 Task: Look for space in El Soberbio, Argentina from 9th June, 2023 to 17th June, 2023 for 2 adults in price range Rs.7000 to Rs.12000. Place can be private room with 1  bedroom having 2 beds and 1 bathroom. Property type can be house, flat, guest house. Amenities needed are: wifi, heating. Booking option can be shelf check-in. Required host language is English.
Action: Mouse moved to (592, 114)
Screenshot: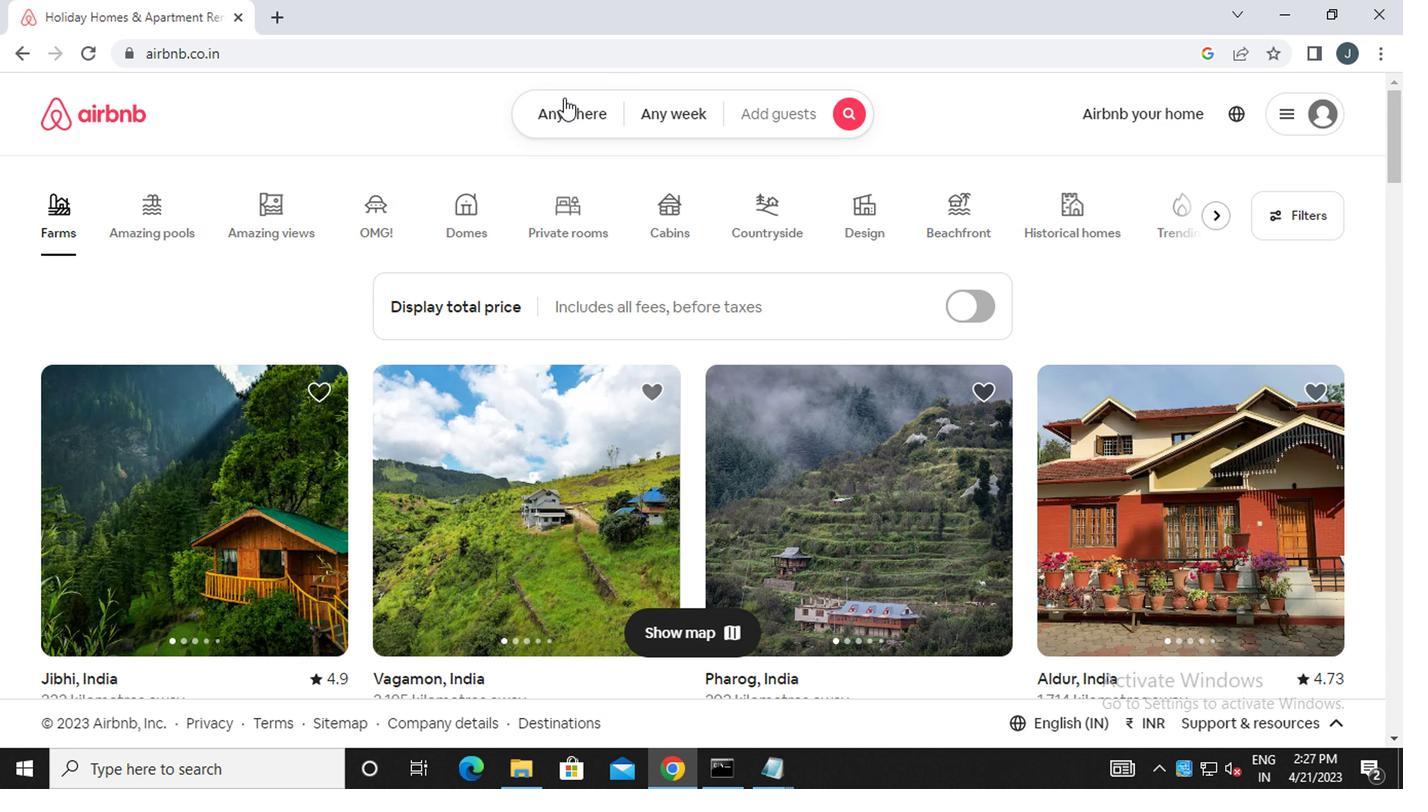 
Action: Mouse pressed left at (592, 114)
Screenshot: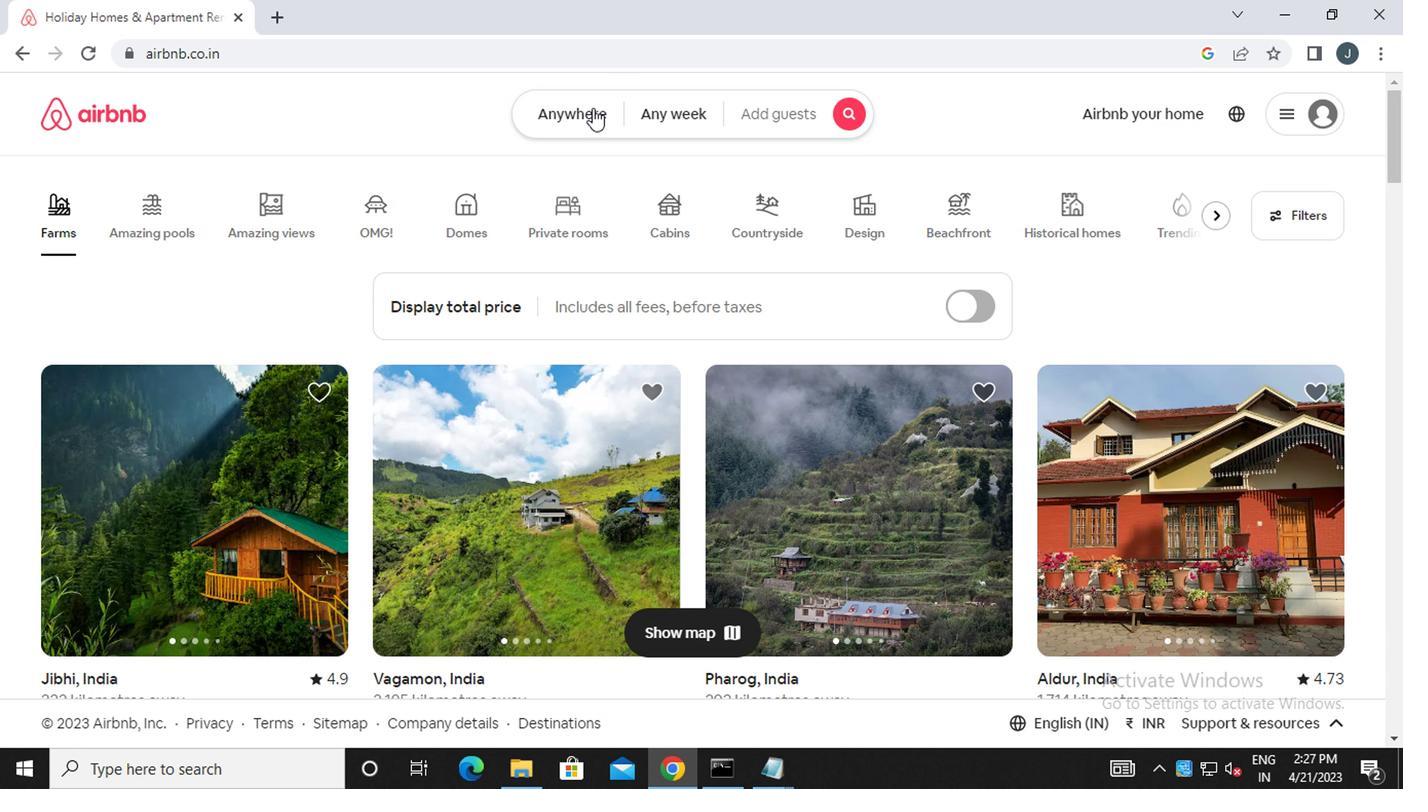 
Action: Mouse moved to (358, 201)
Screenshot: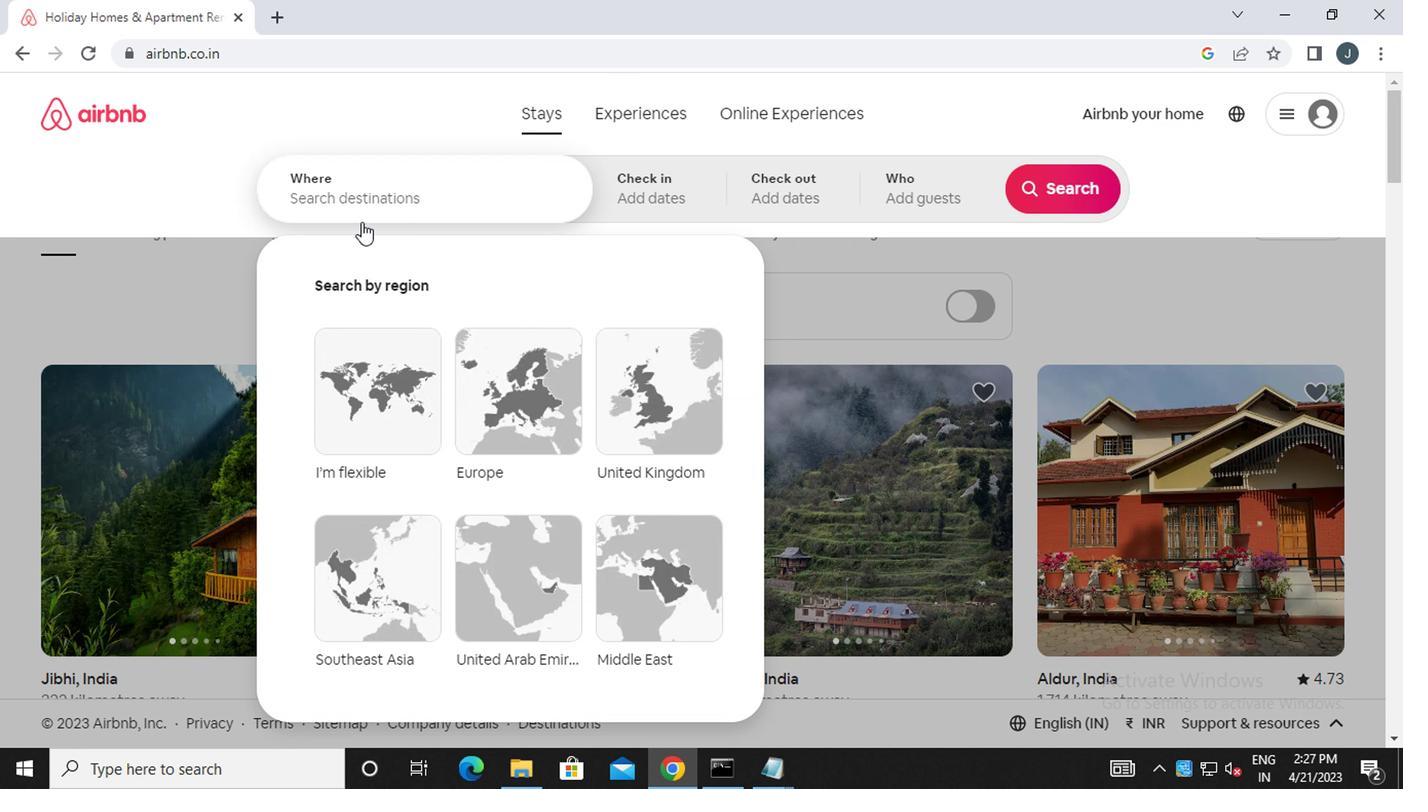 
Action: Mouse pressed left at (358, 201)
Screenshot: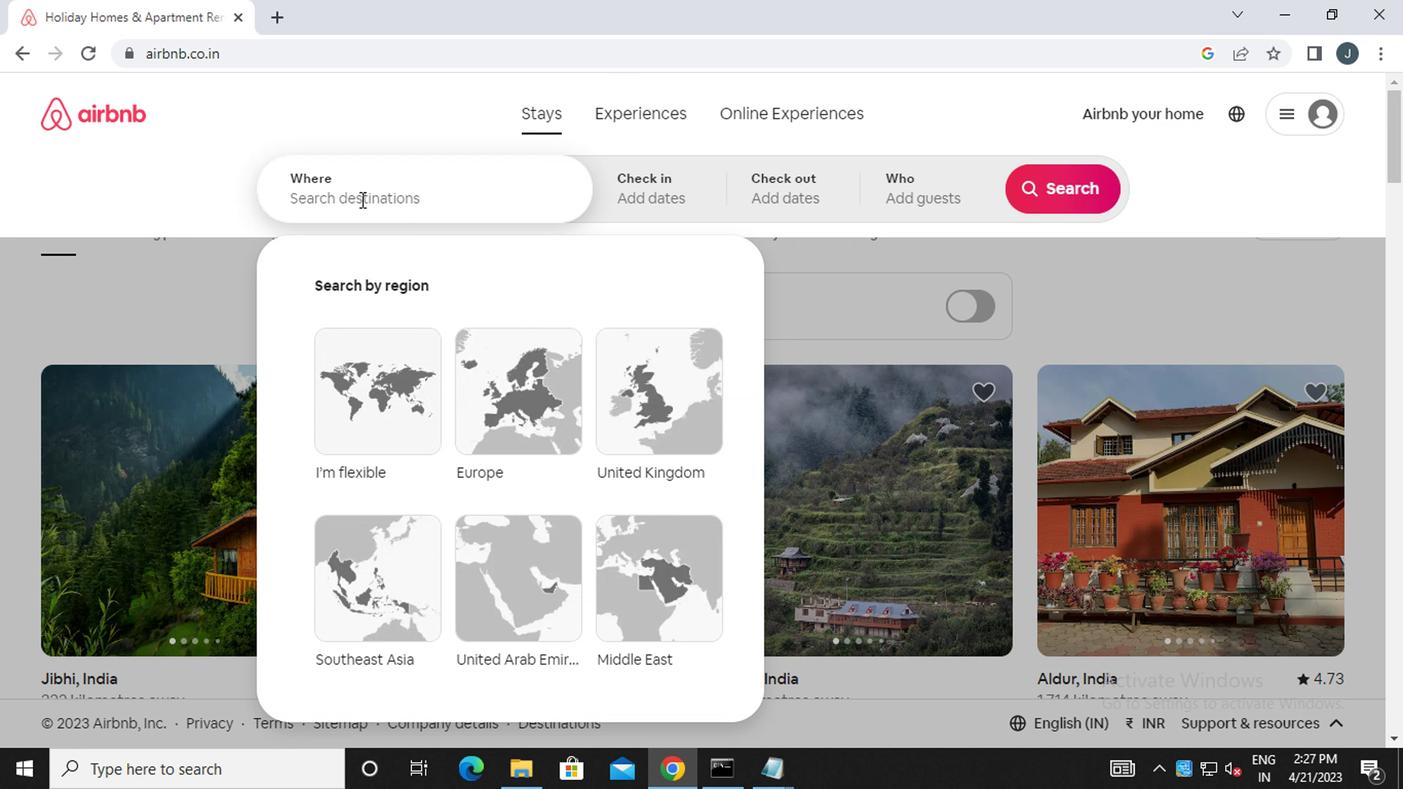 
Action: Key pressed ei,<Key.space>s<Key.caps_lock>oberbio,<Key.space><Key.caps_lock>a<Key.caps_lock>rgentina
Screenshot: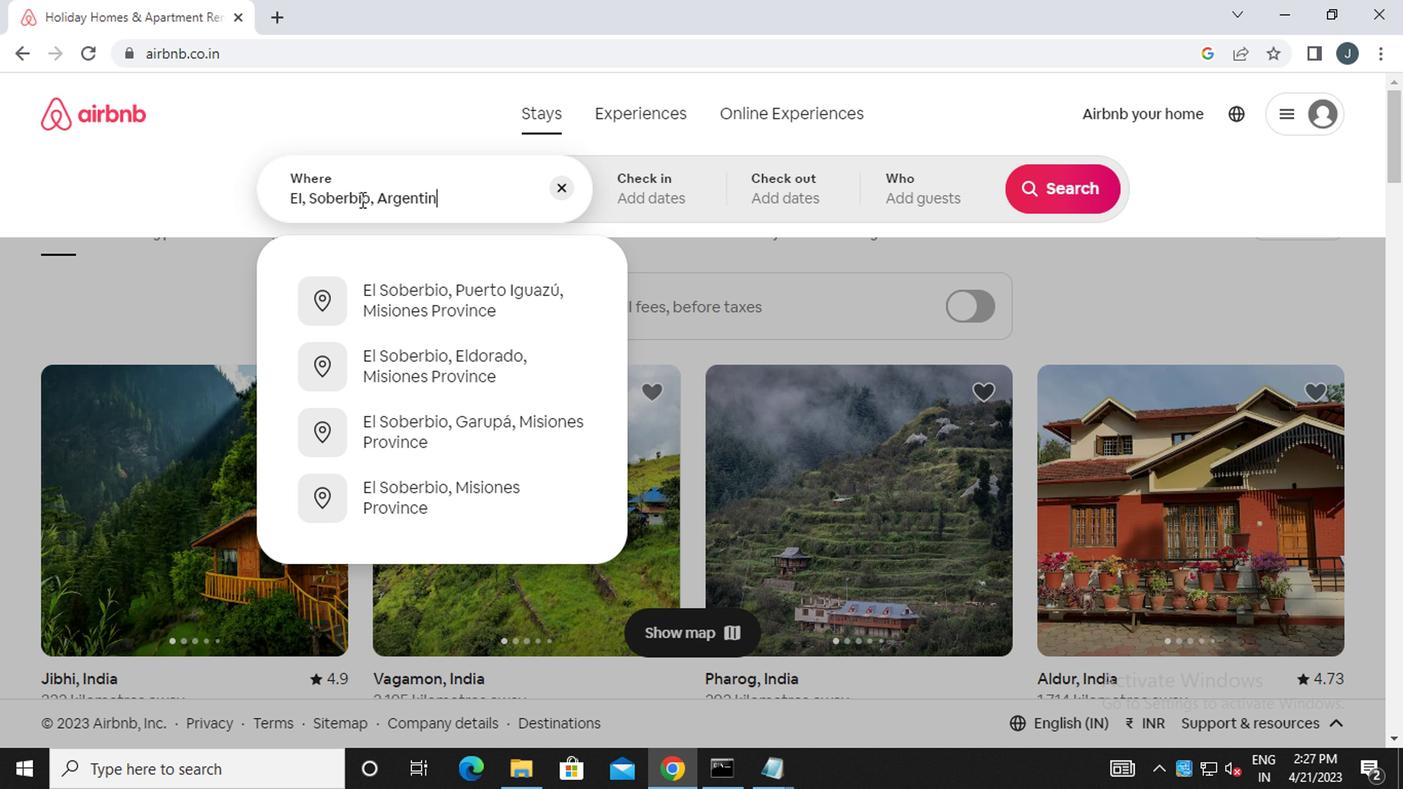 
Action: Mouse moved to (668, 208)
Screenshot: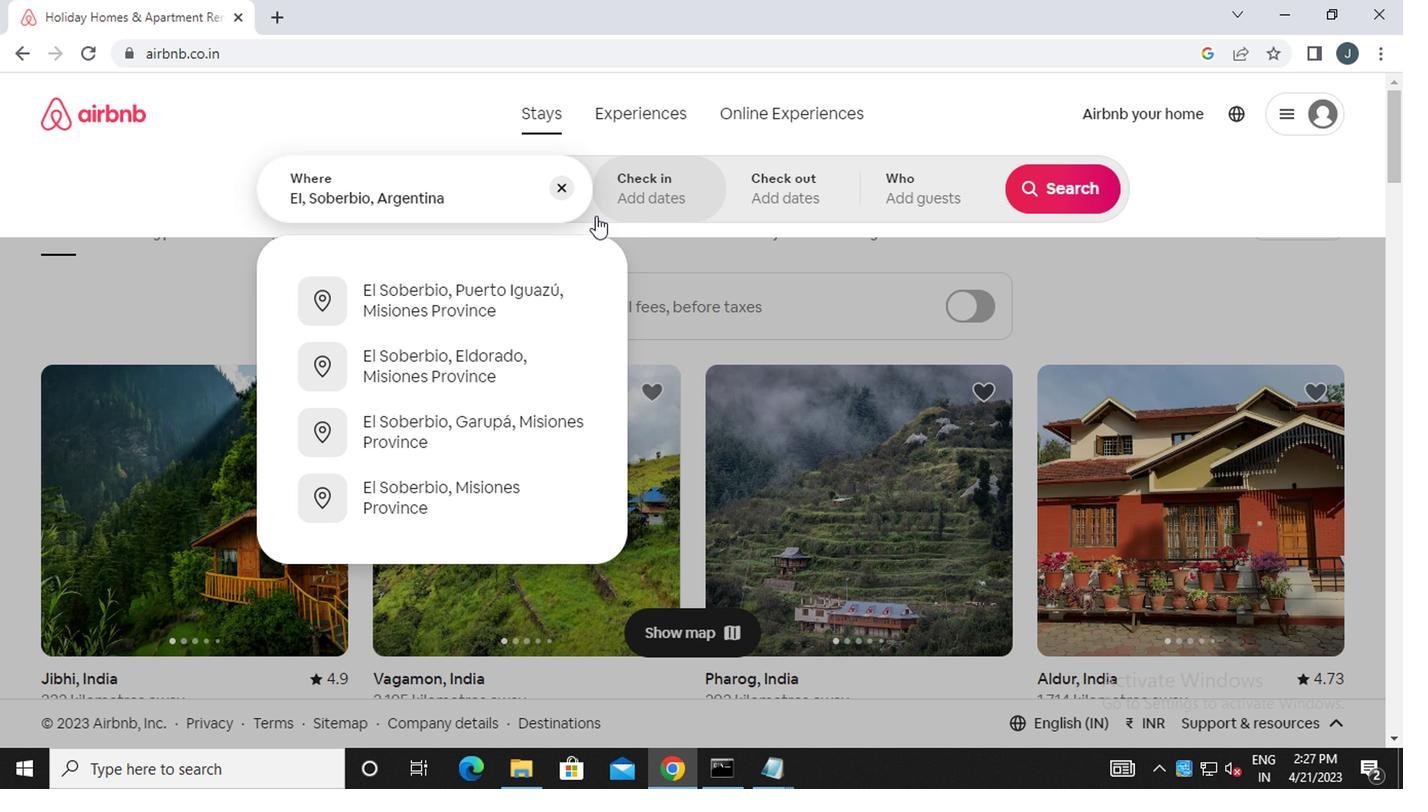 
Action: Mouse pressed left at (668, 208)
Screenshot: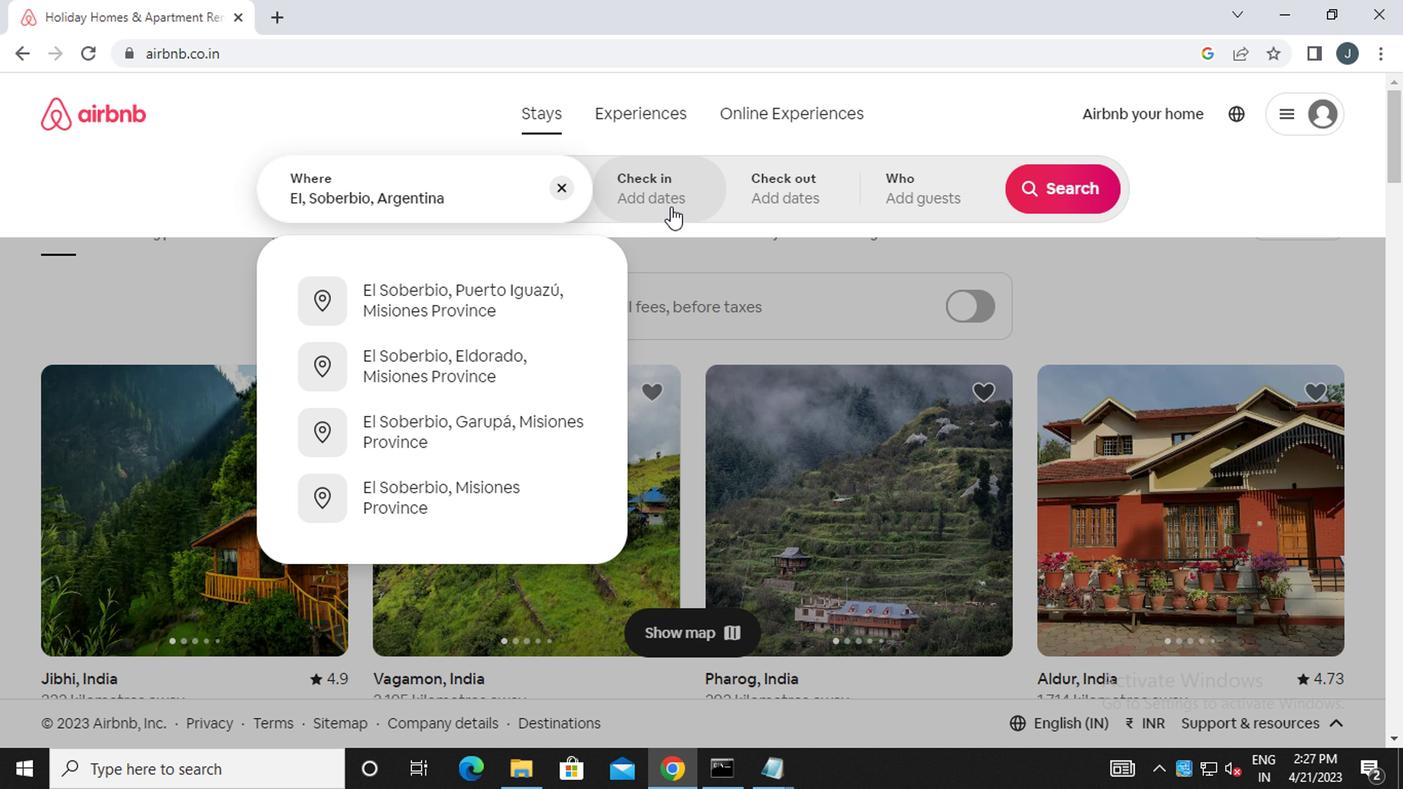 
Action: Mouse moved to (1038, 354)
Screenshot: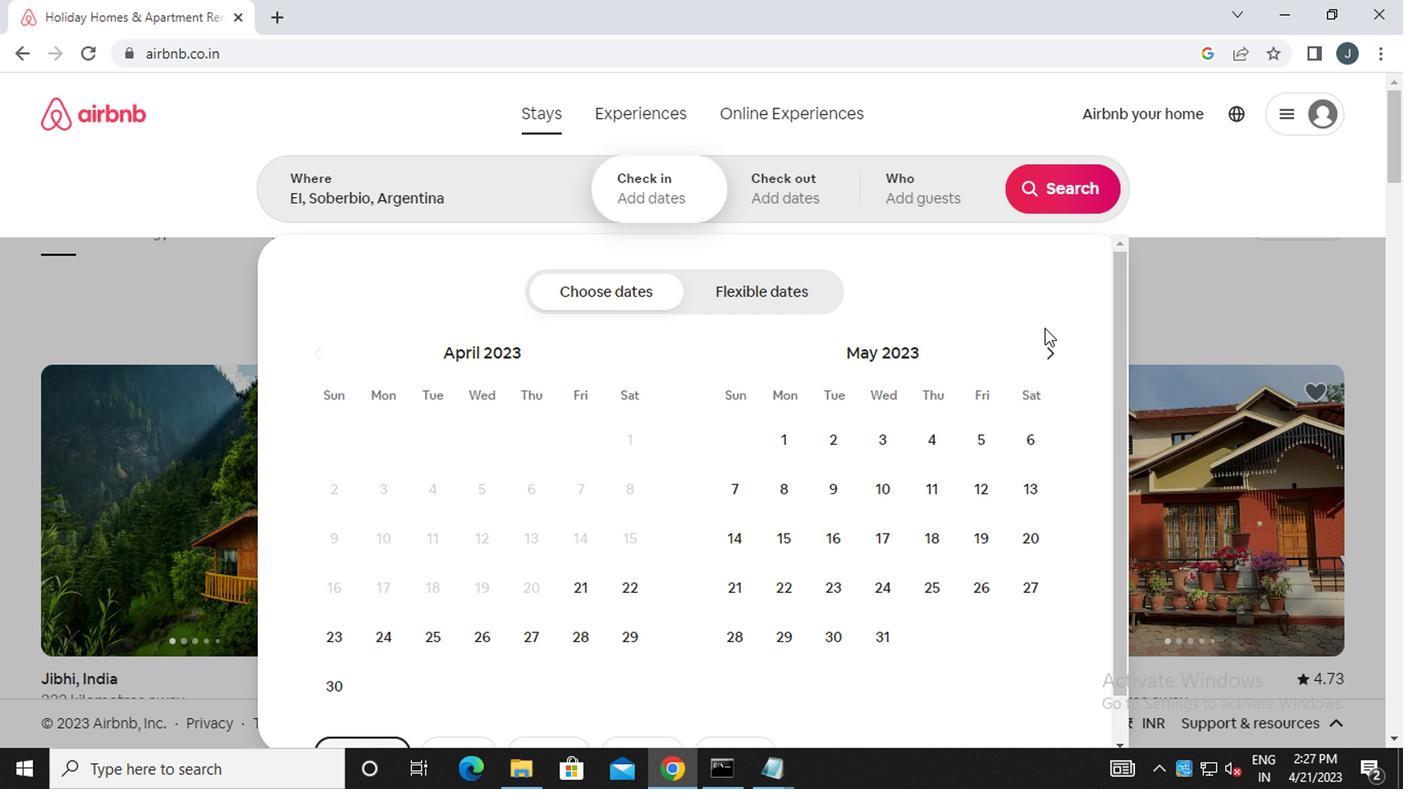 
Action: Mouse pressed left at (1038, 354)
Screenshot: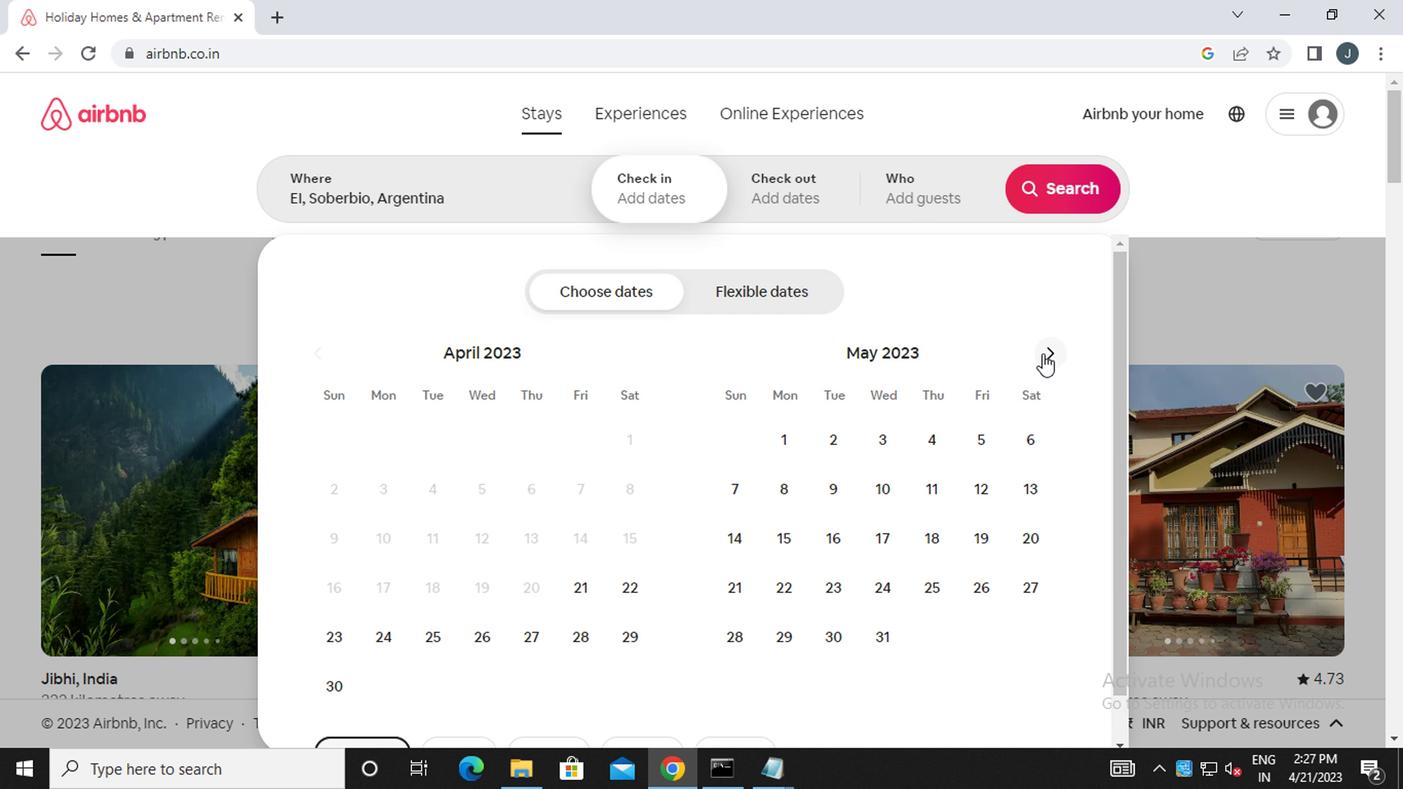 
Action: Mouse moved to (1038, 354)
Screenshot: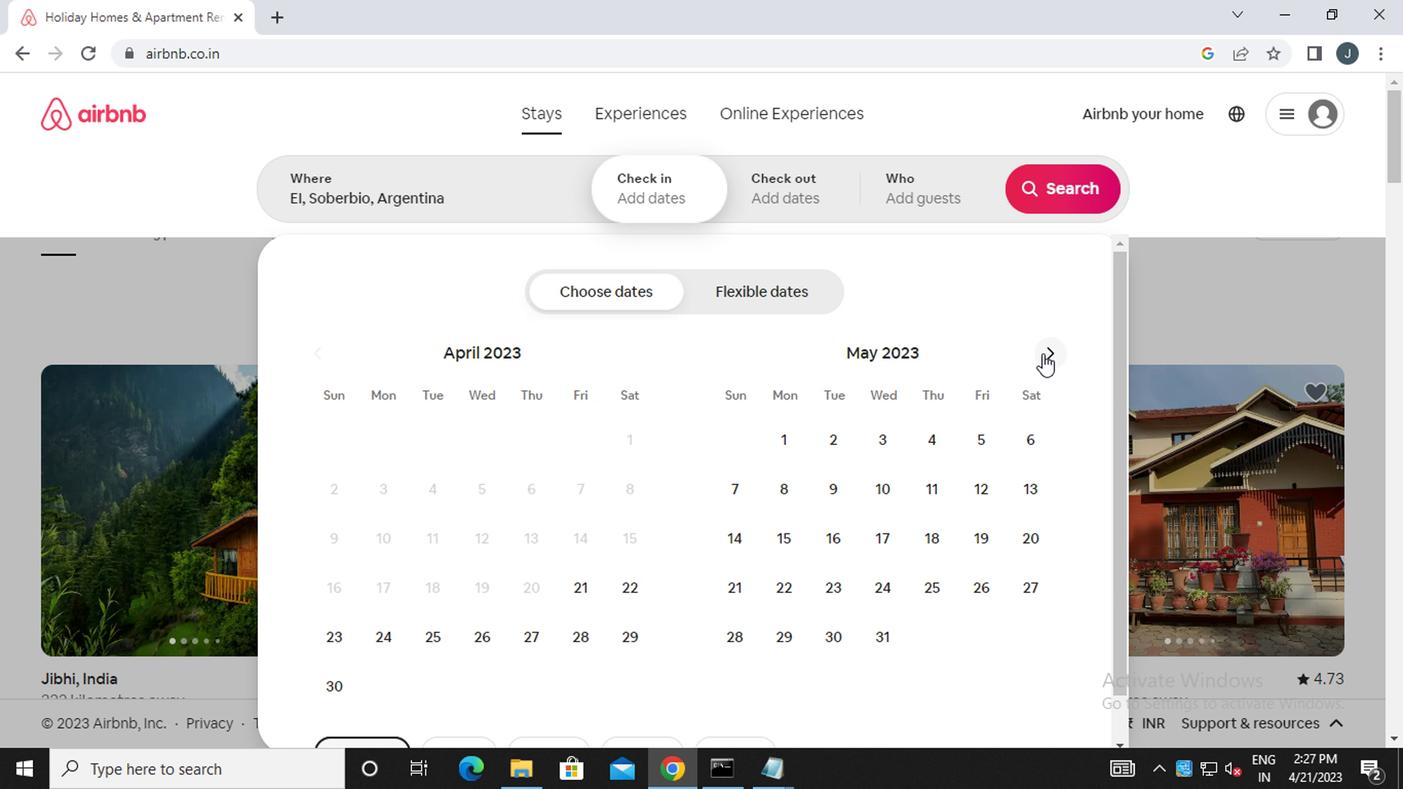 
Action: Mouse pressed left at (1038, 354)
Screenshot: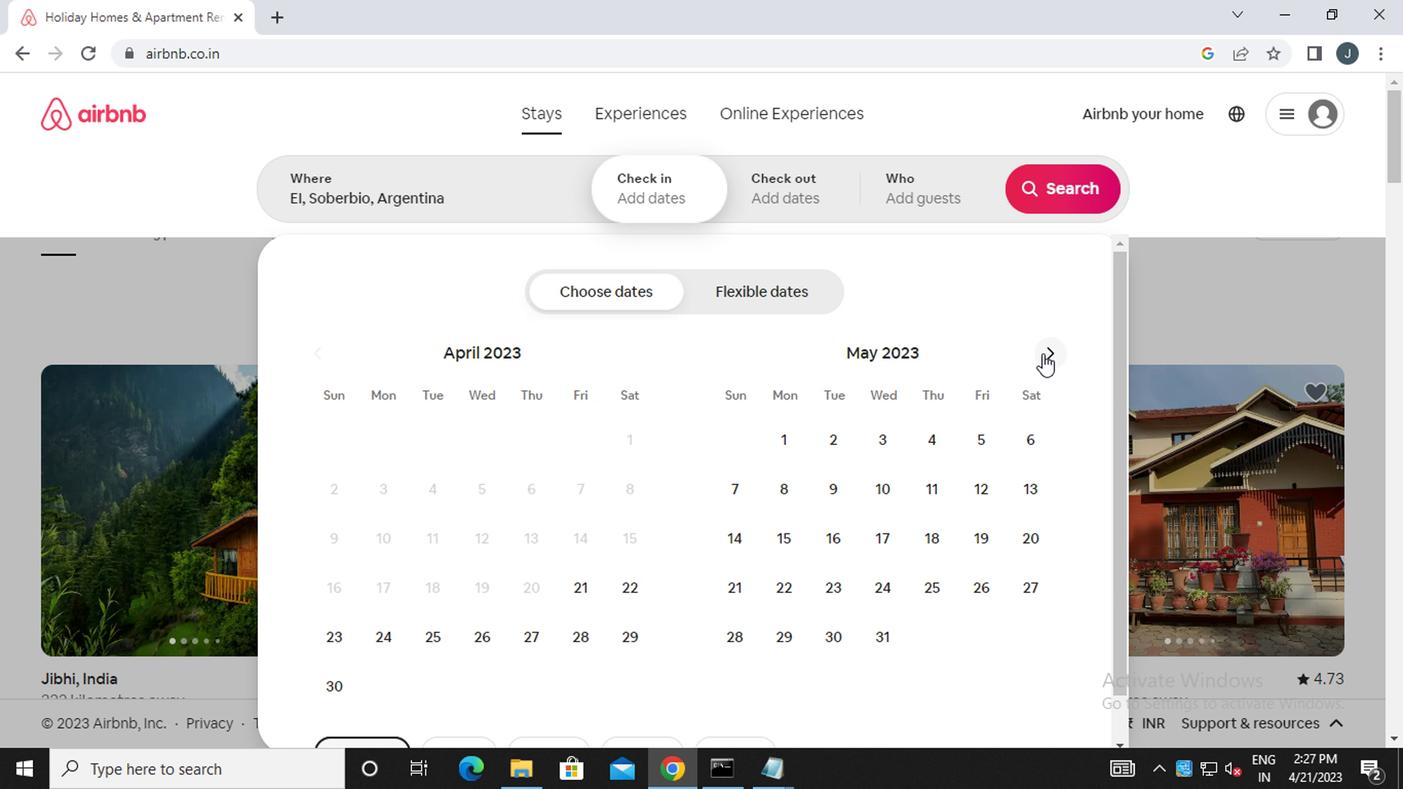 
Action: Mouse moved to (978, 491)
Screenshot: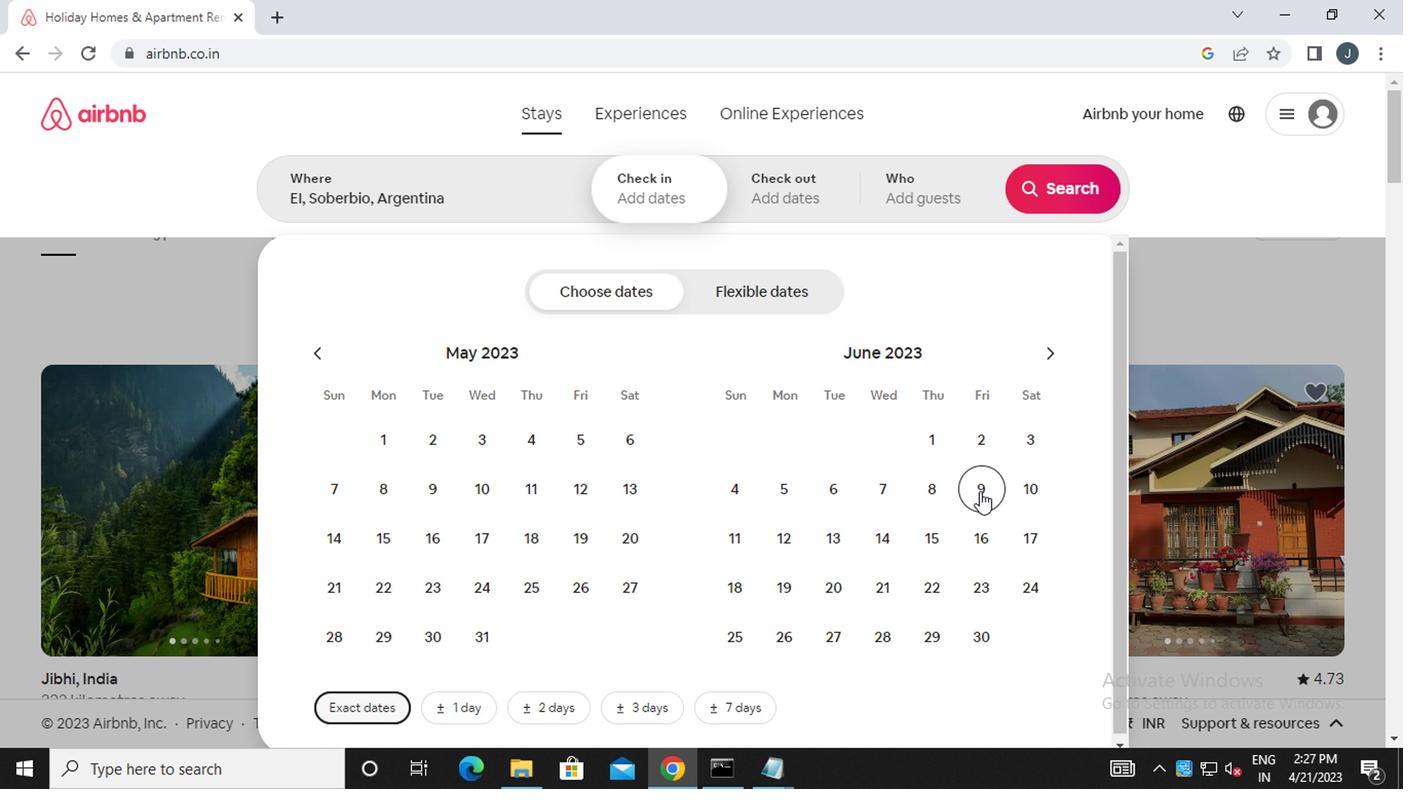 
Action: Mouse pressed left at (978, 491)
Screenshot: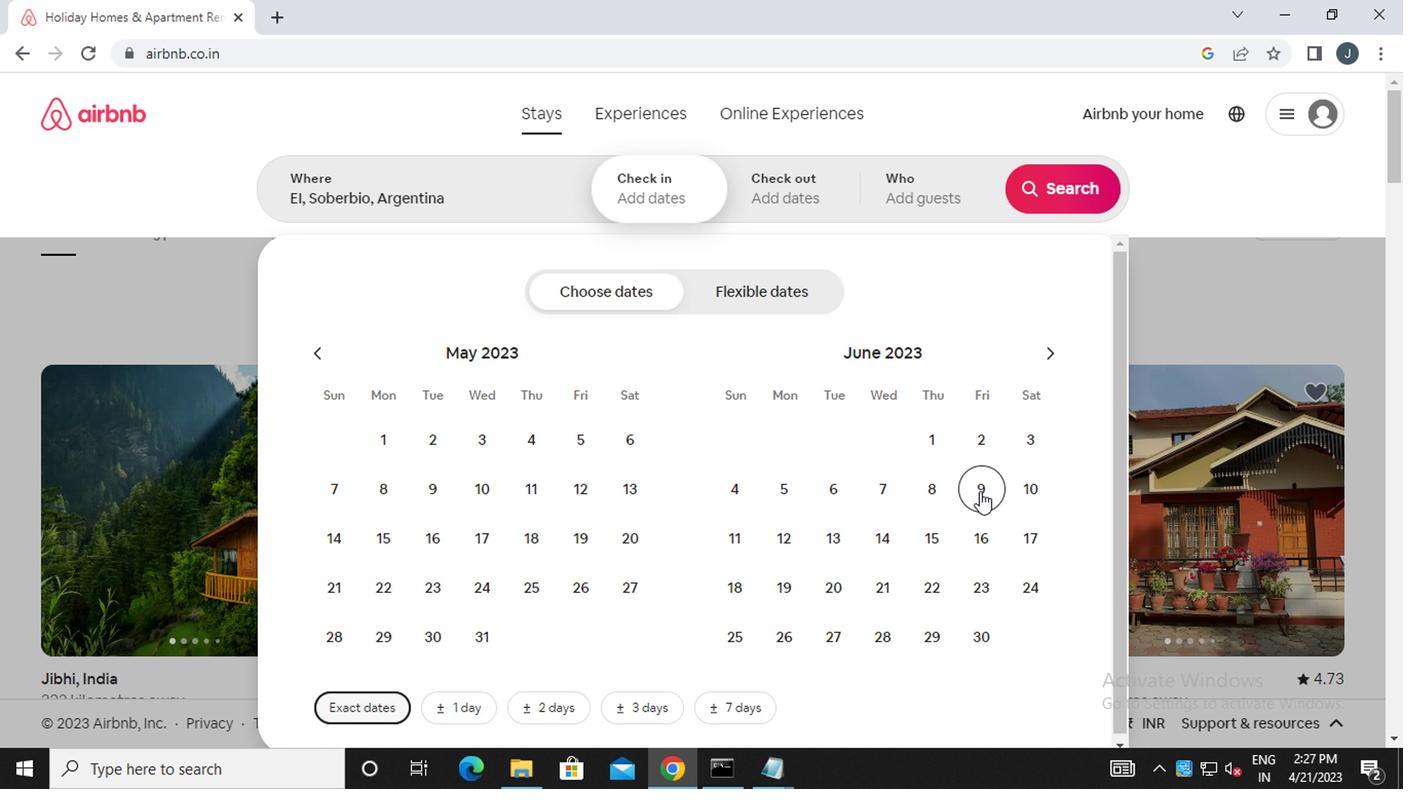 
Action: Mouse moved to (1020, 531)
Screenshot: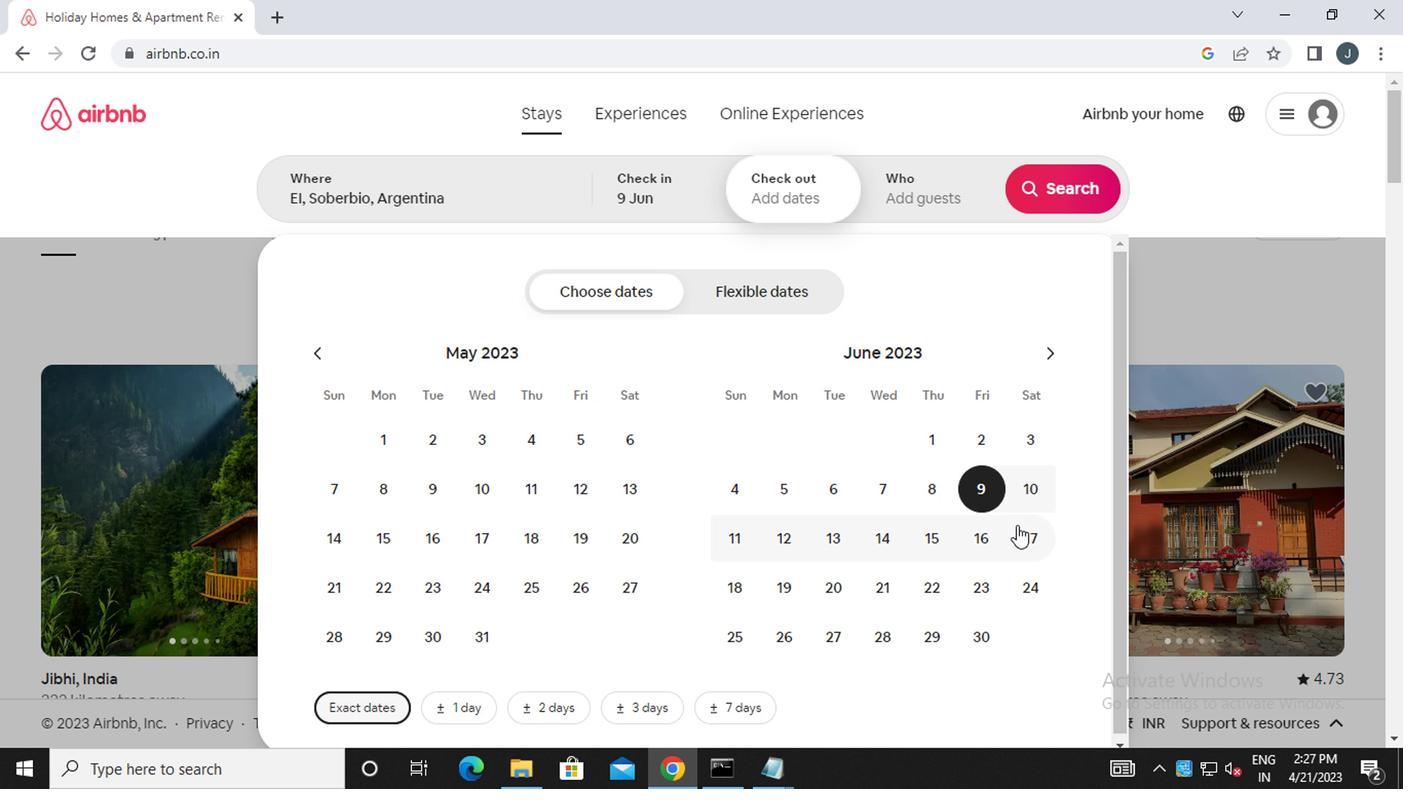 
Action: Mouse pressed left at (1020, 531)
Screenshot: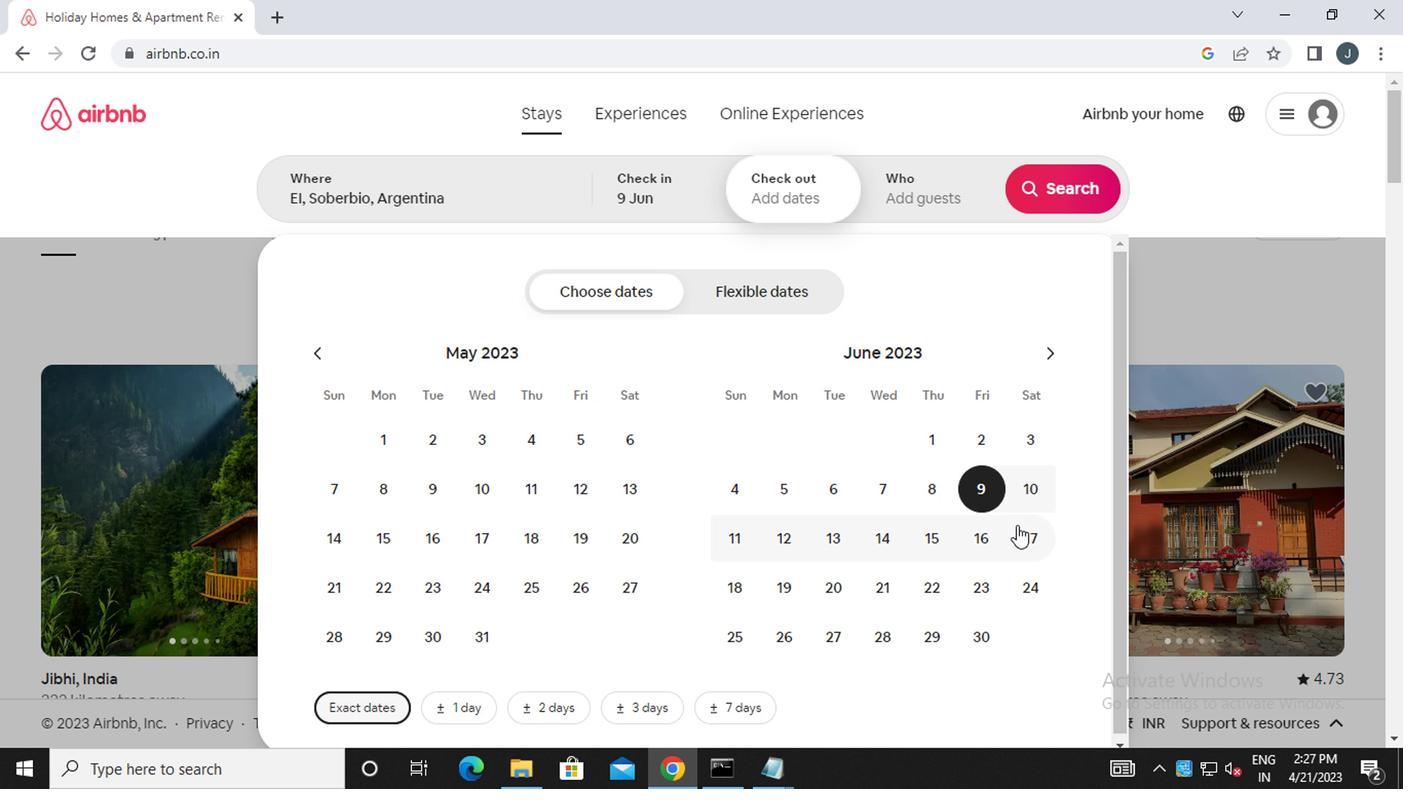 
Action: Mouse moved to (945, 197)
Screenshot: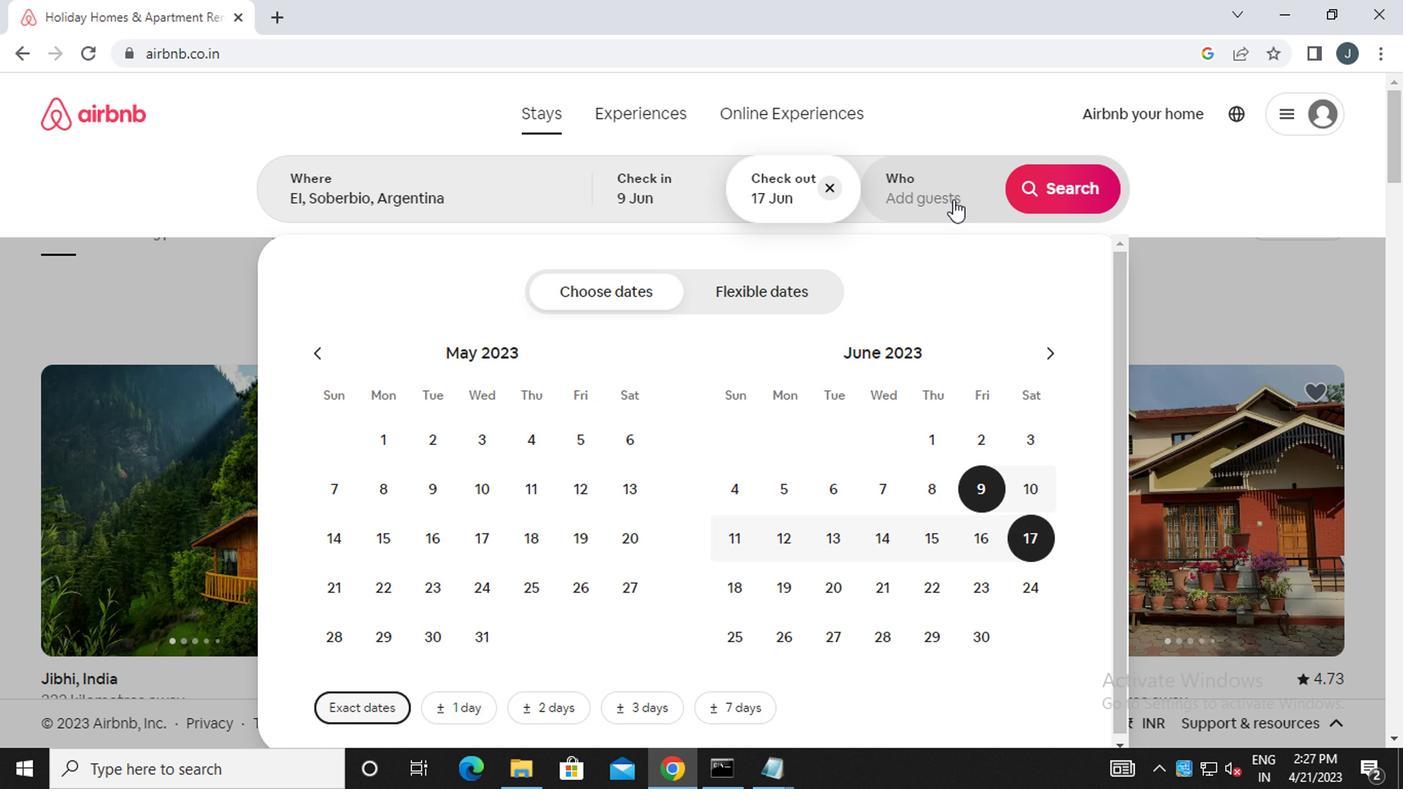 
Action: Mouse pressed left at (945, 197)
Screenshot: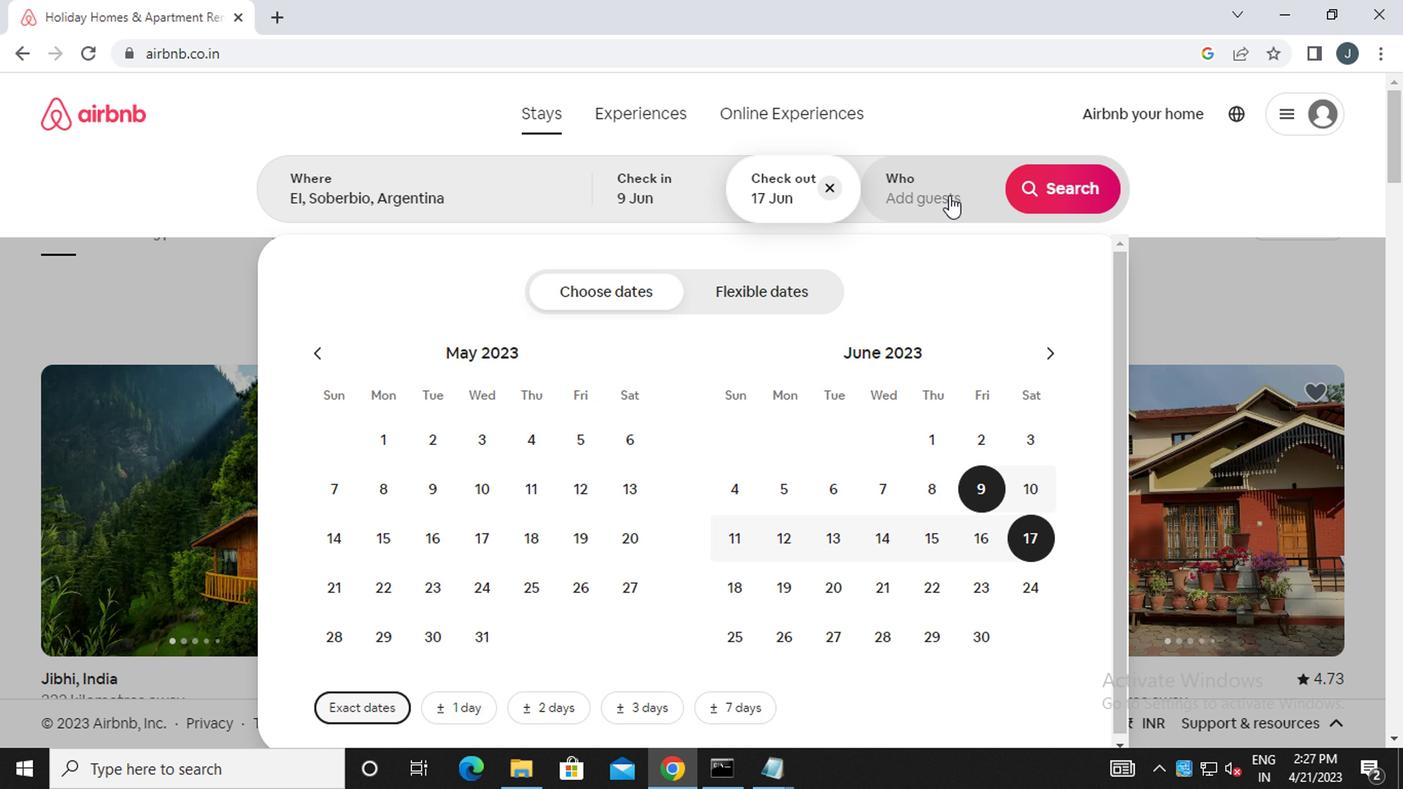 
Action: Mouse moved to (1066, 298)
Screenshot: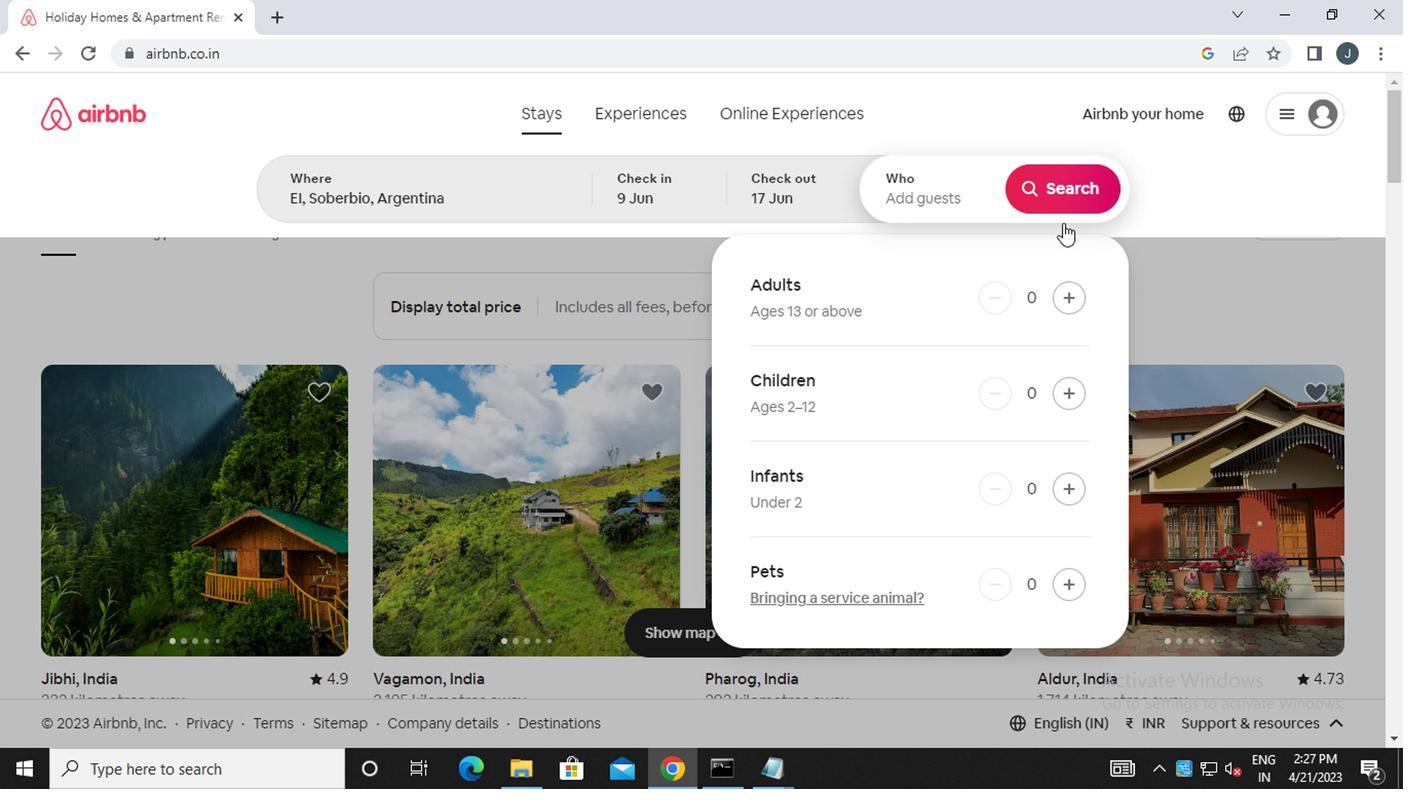 
Action: Mouse pressed left at (1066, 298)
Screenshot: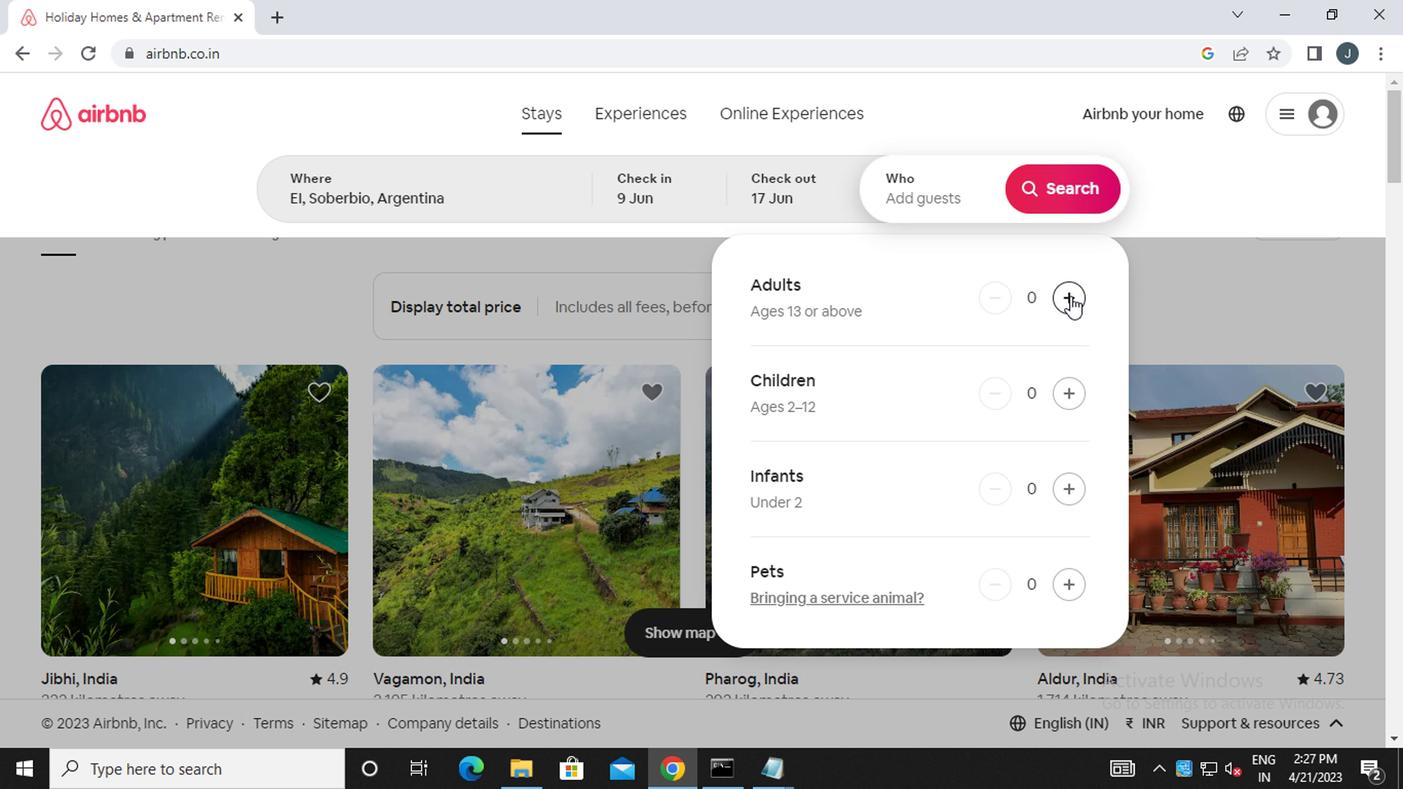 
Action: Mouse moved to (1067, 298)
Screenshot: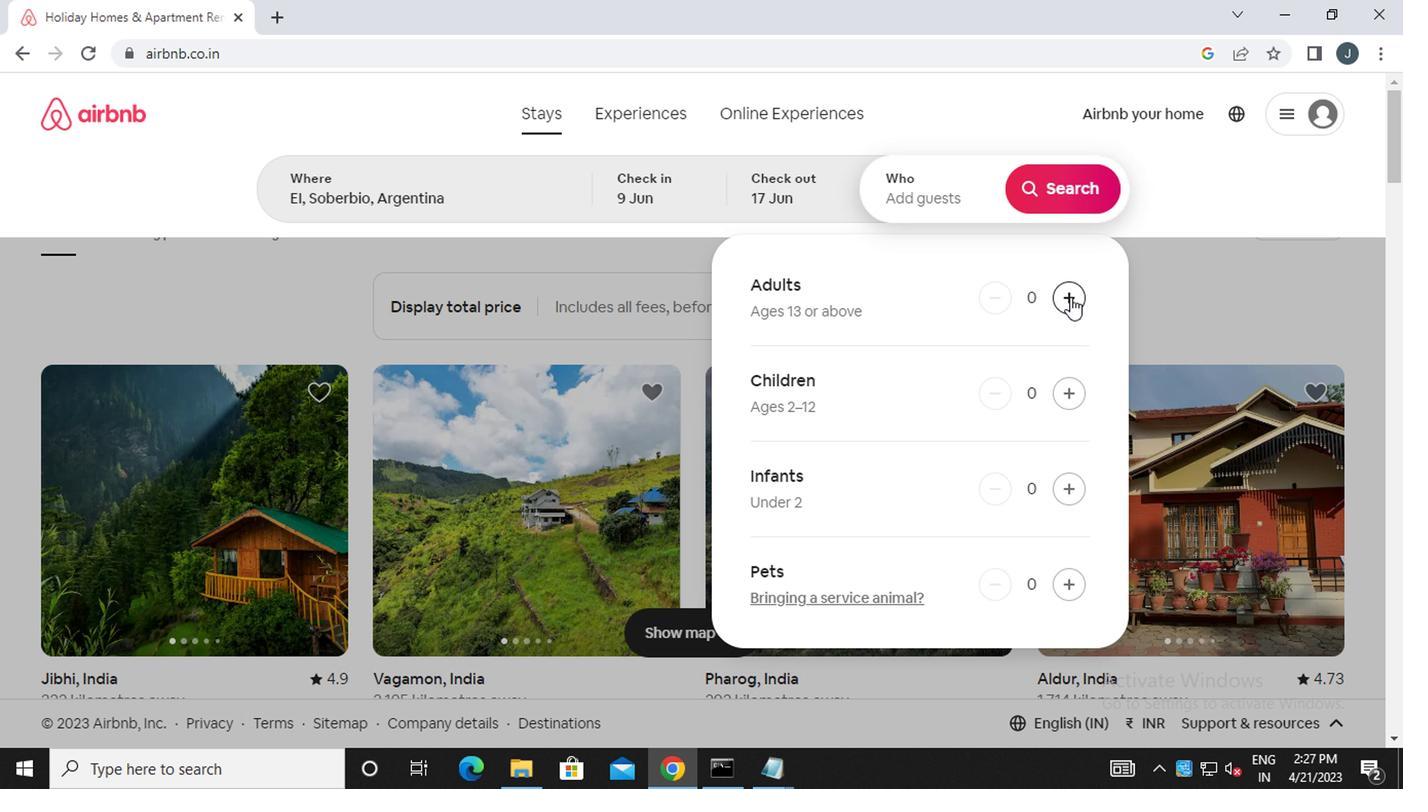 
Action: Mouse pressed left at (1067, 298)
Screenshot: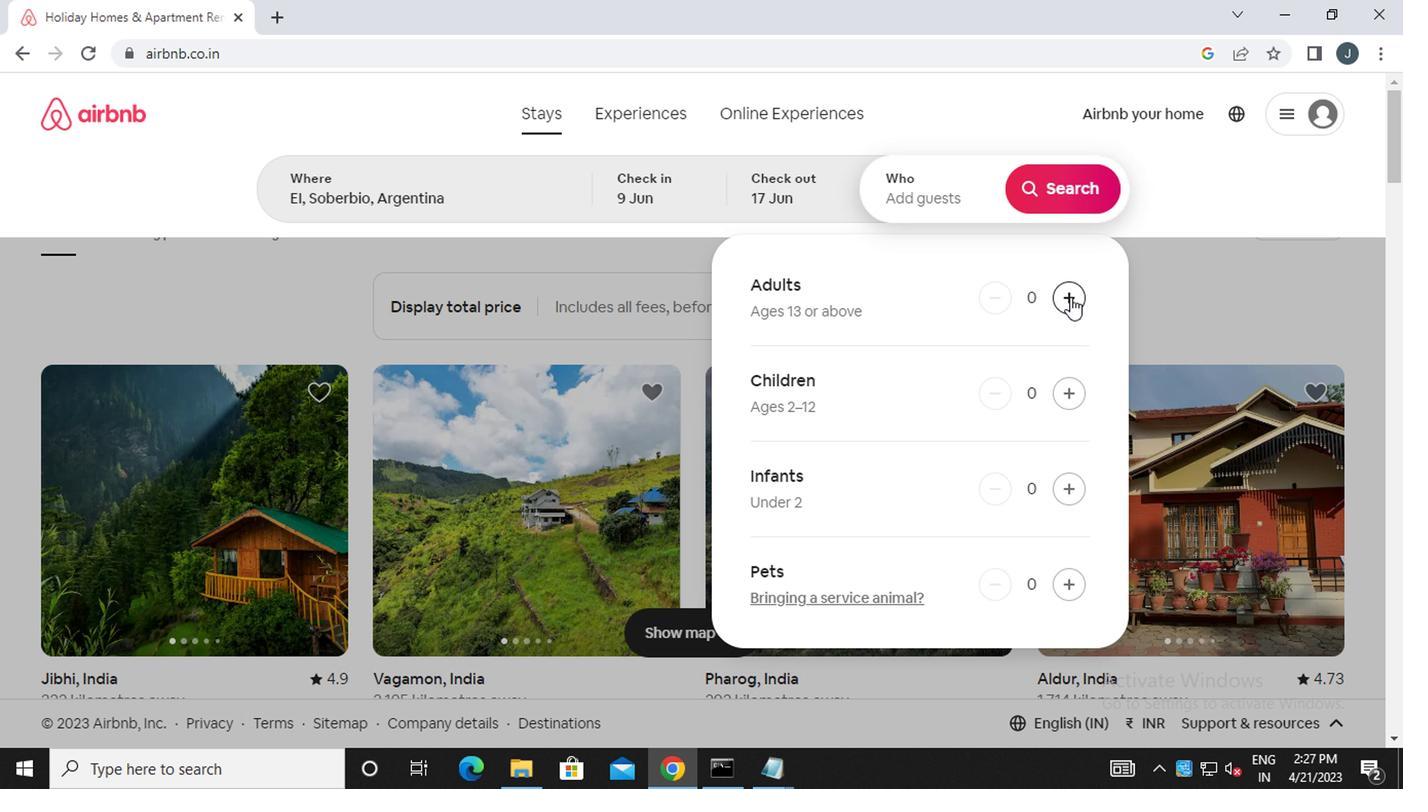 
Action: Mouse moved to (1062, 204)
Screenshot: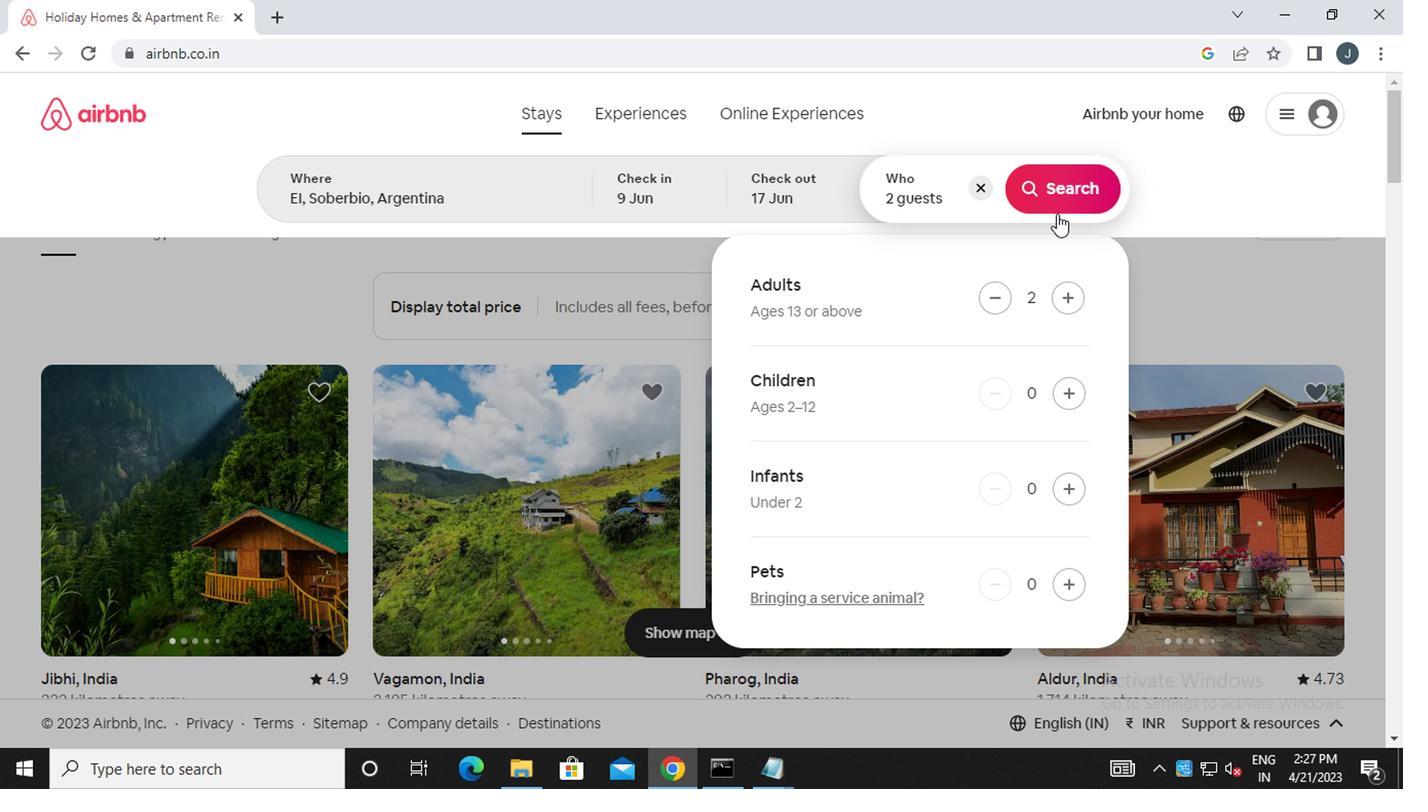
Action: Mouse pressed left at (1062, 204)
Screenshot: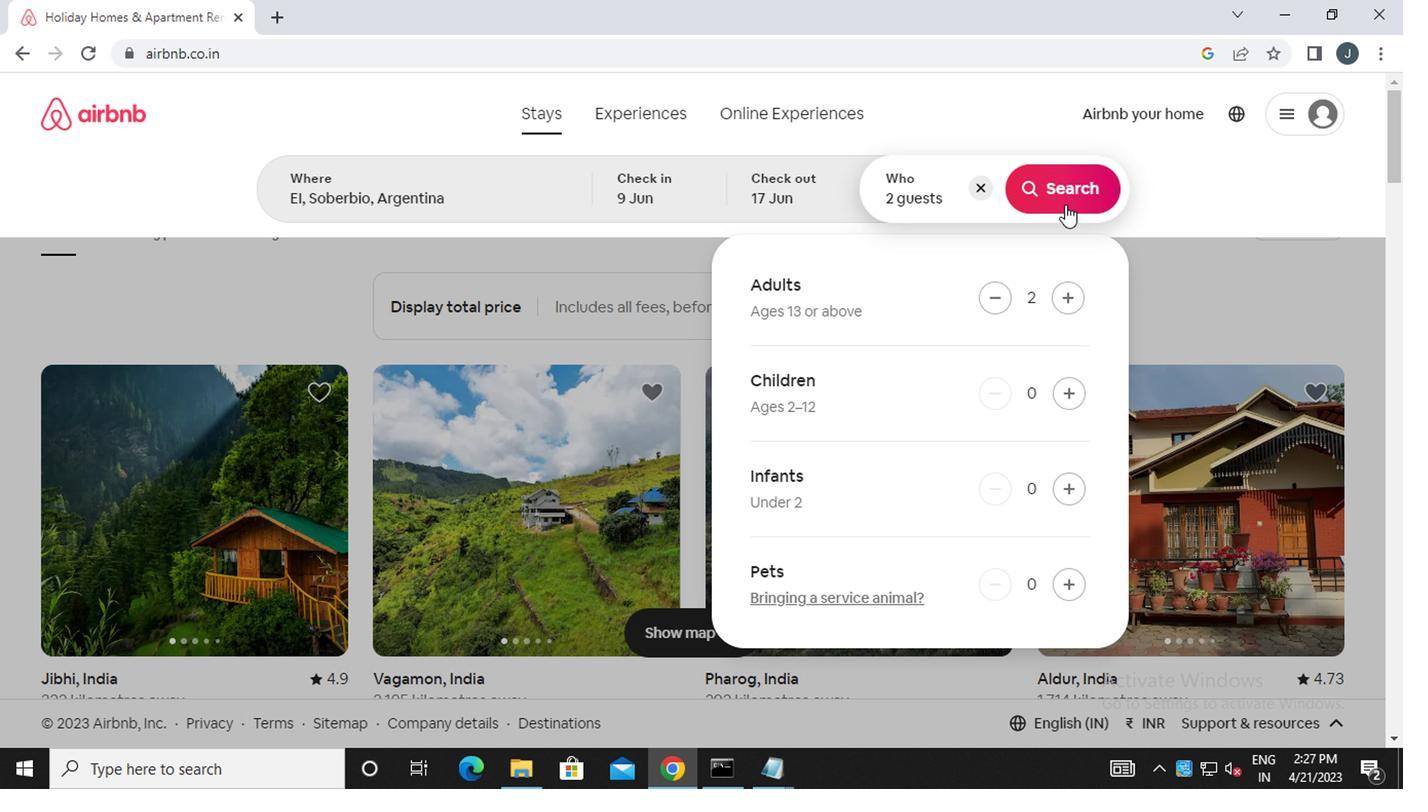 
Action: Mouse moved to (1326, 196)
Screenshot: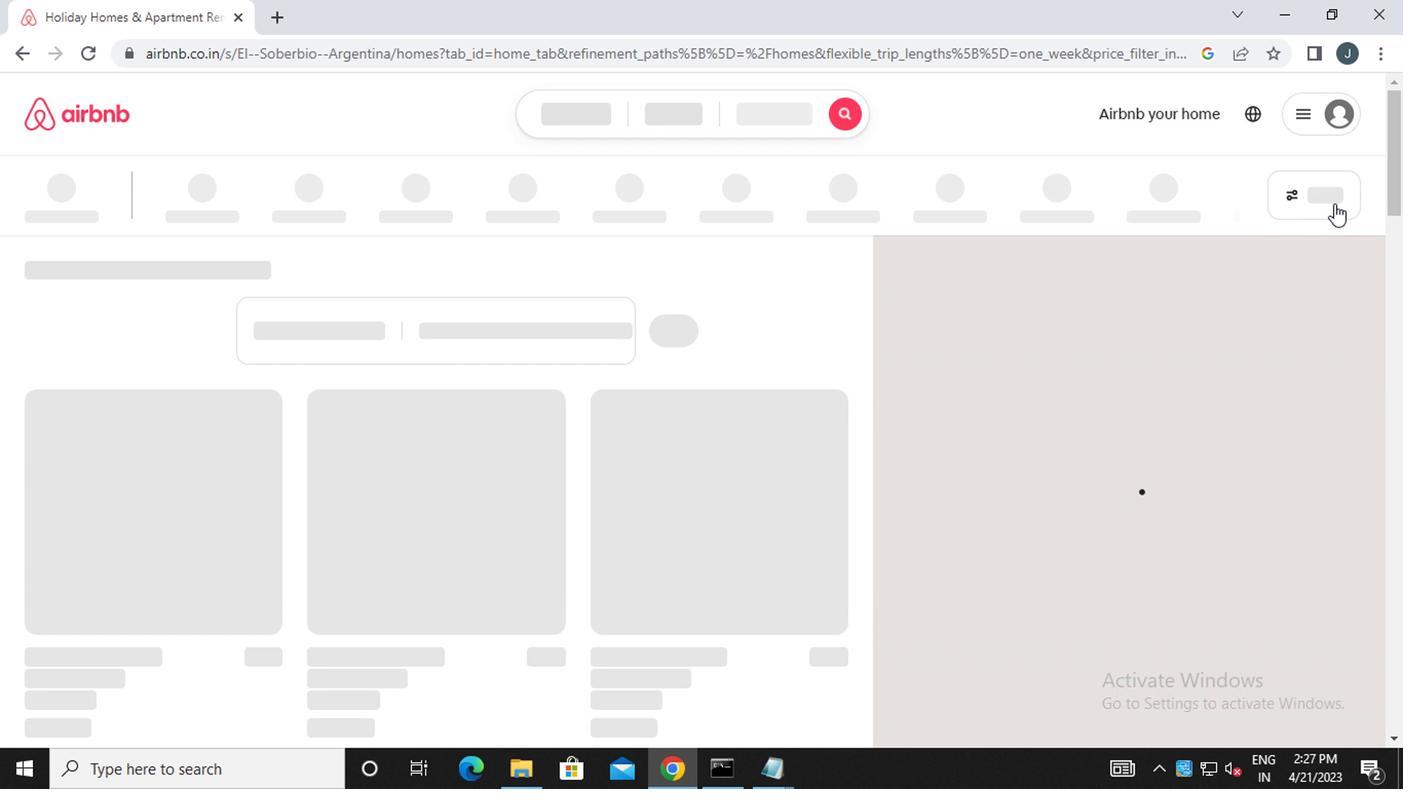 
Action: Mouse pressed left at (1326, 196)
Screenshot: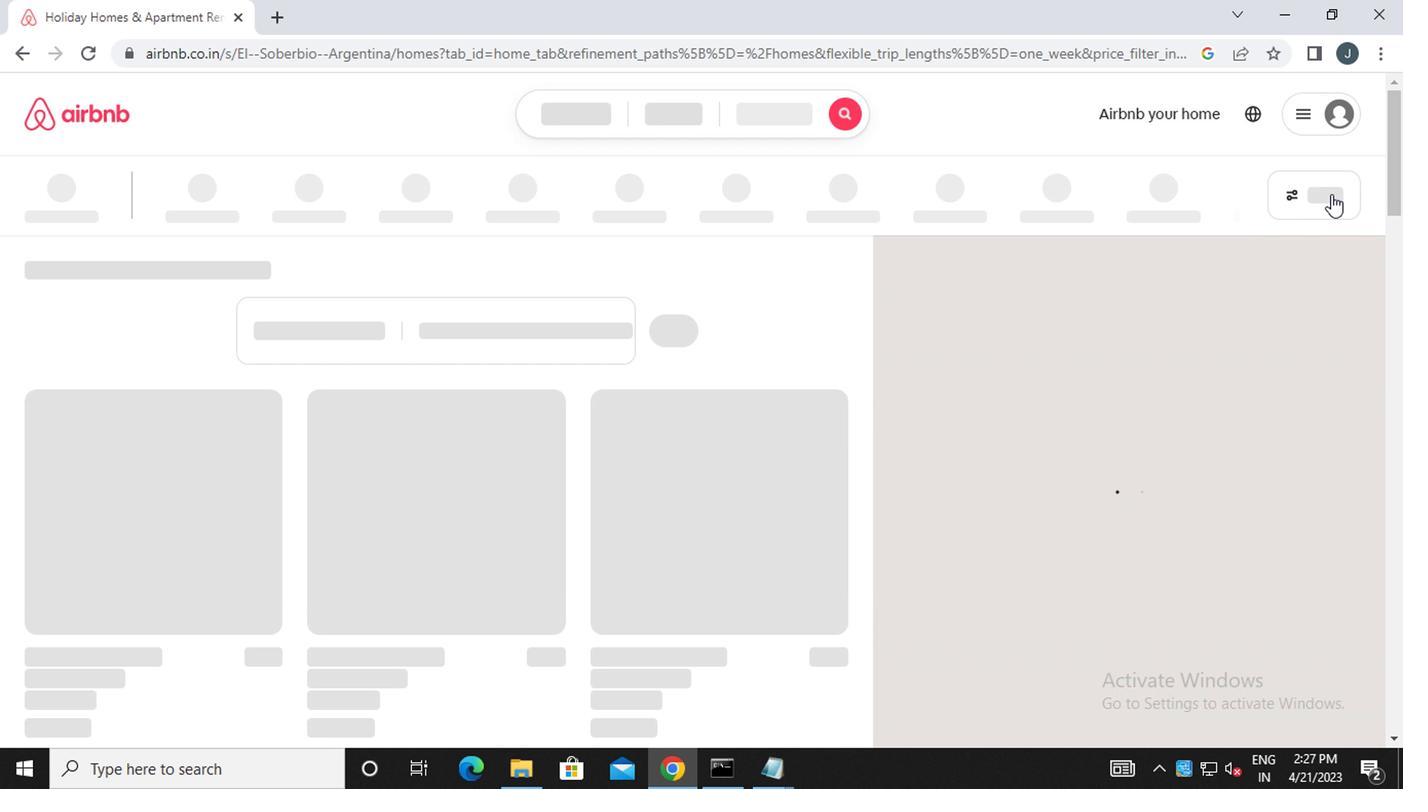 
Action: Mouse moved to (443, 448)
Screenshot: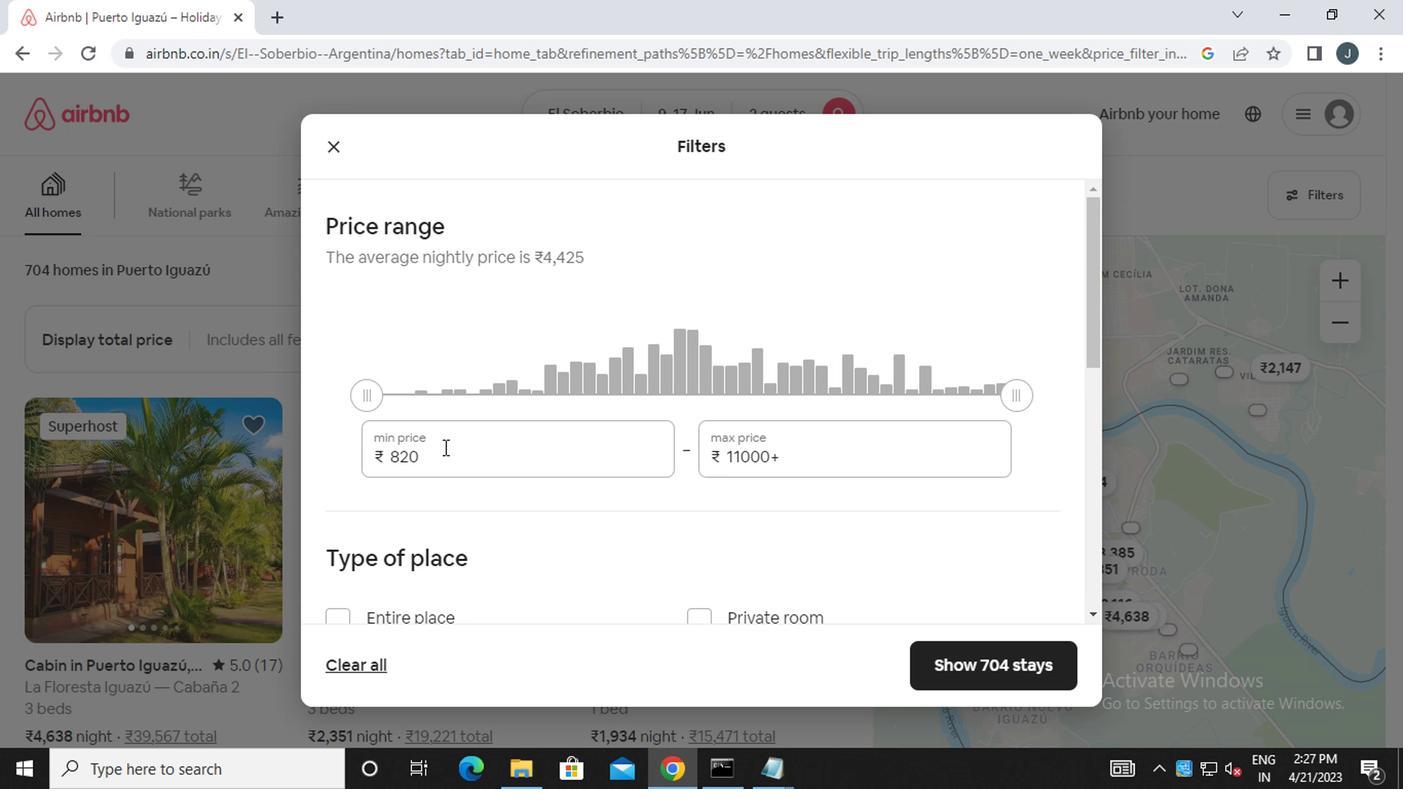 
Action: Mouse pressed left at (443, 448)
Screenshot: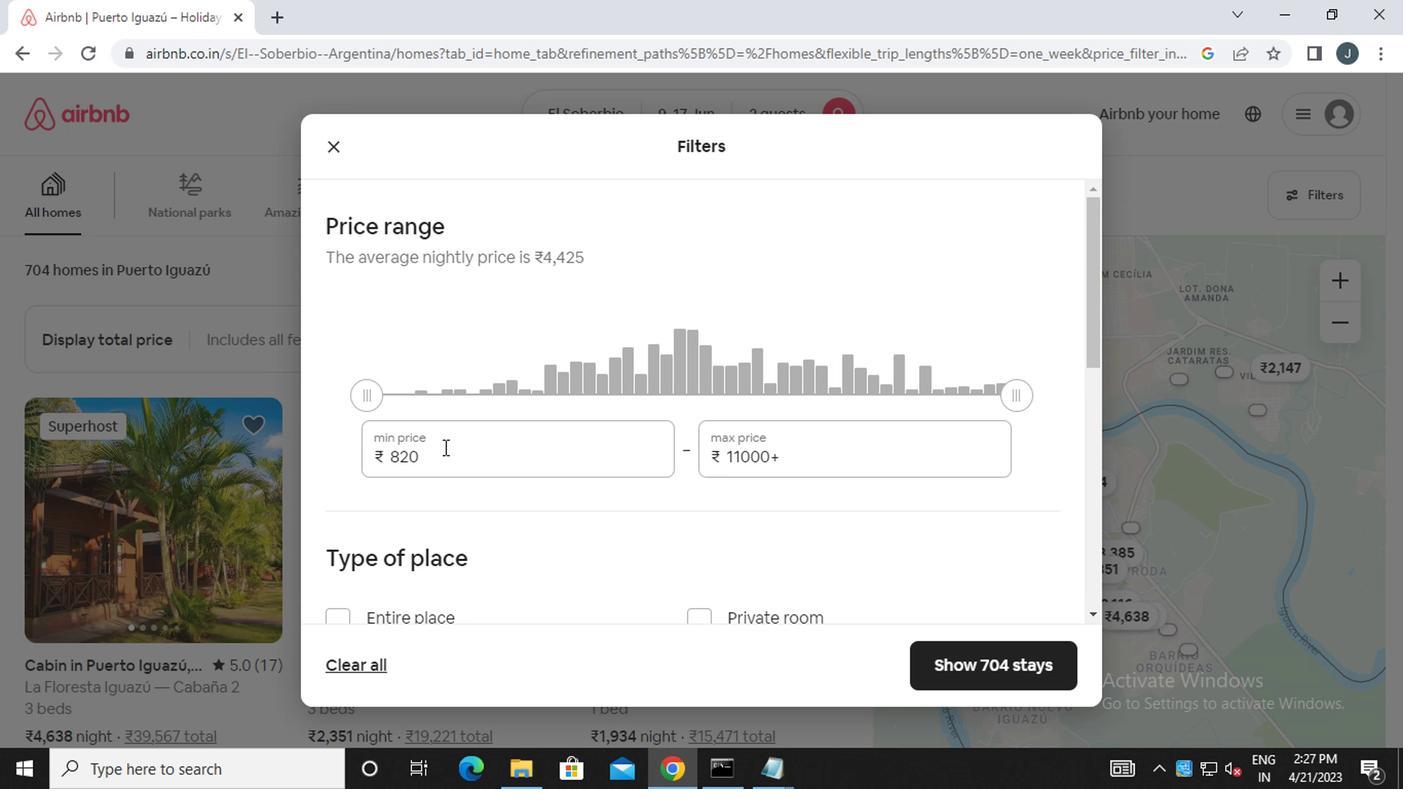 
Action: Mouse moved to (448, 447)
Screenshot: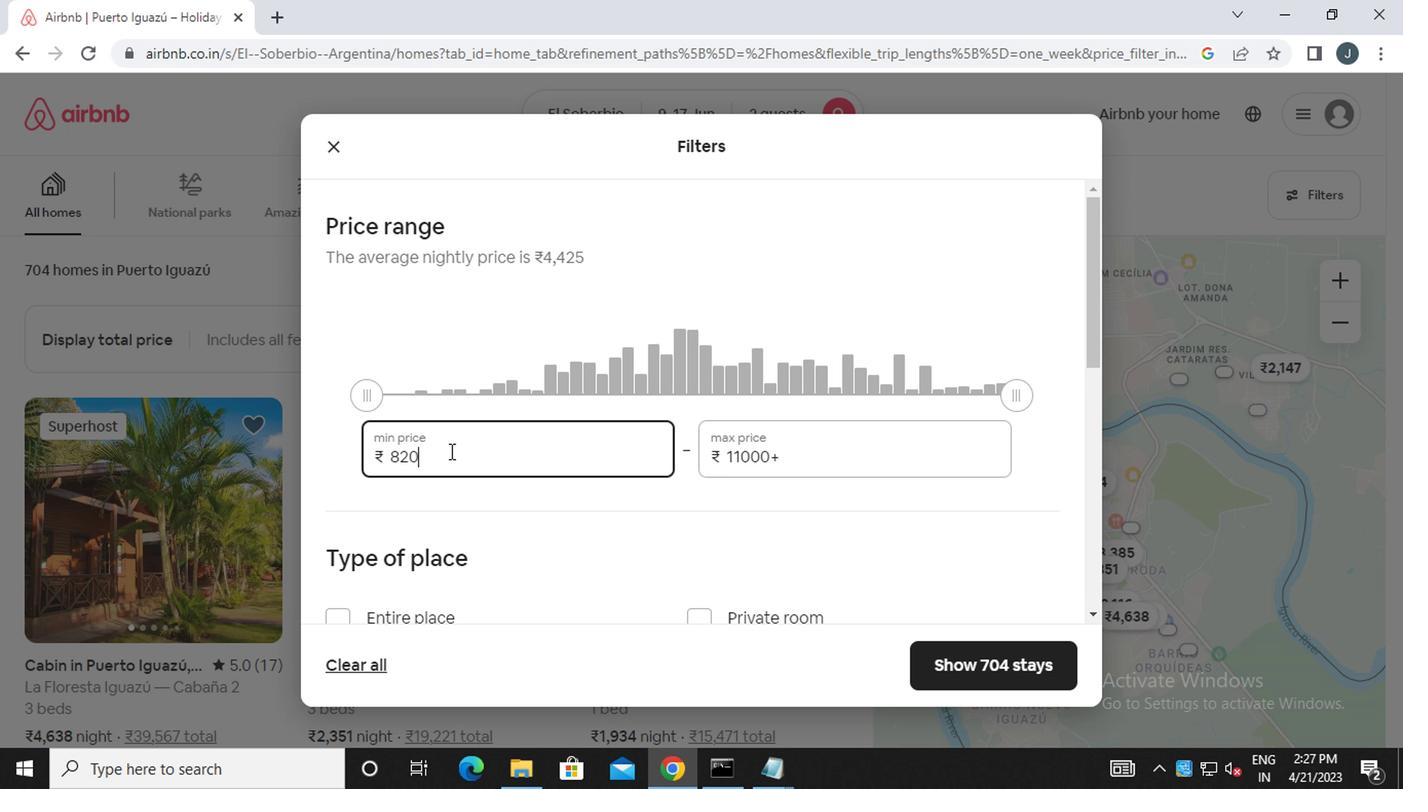 
Action: Key pressed <Key.backspace><Key.backspace><Key.backspace>7000
Screenshot: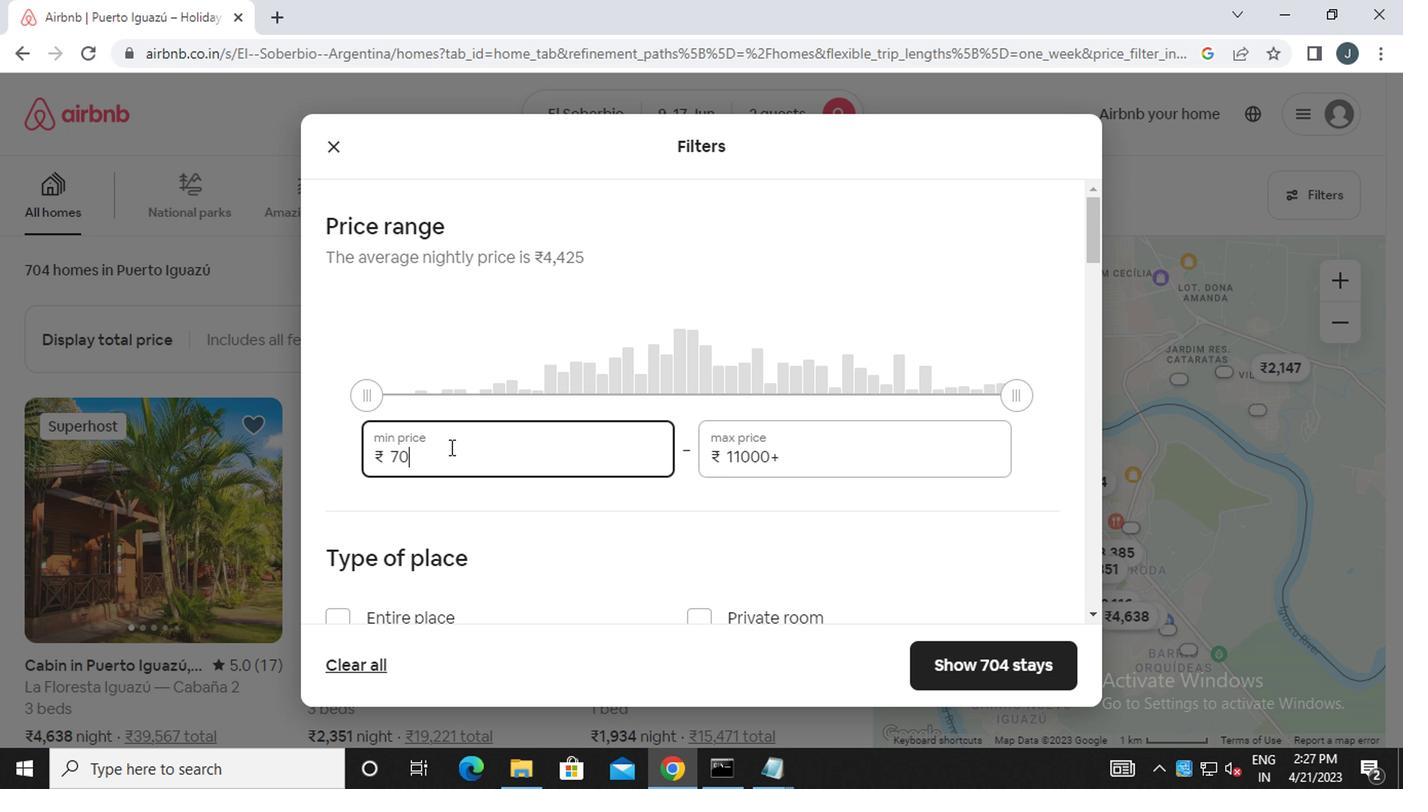 
Action: Mouse moved to (824, 461)
Screenshot: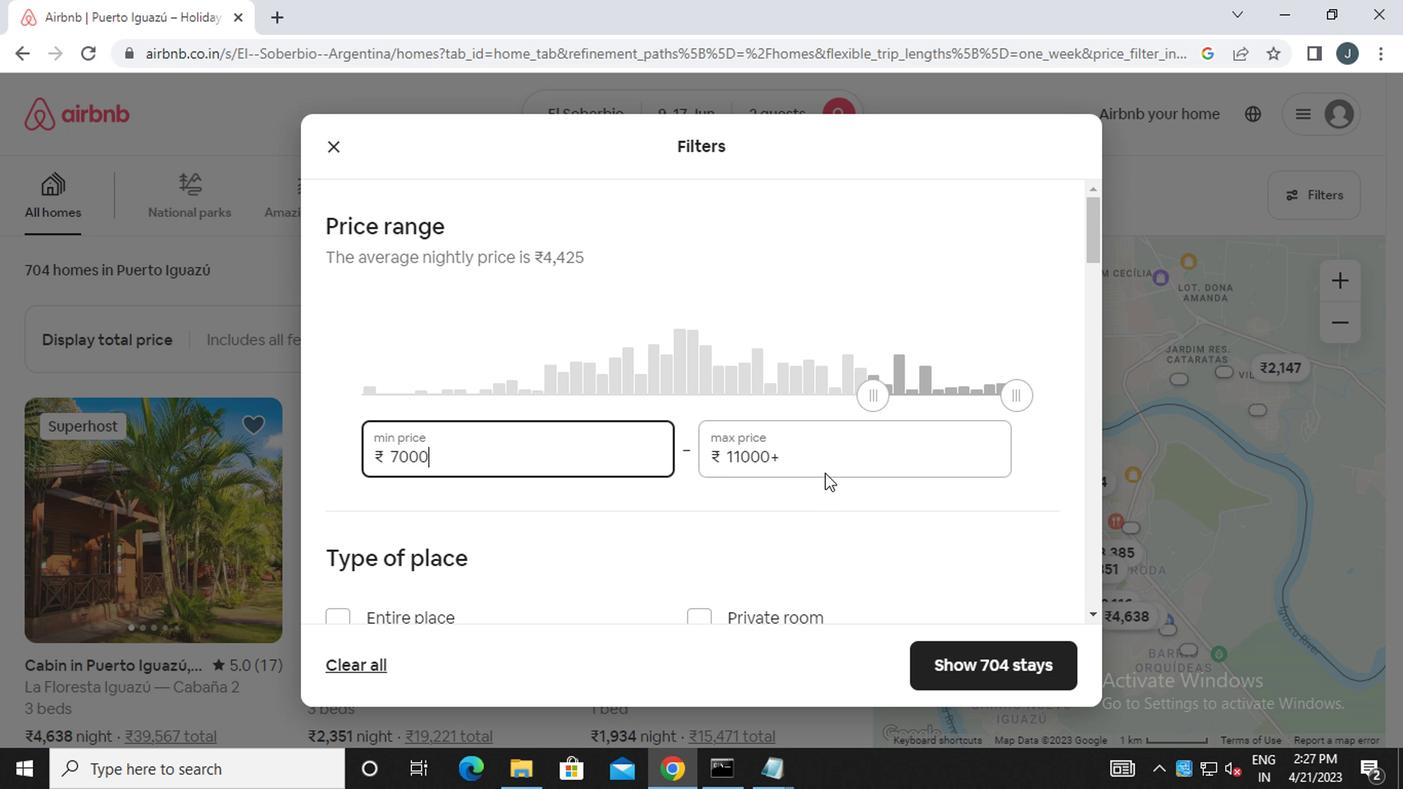 
Action: Mouse pressed left at (824, 461)
Screenshot: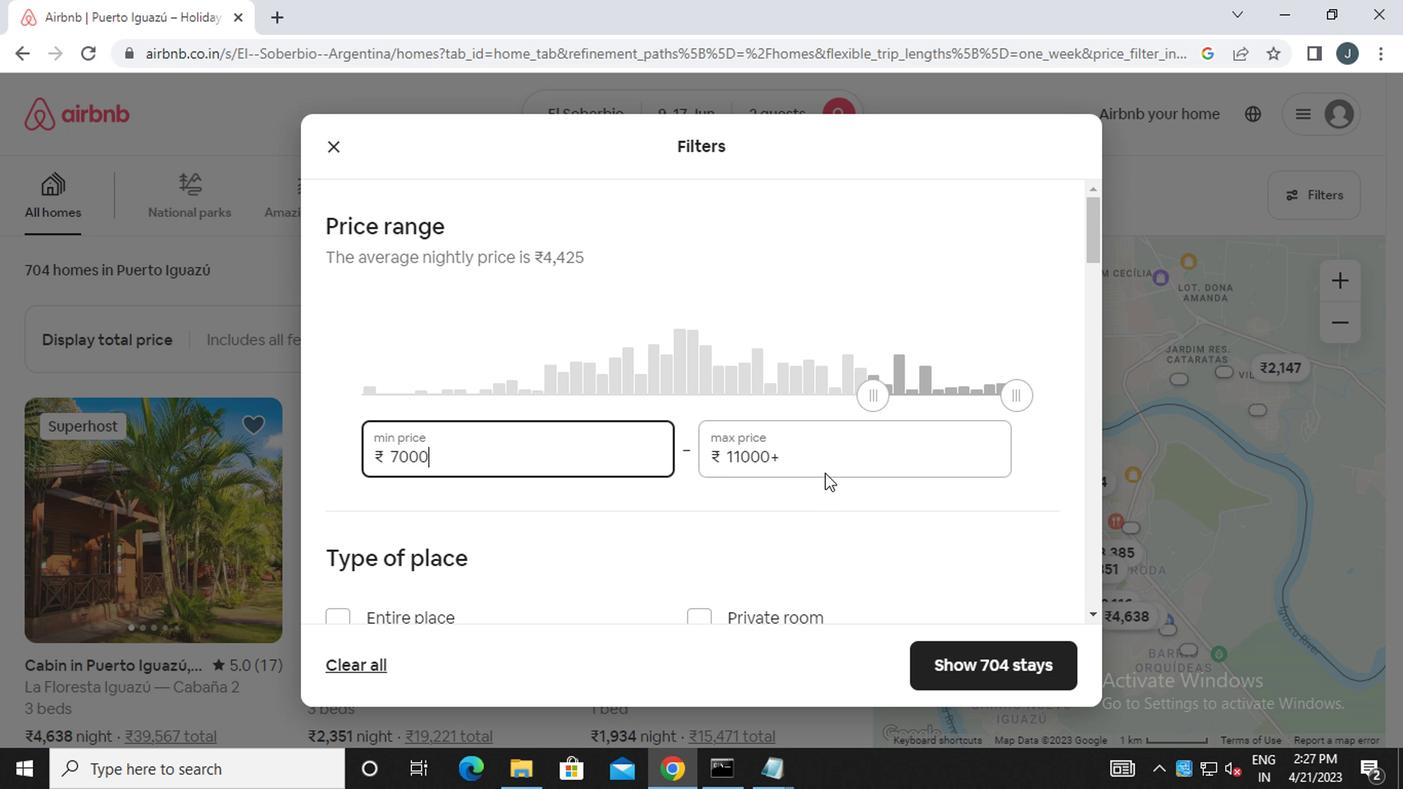 
Action: Mouse moved to (819, 461)
Screenshot: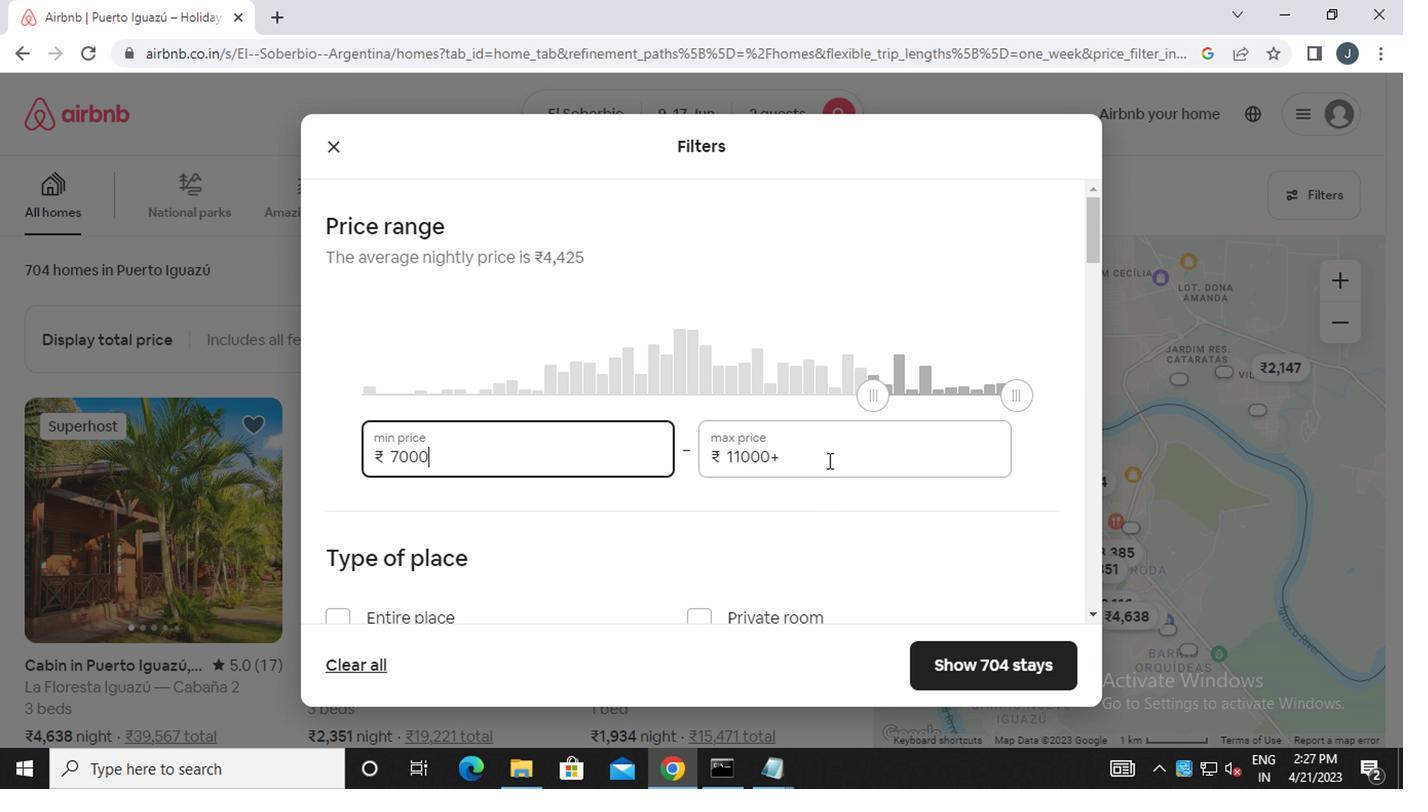 
Action: Key pressed <Key.backspace><Key.backspace><Key.backspace><Key.backspace><Key.backspace>2000
Screenshot: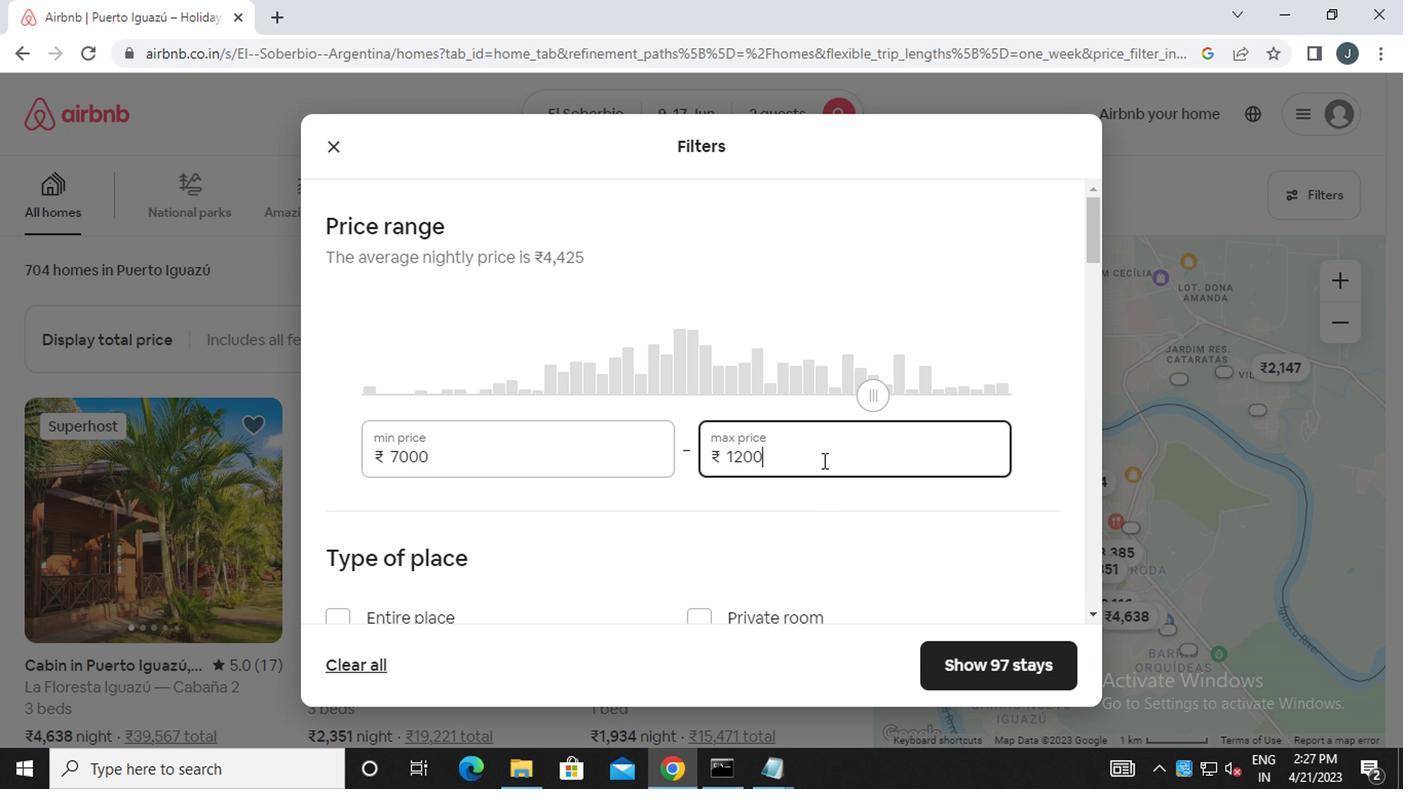 
Action: Mouse moved to (808, 461)
Screenshot: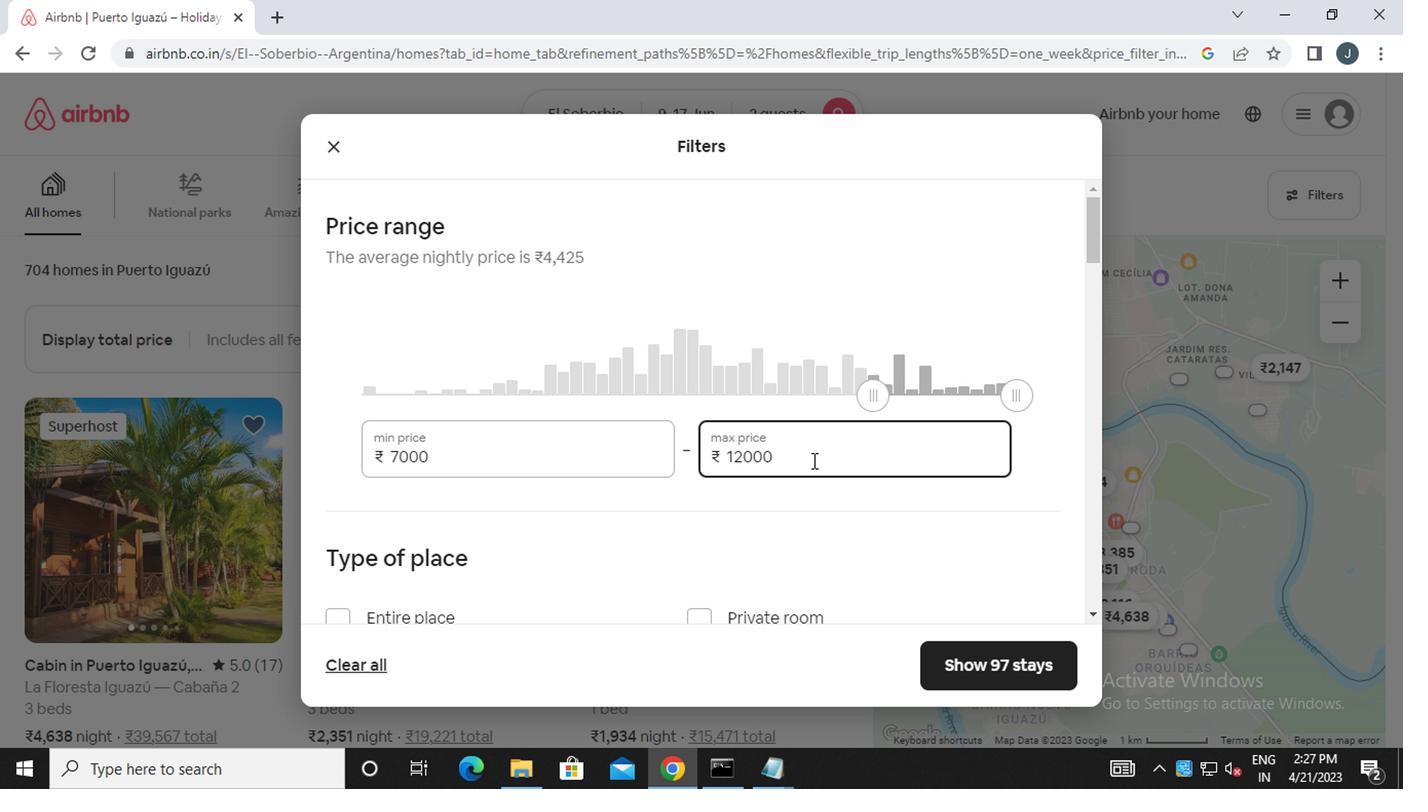 
Action: Mouse scrolled (808, 459) with delta (0, -1)
Screenshot: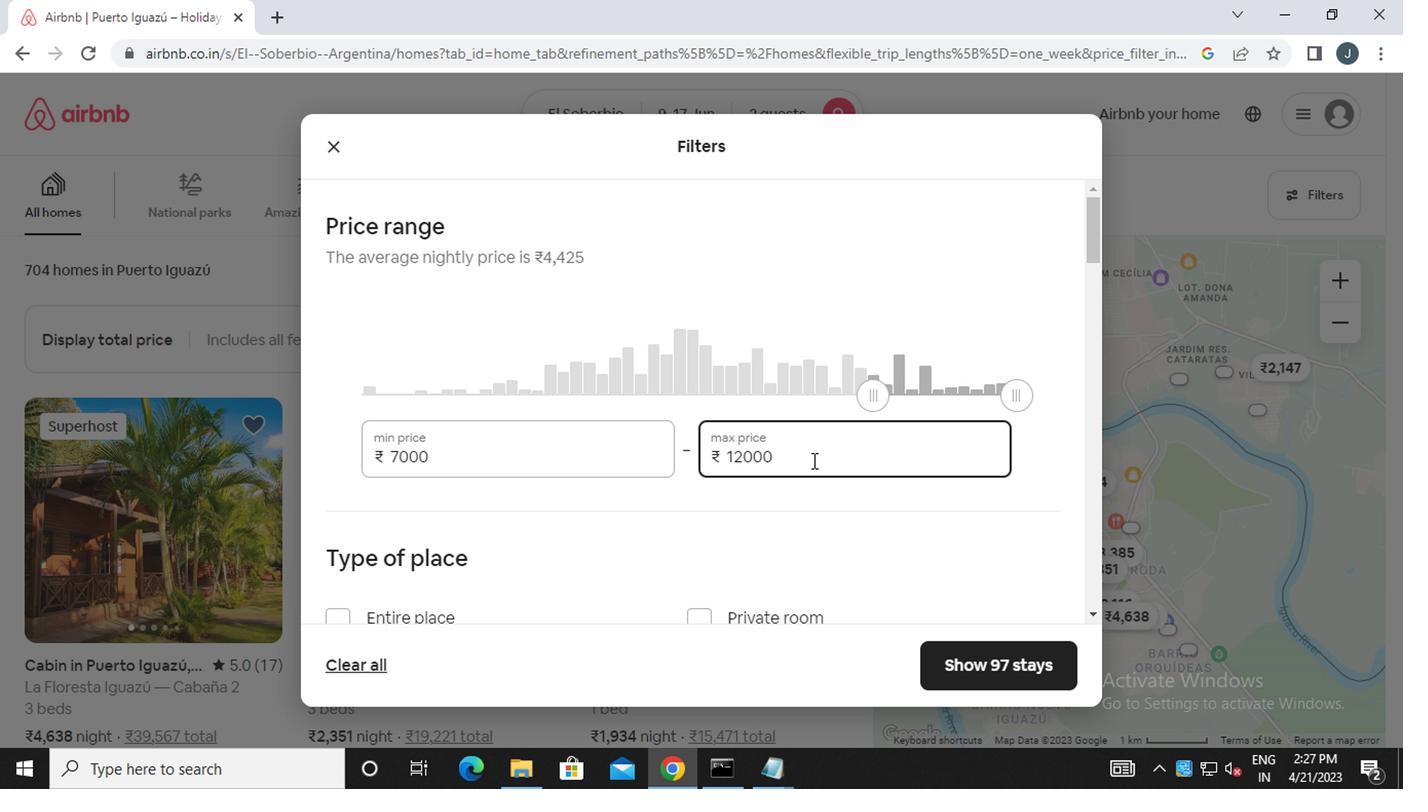 
Action: Mouse scrolled (808, 459) with delta (0, -1)
Screenshot: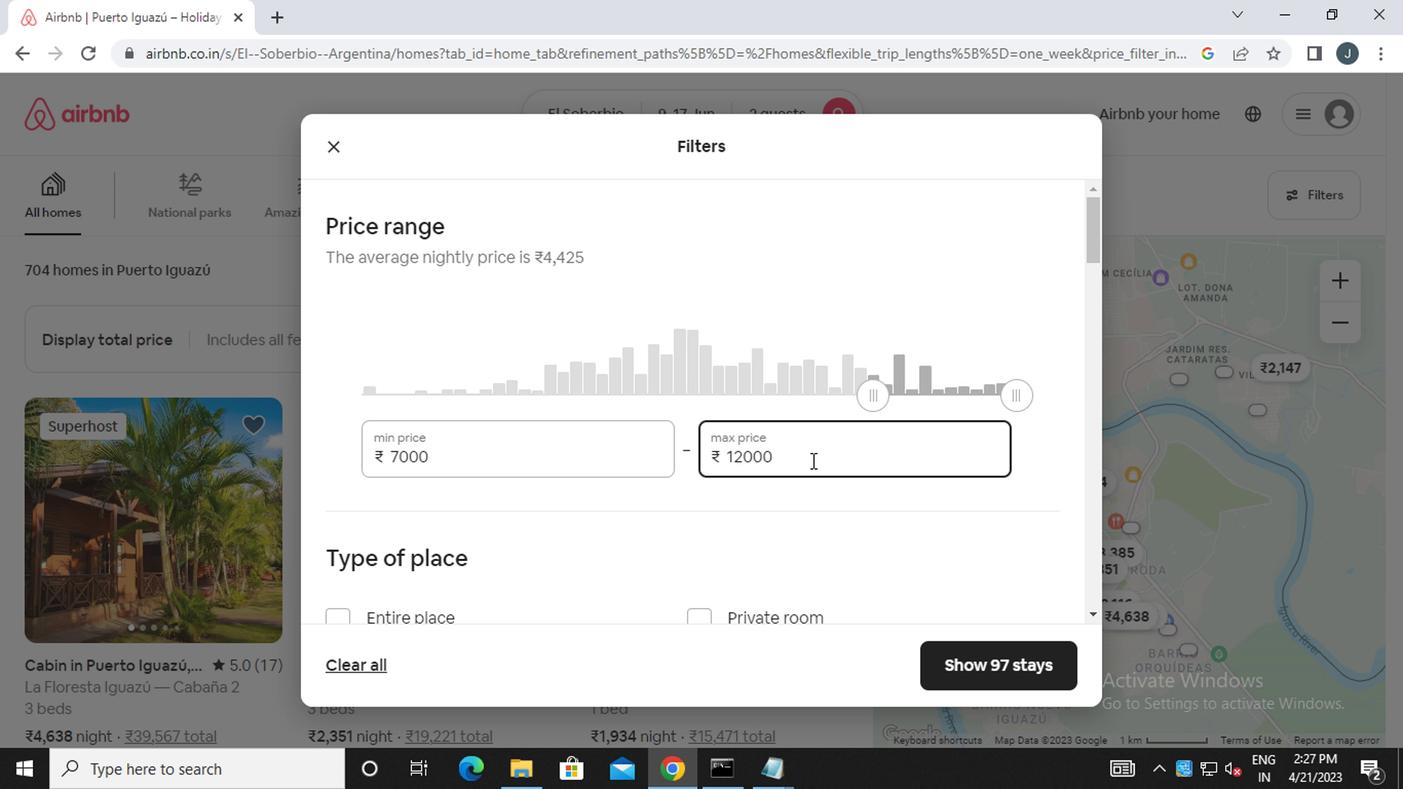 
Action: Mouse moved to (747, 420)
Screenshot: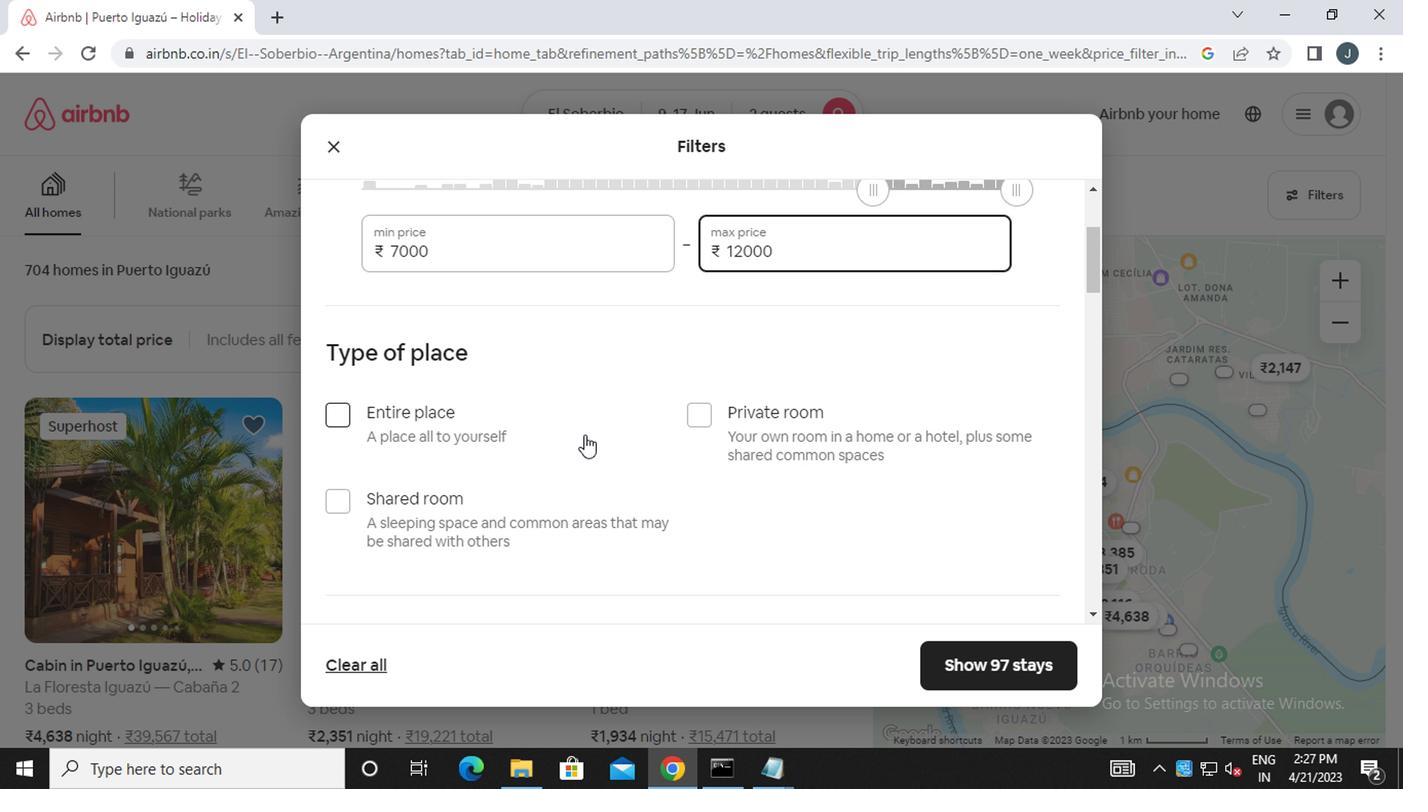 
Action: Mouse pressed left at (747, 420)
Screenshot: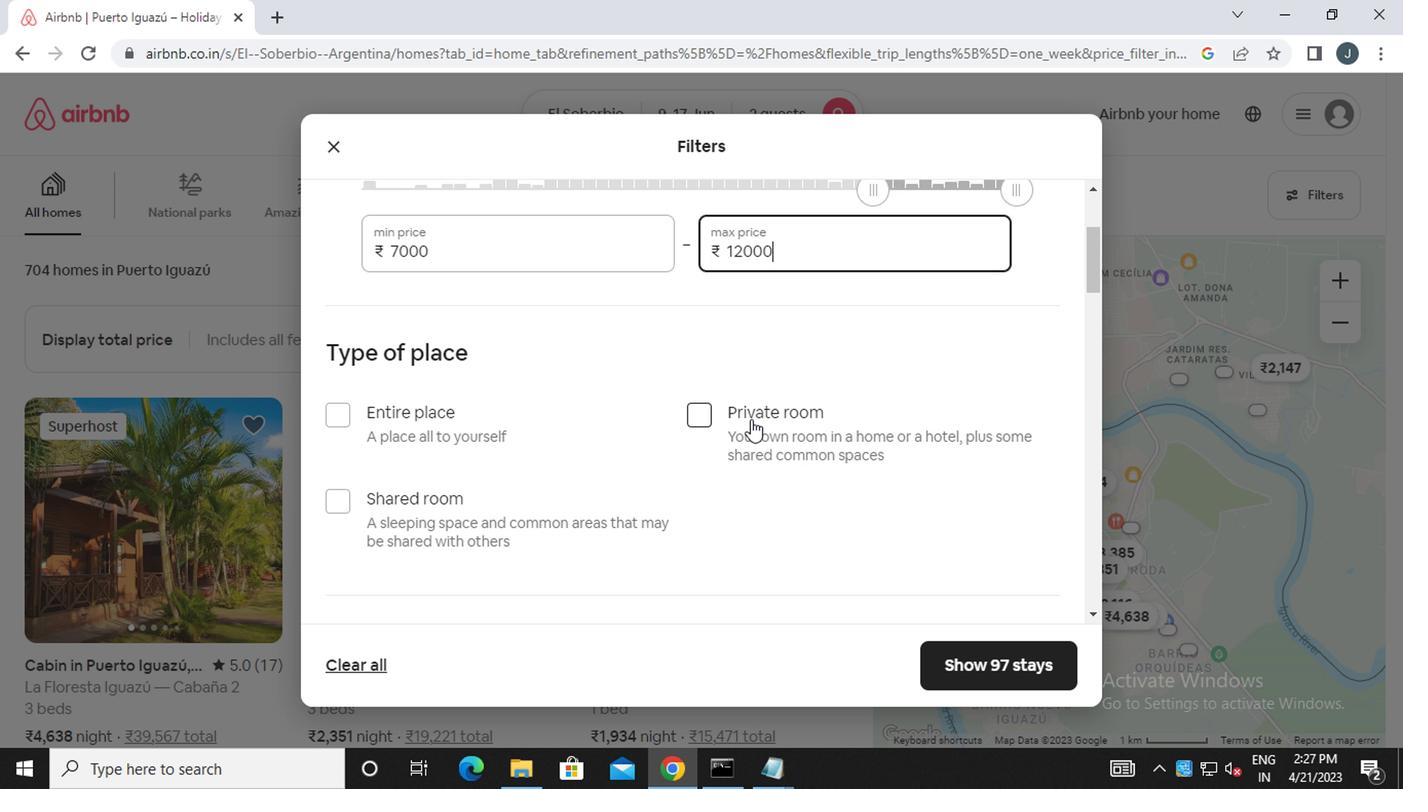 
Action: Mouse moved to (633, 454)
Screenshot: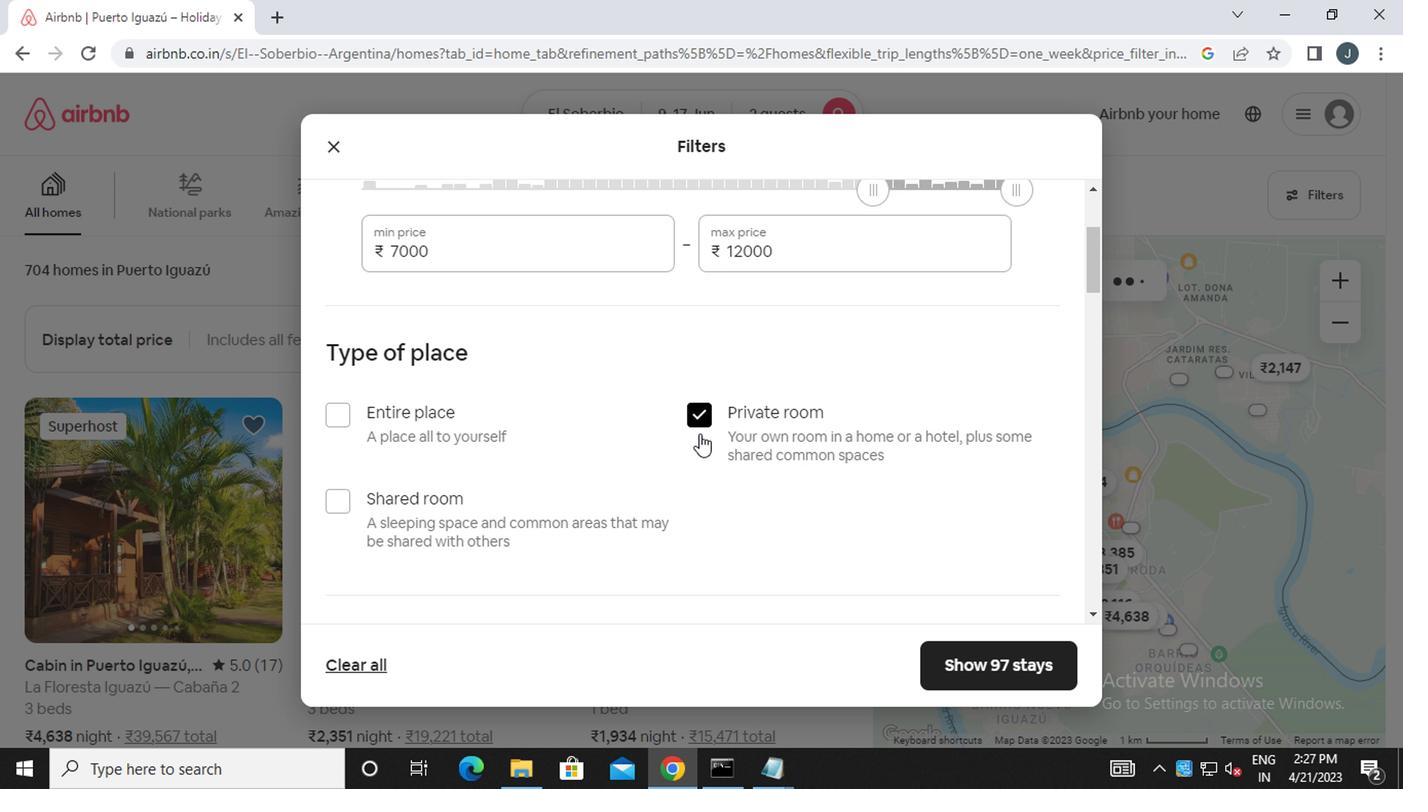 
Action: Mouse scrolled (633, 453) with delta (0, 0)
Screenshot: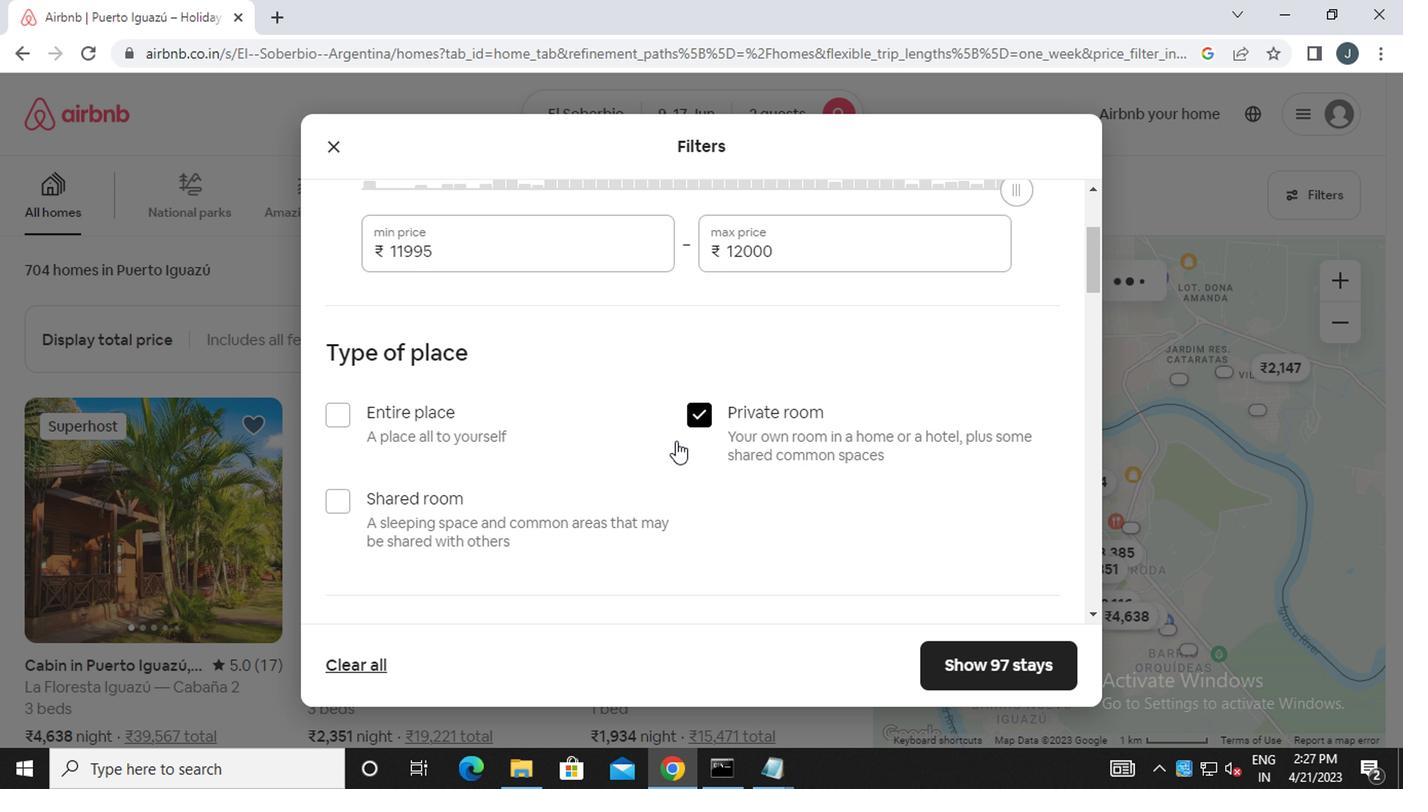 
Action: Mouse scrolled (633, 453) with delta (0, 0)
Screenshot: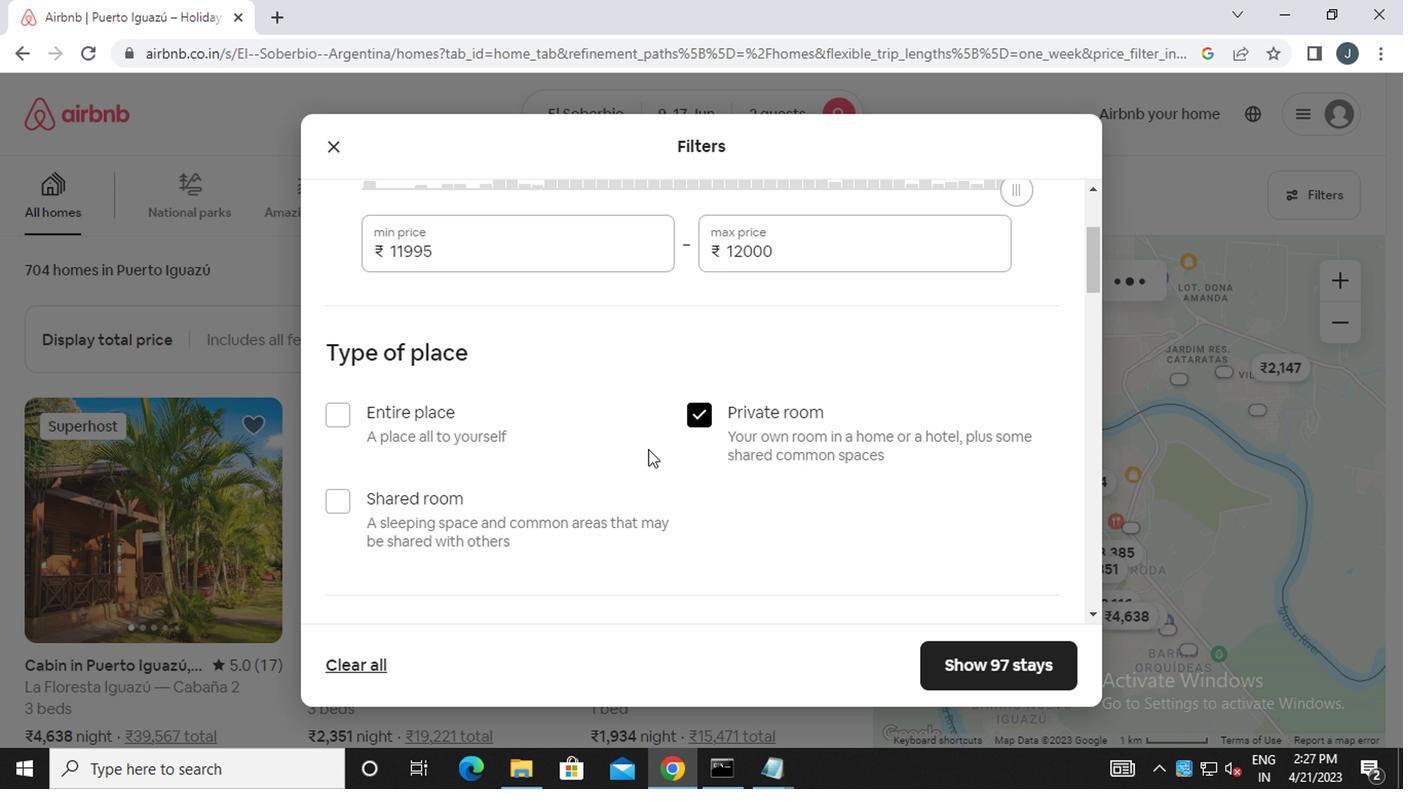 
Action: Mouse moved to (448, 491)
Screenshot: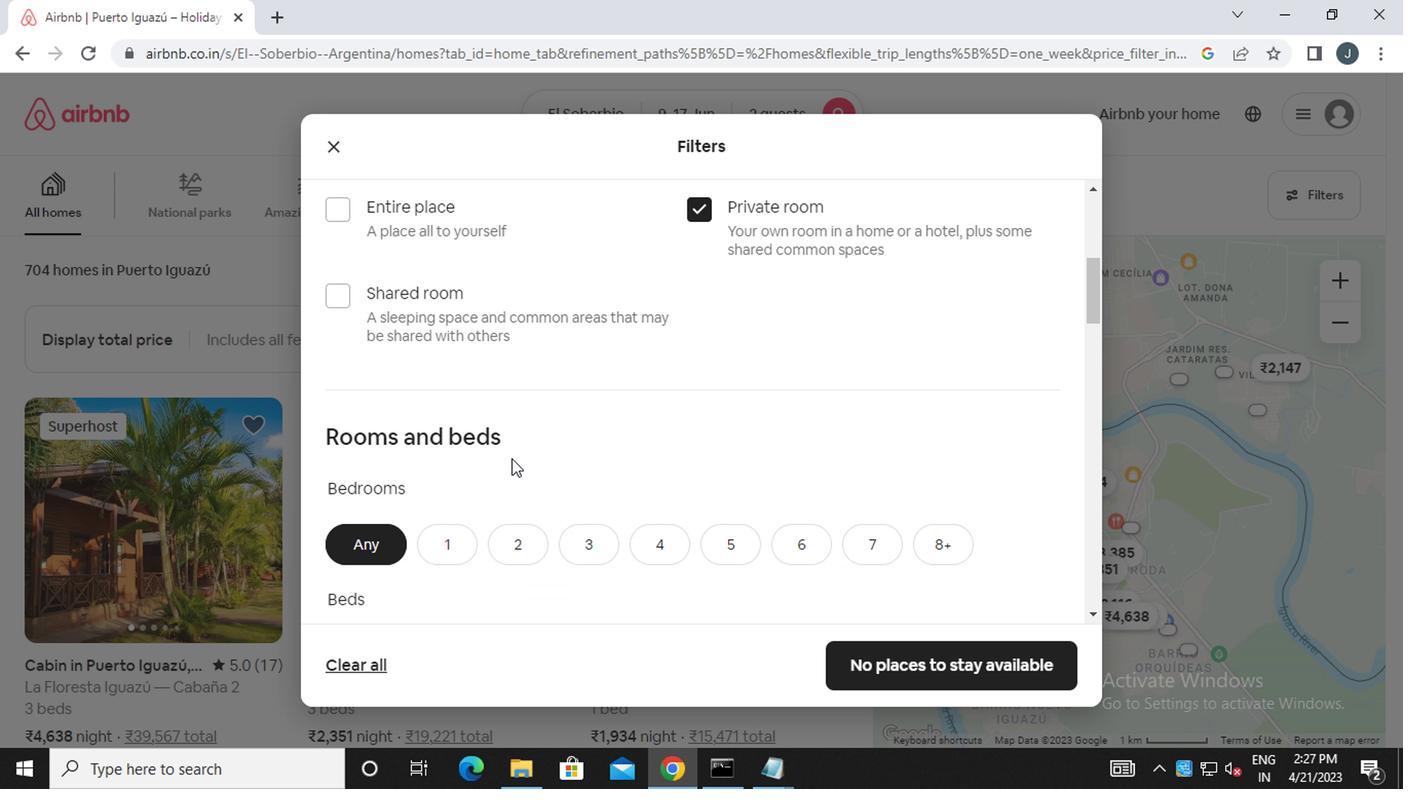 
Action: Mouse scrolled (448, 490) with delta (0, -1)
Screenshot: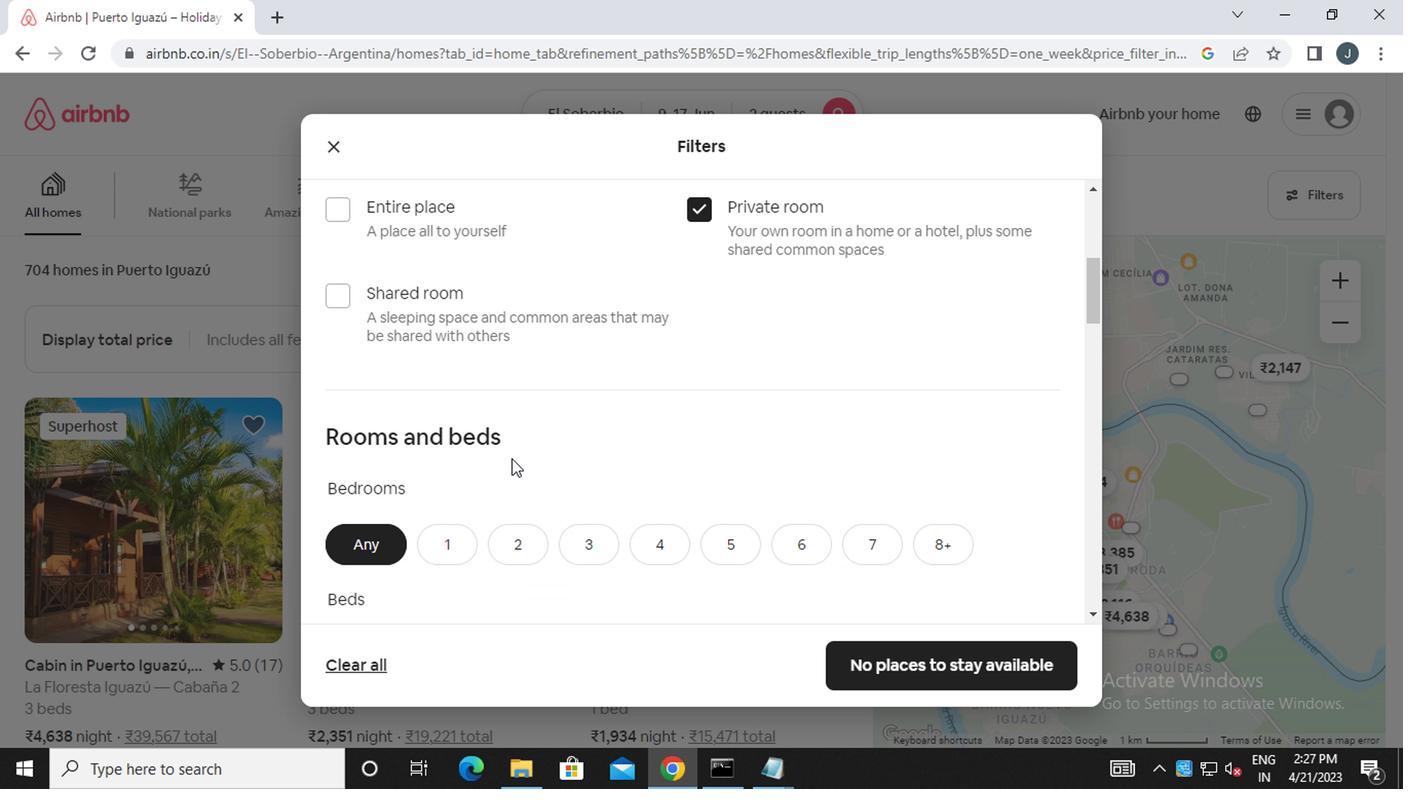 
Action: Mouse moved to (448, 492)
Screenshot: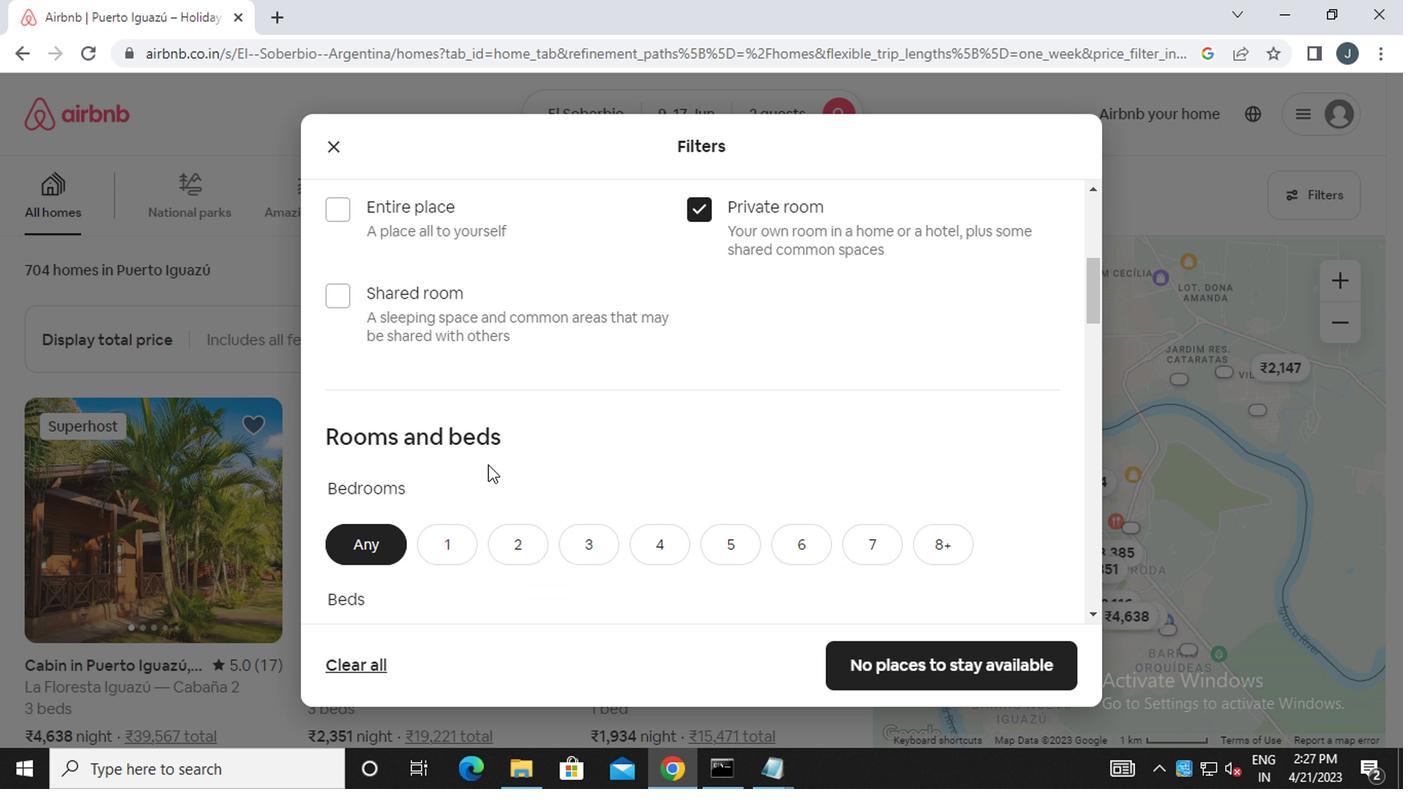 
Action: Mouse scrolled (448, 491) with delta (0, 0)
Screenshot: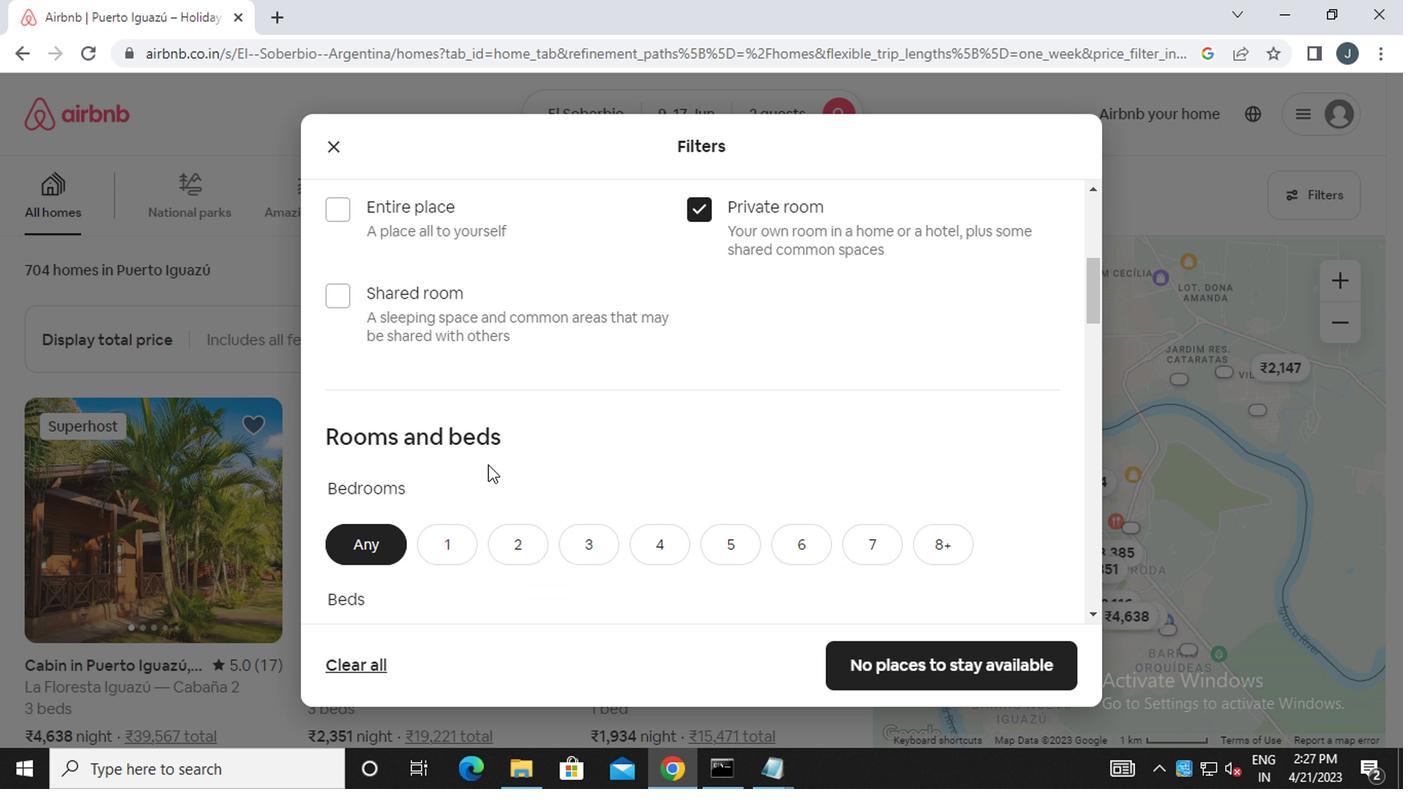 
Action: Mouse moved to (459, 350)
Screenshot: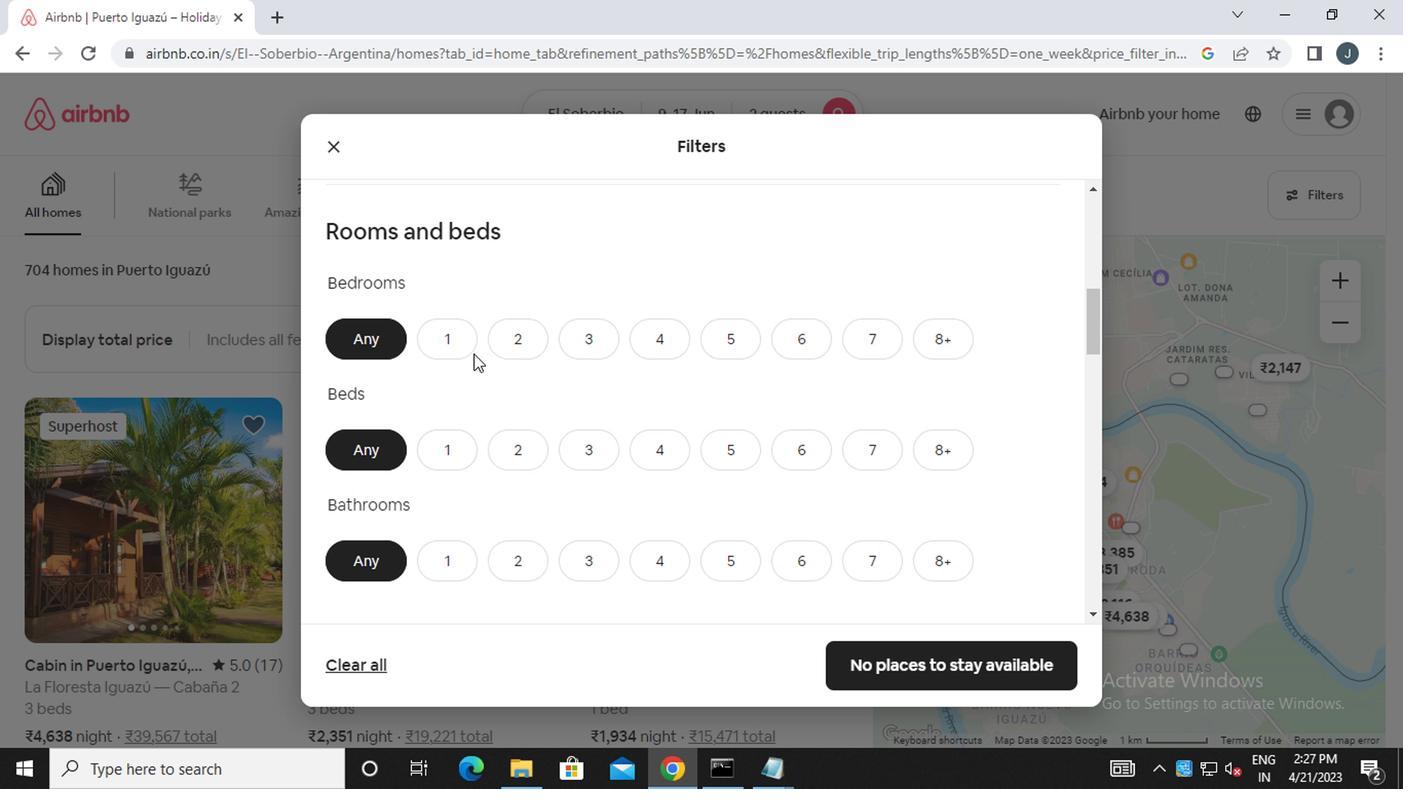 
Action: Mouse pressed left at (459, 350)
Screenshot: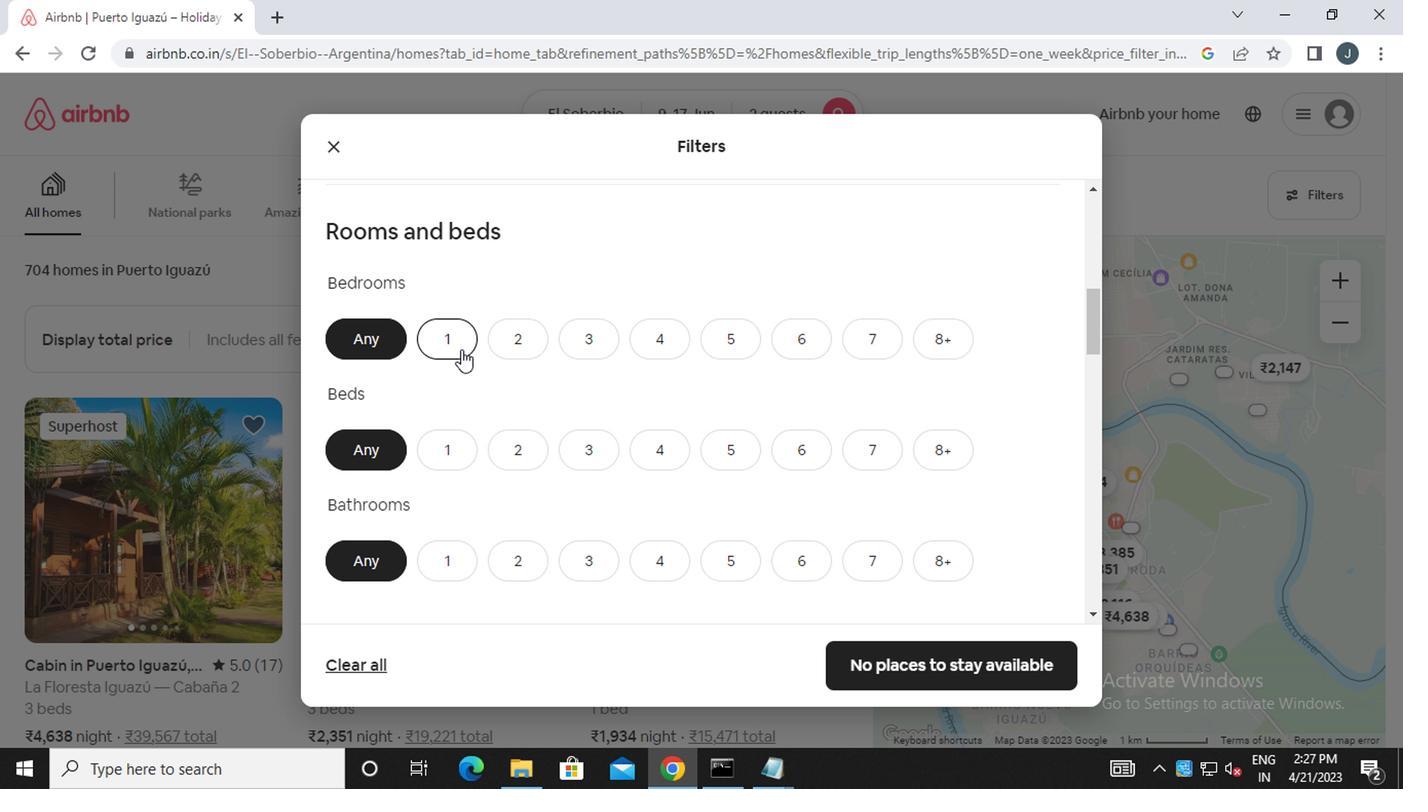 
Action: Mouse moved to (530, 456)
Screenshot: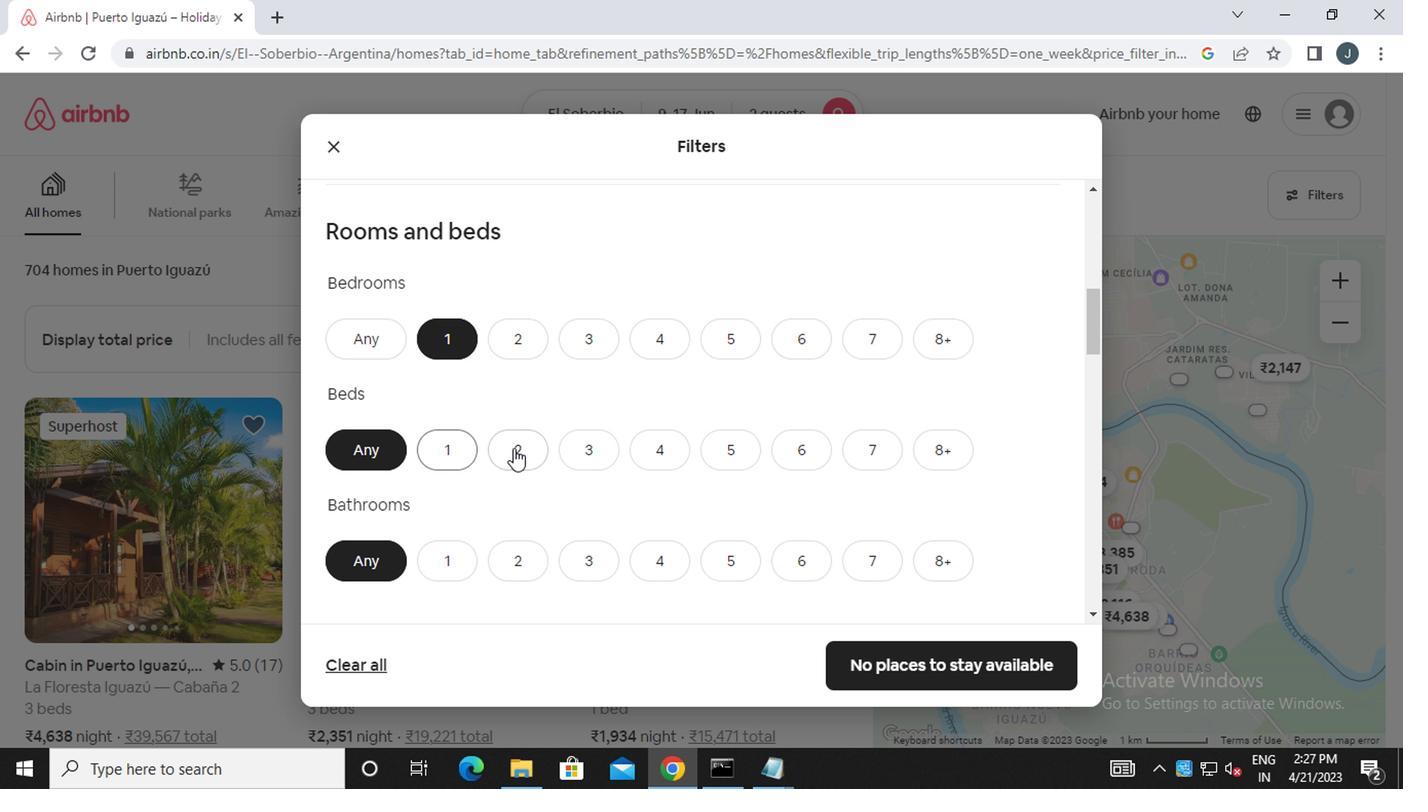 
Action: Mouse pressed left at (530, 456)
Screenshot: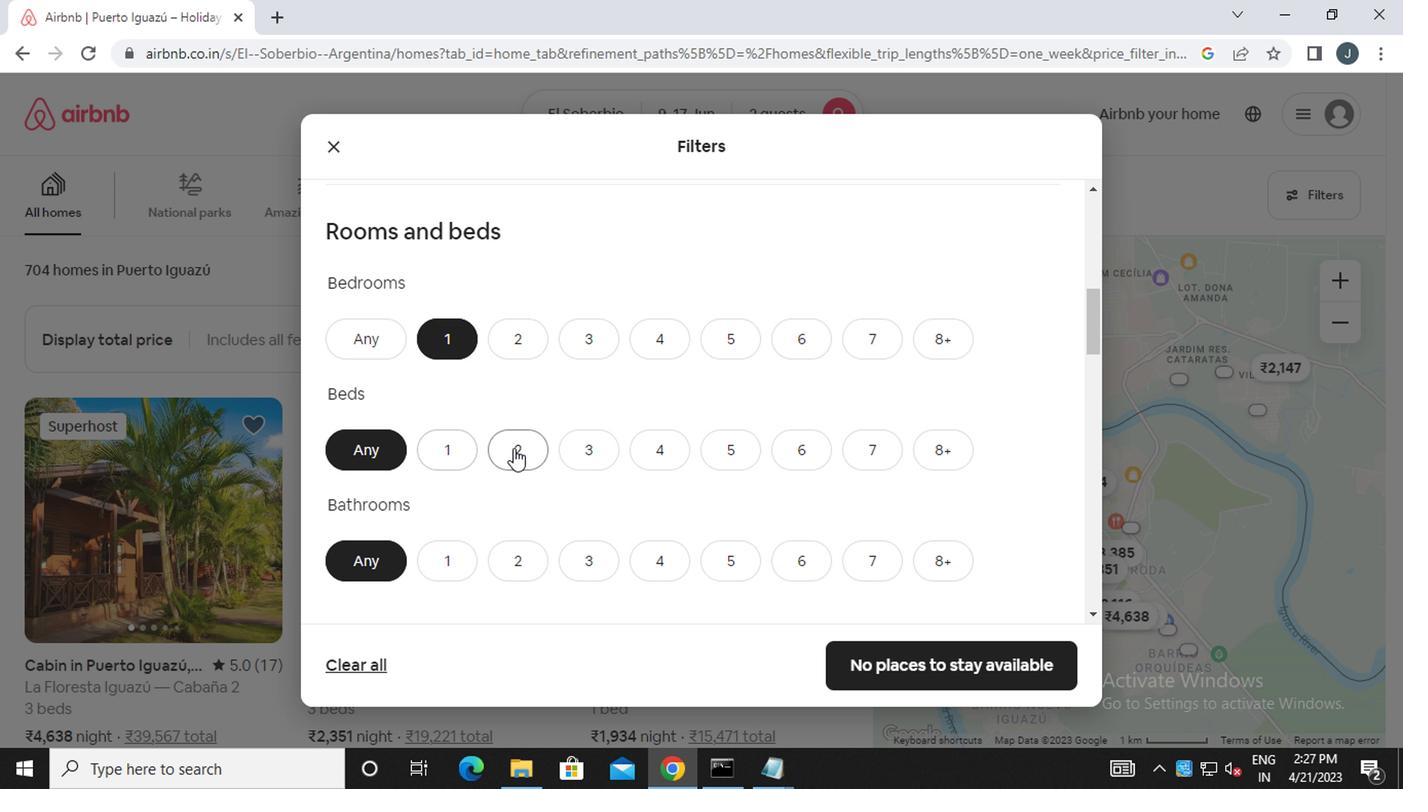 
Action: Mouse moved to (443, 551)
Screenshot: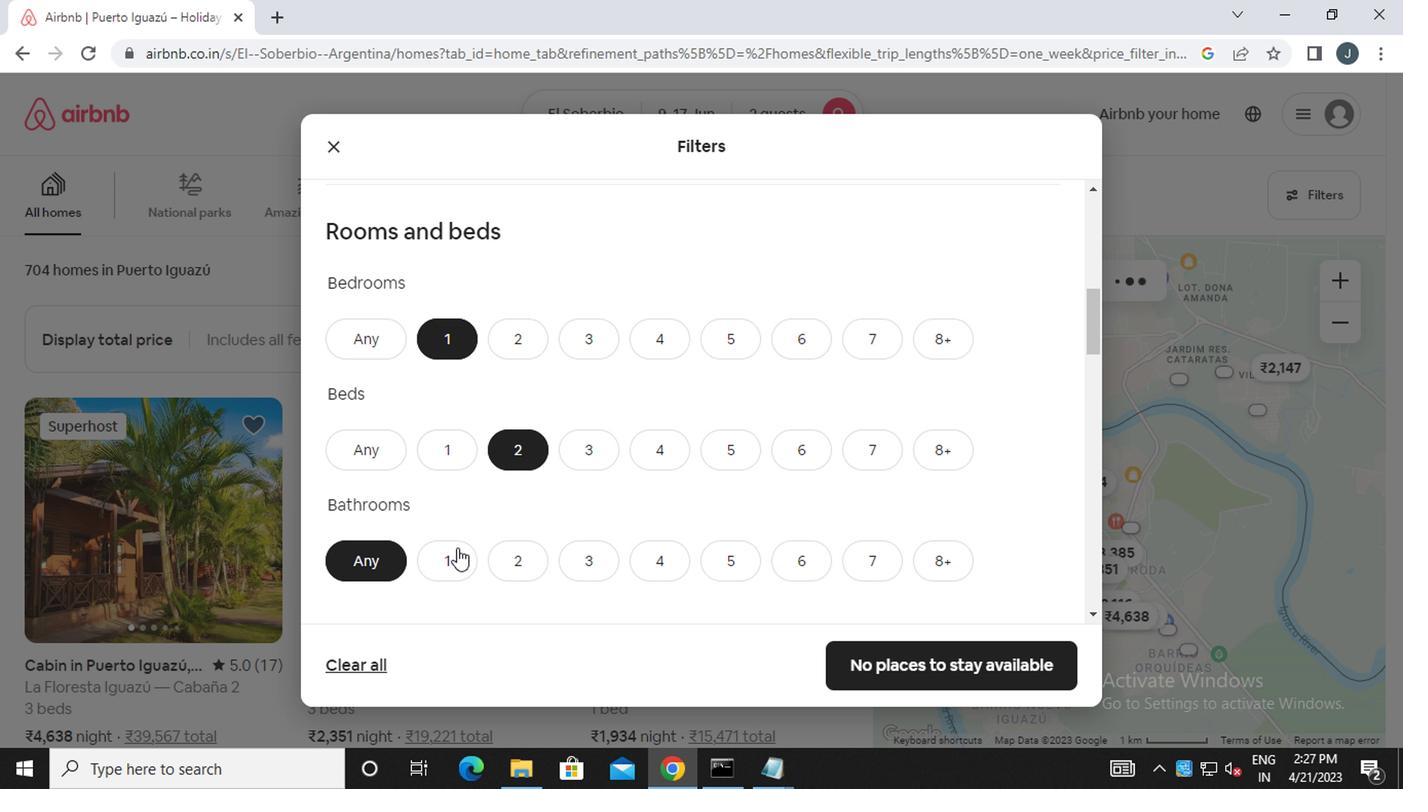 
Action: Mouse pressed left at (443, 551)
Screenshot: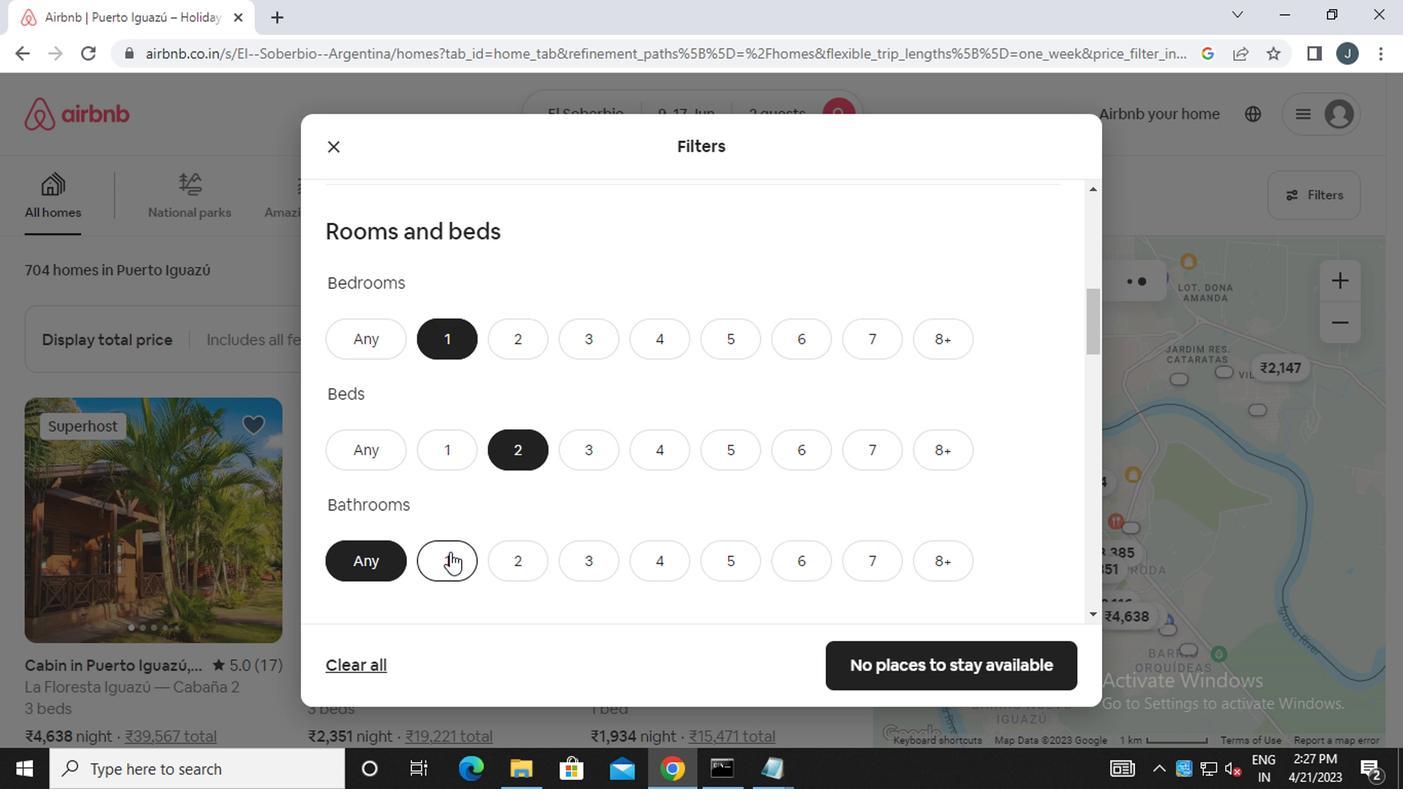 
Action: Mouse moved to (482, 565)
Screenshot: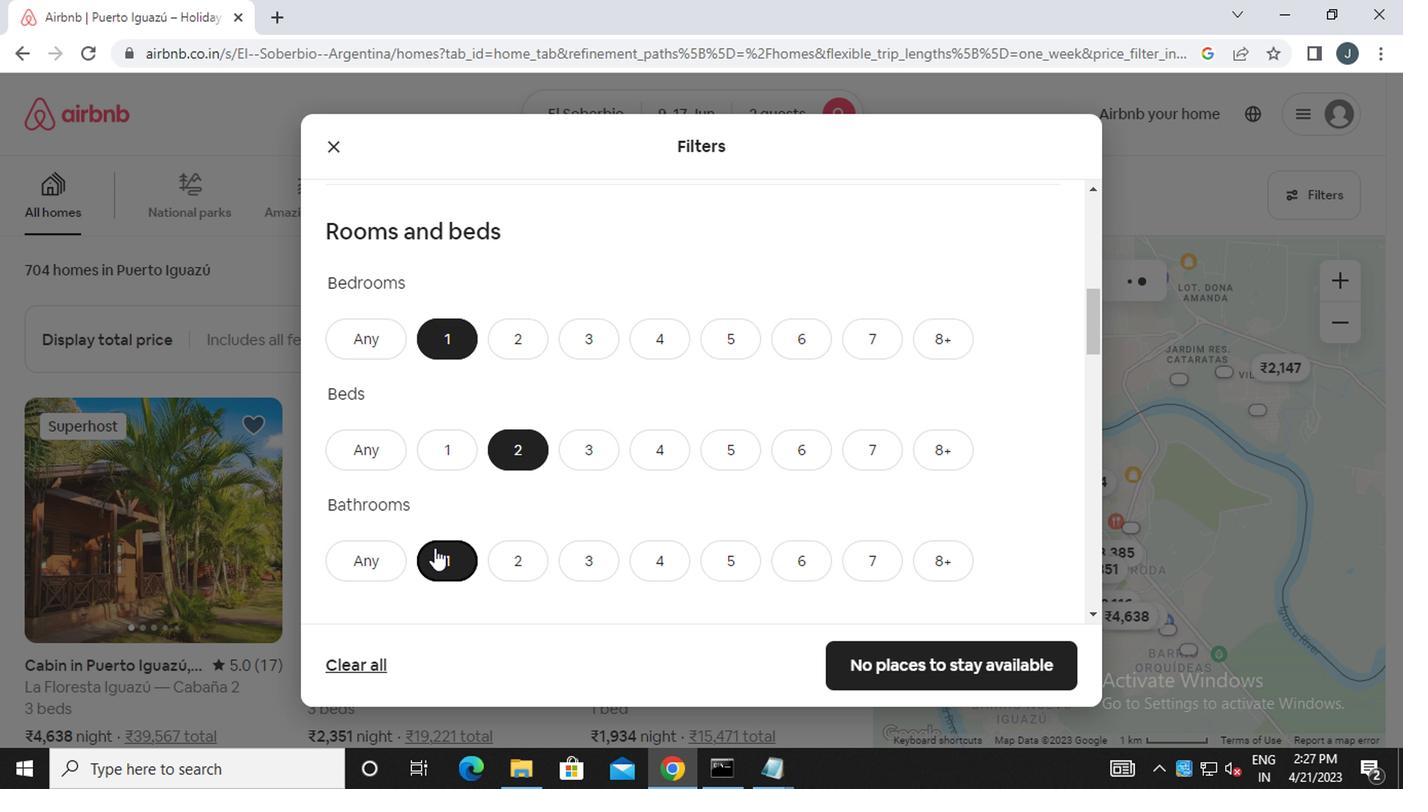 
Action: Mouse scrolled (482, 564) with delta (0, 0)
Screenshot: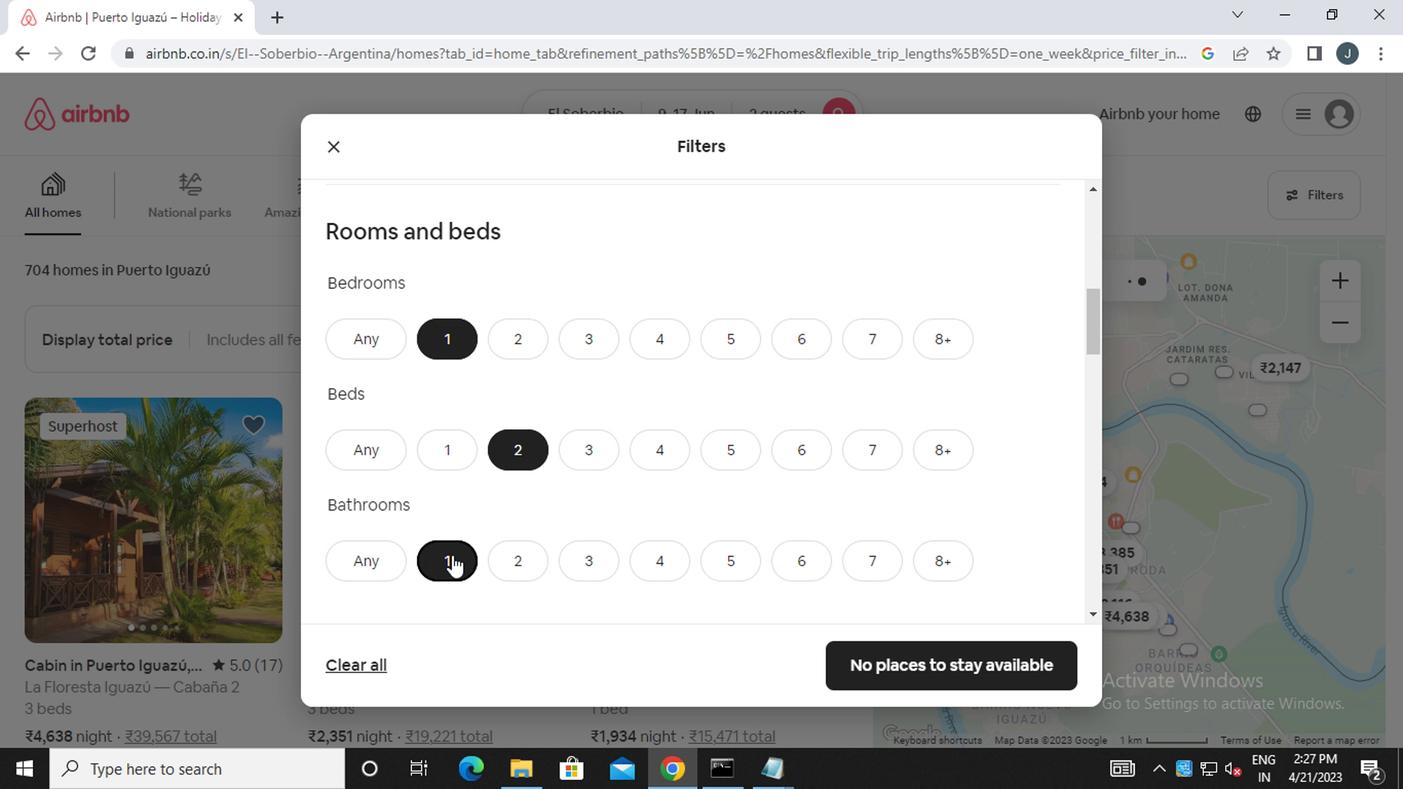 
Action: Mouse scrolled (482, 564) with delta (0, 0)
Screenshot: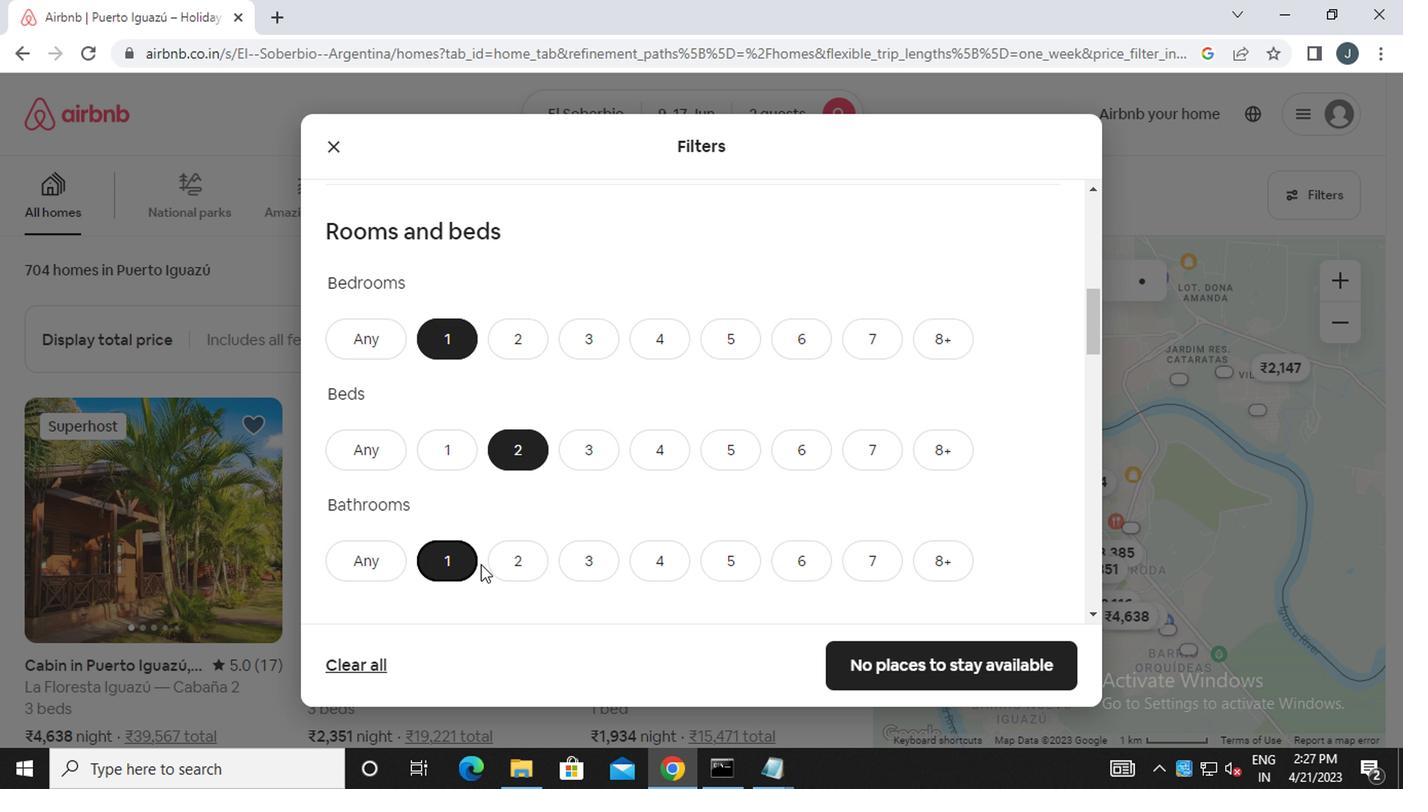 
Action: Mouse scrolled (482, 564) with delta (0, 0)
Screenshot: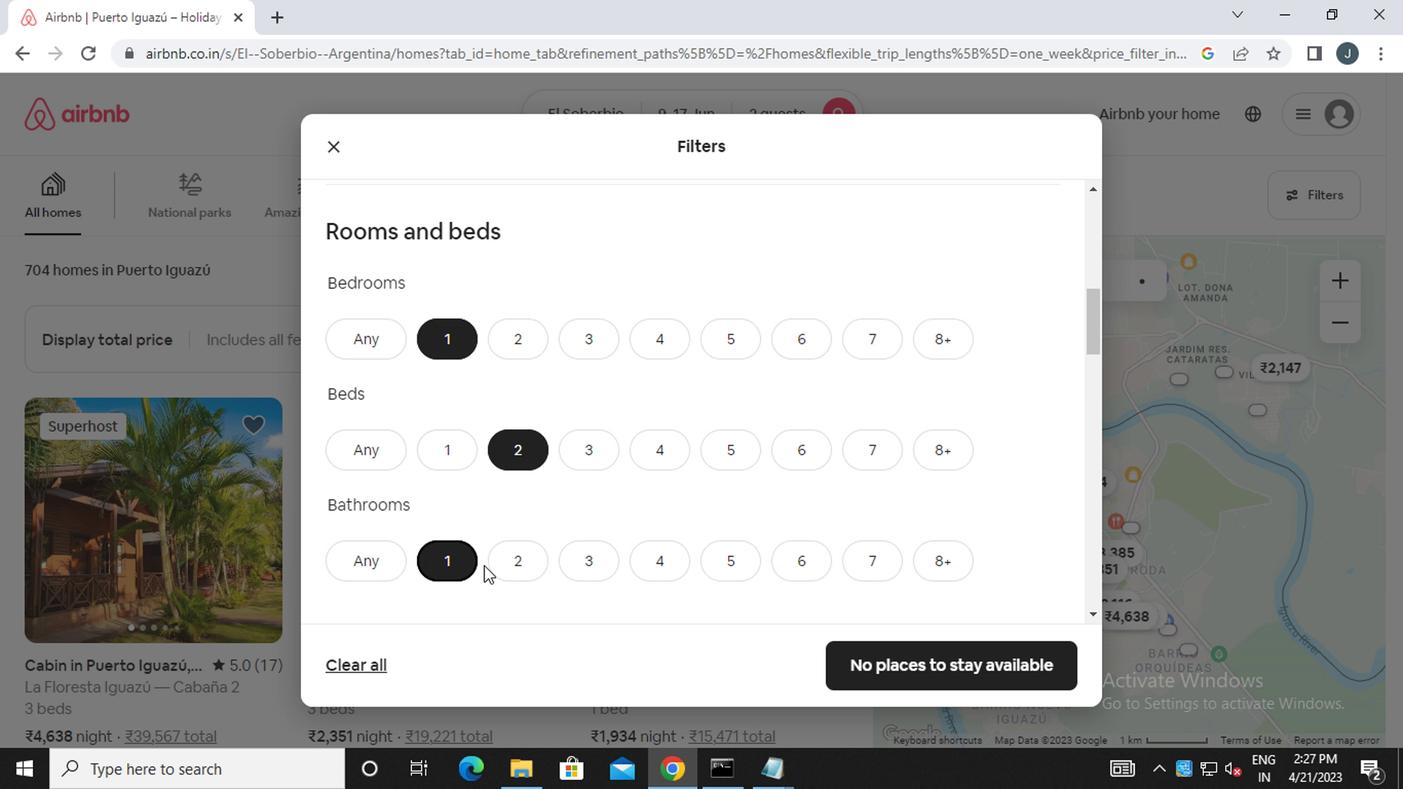 
Action: Mouse moved to (415, 487)
Screenshot: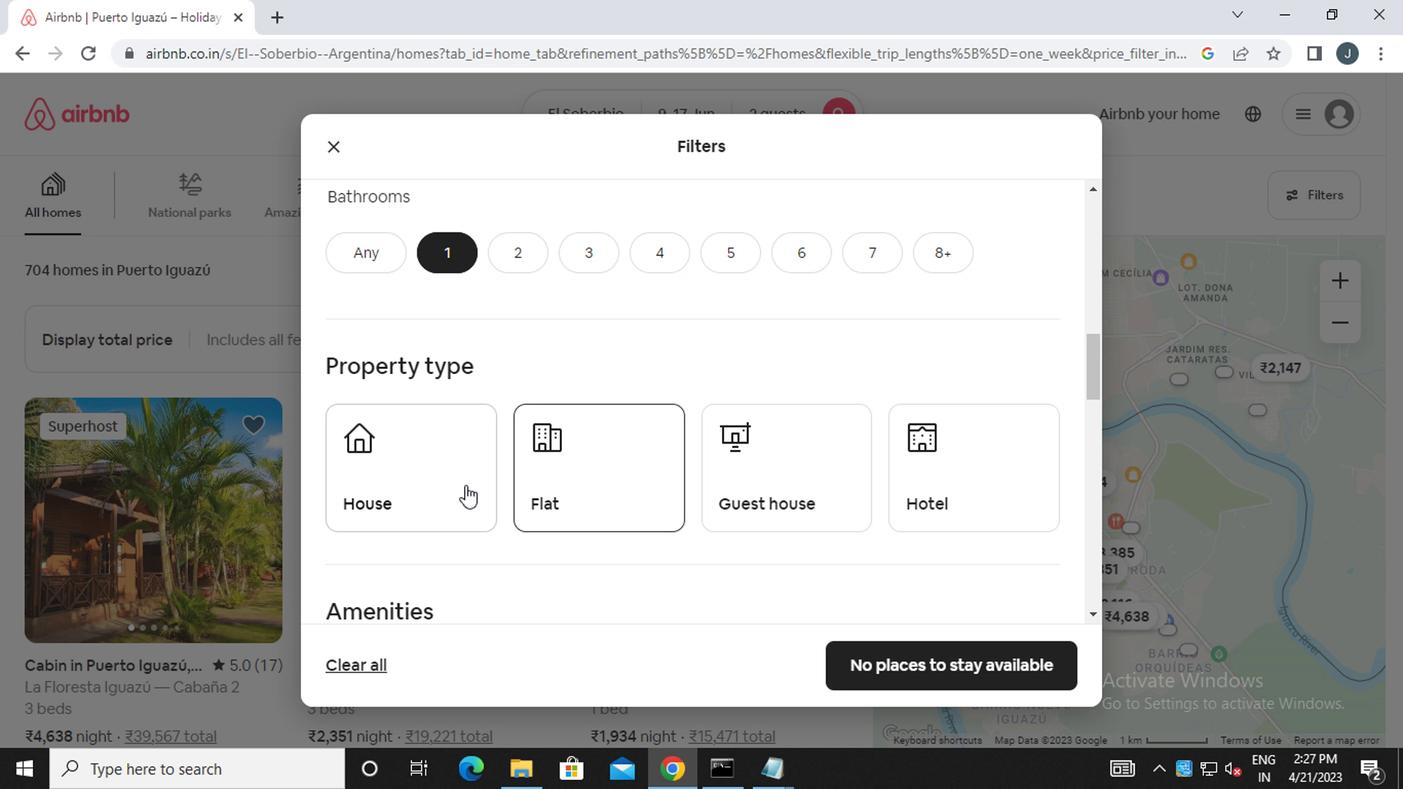 
Action: Mouse pressed left at (415, 487)
Screenshot: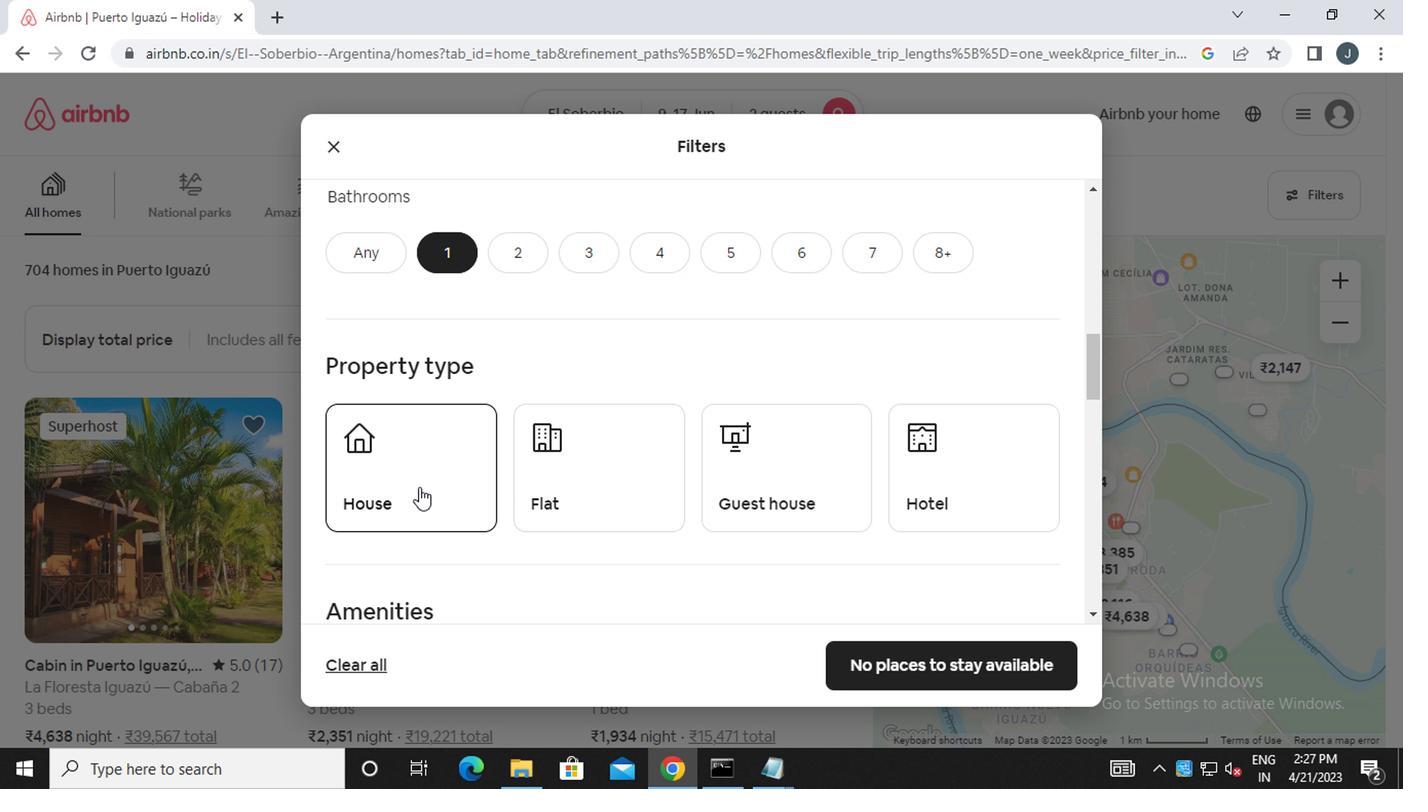 
Action: Mouse moved to (538, 485)
Screenshot: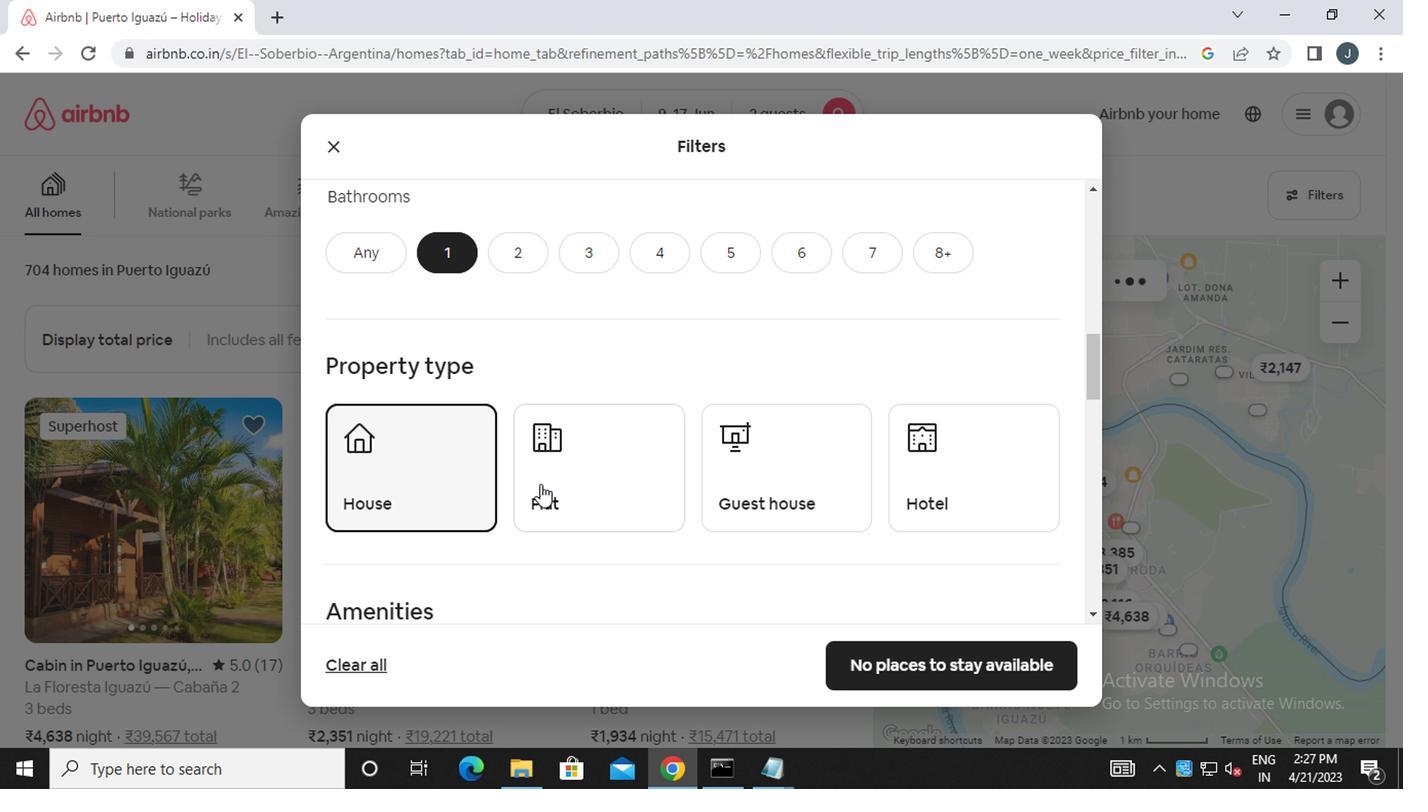 
Action: Mouse pressed left at (538, 485)
Screenshot: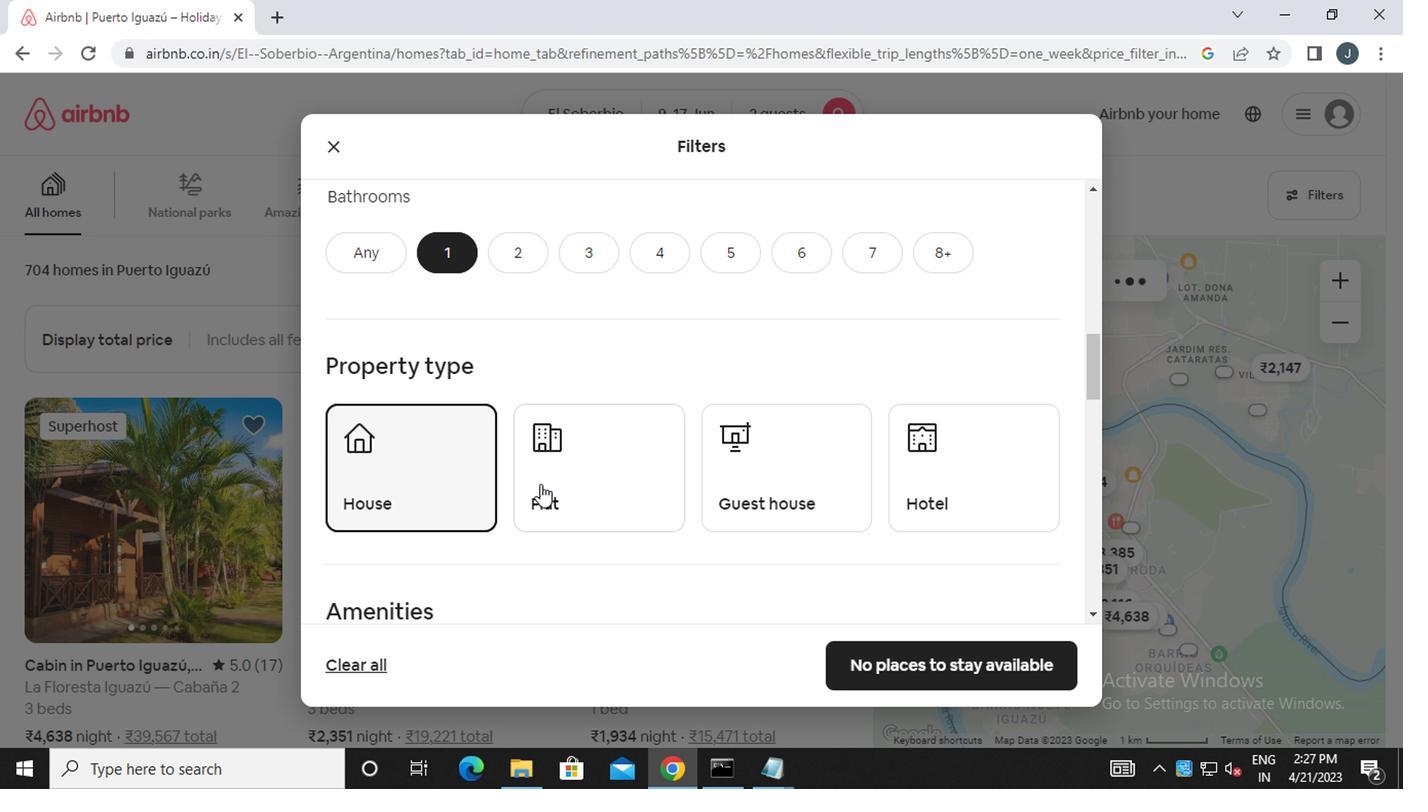 
Action: Mouse moved to (796, 501)
Screenshot: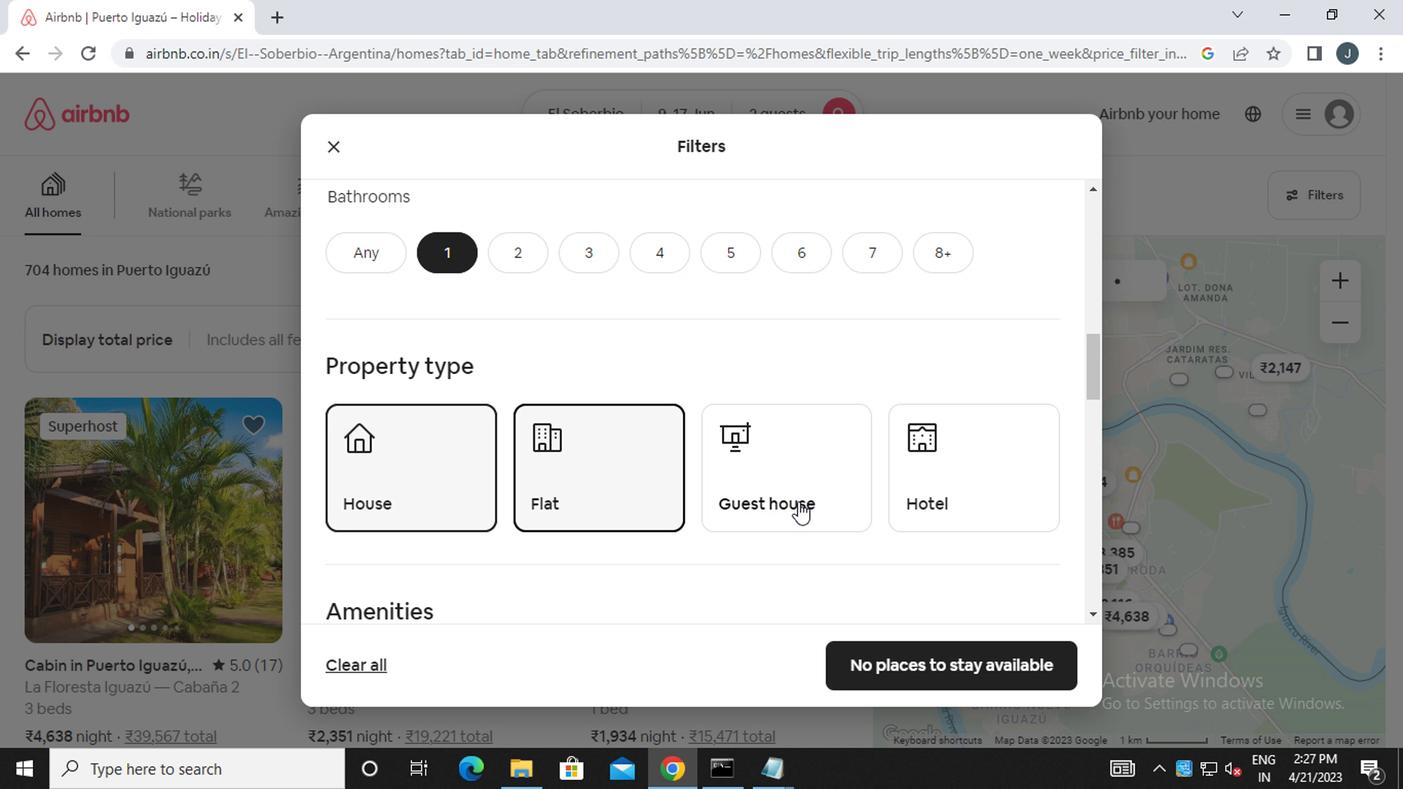 
Action: Mouse pressed left at (796, 501)
Screenshot: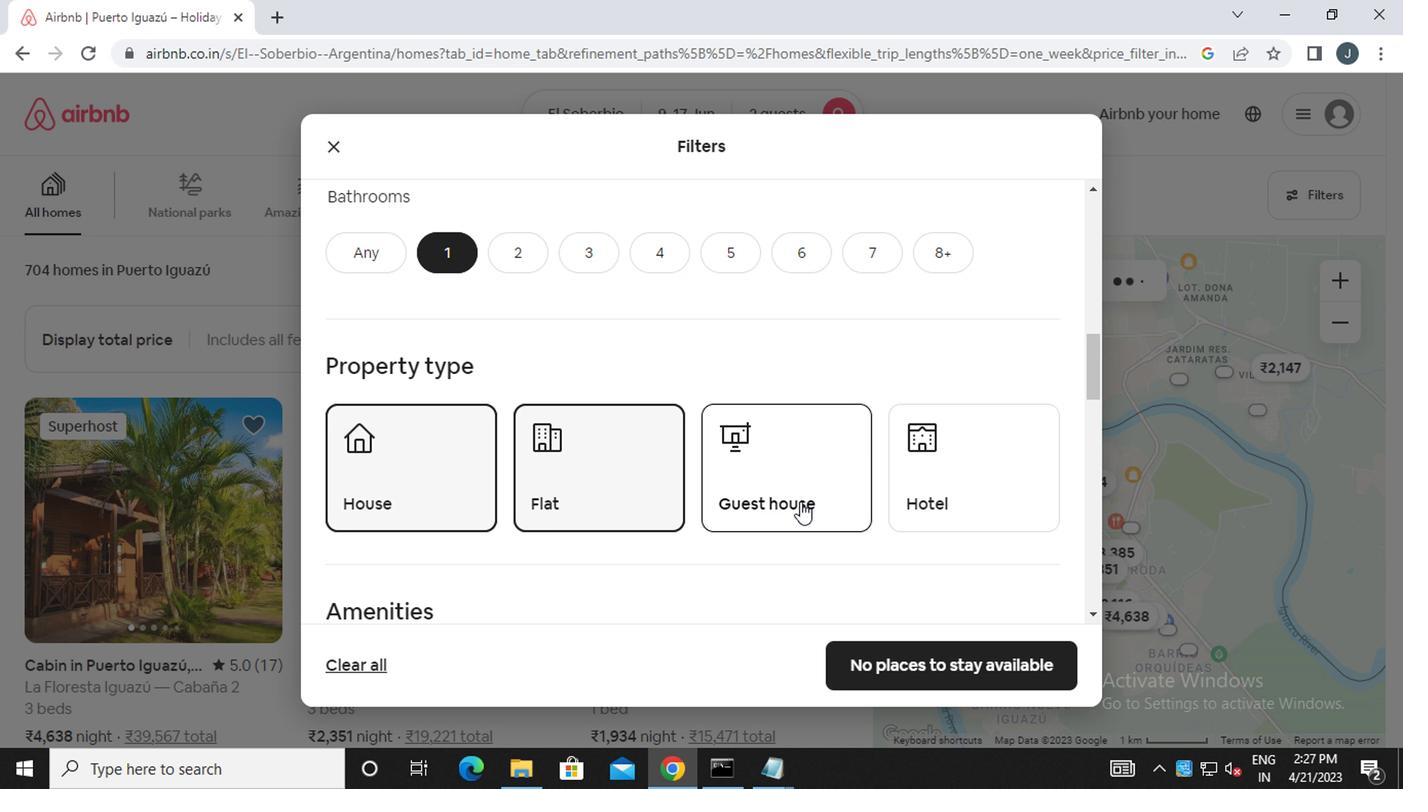 
Action: Mouse moved to (796, 501)
Screenshot: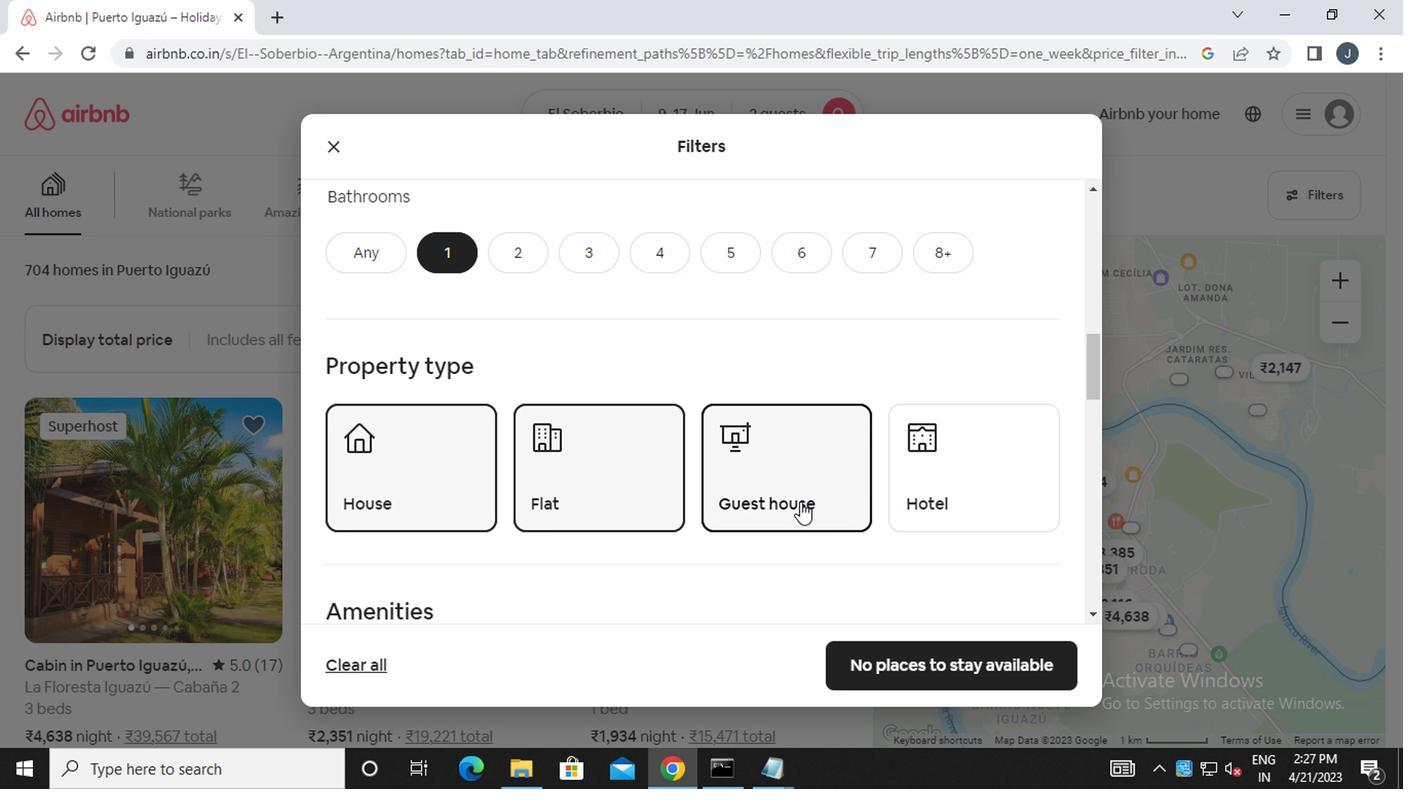 
Action: Mouse scrolled (796, 500) with delta (0, 0)
Screenshot: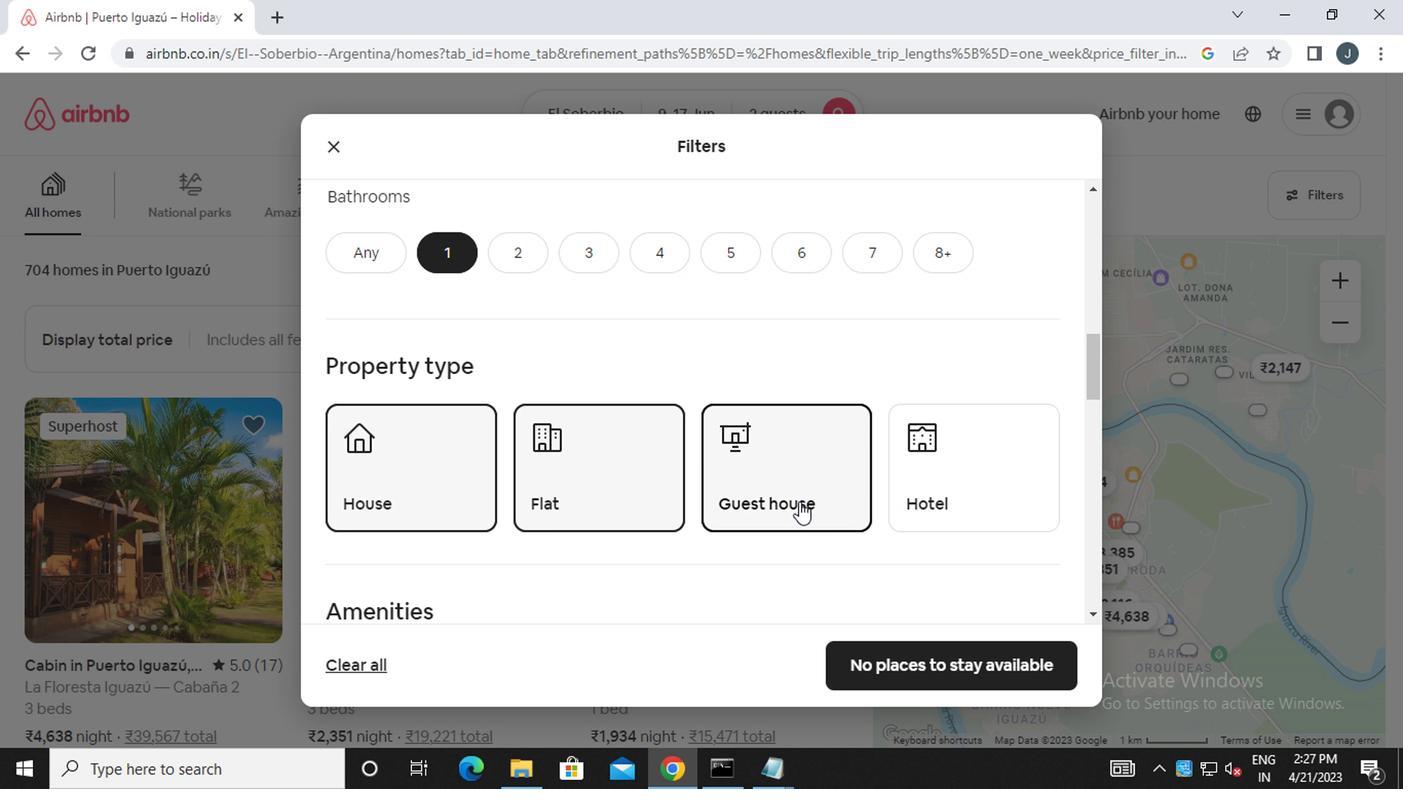 
Action: Mouse moved to (796, 501)
Screenshot: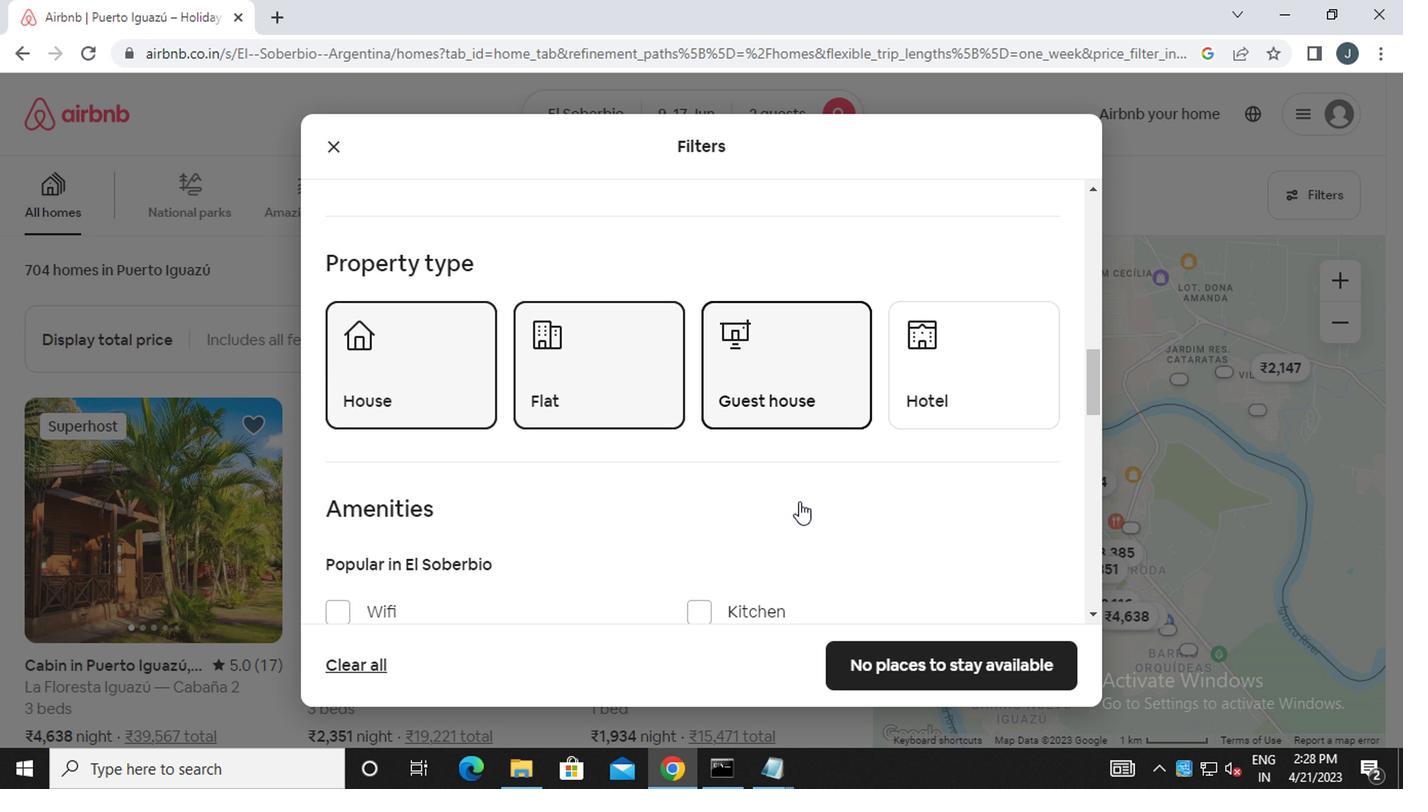 
Action: Mouse scrolled (796, 500) with delta (0, 0)
Screenshot: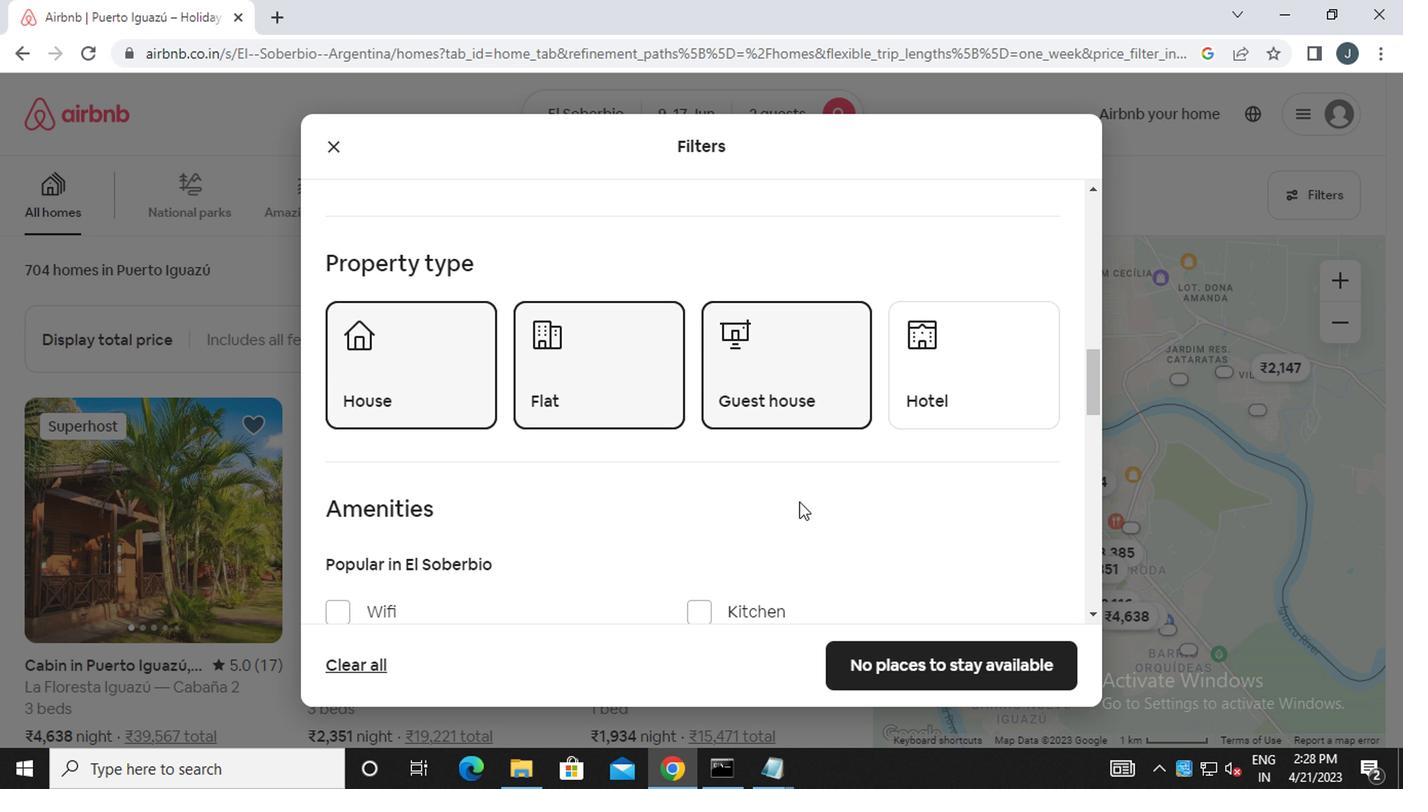 
Action: Mouse scrolled (796, 500) with delta (0, 0)
Screenshot: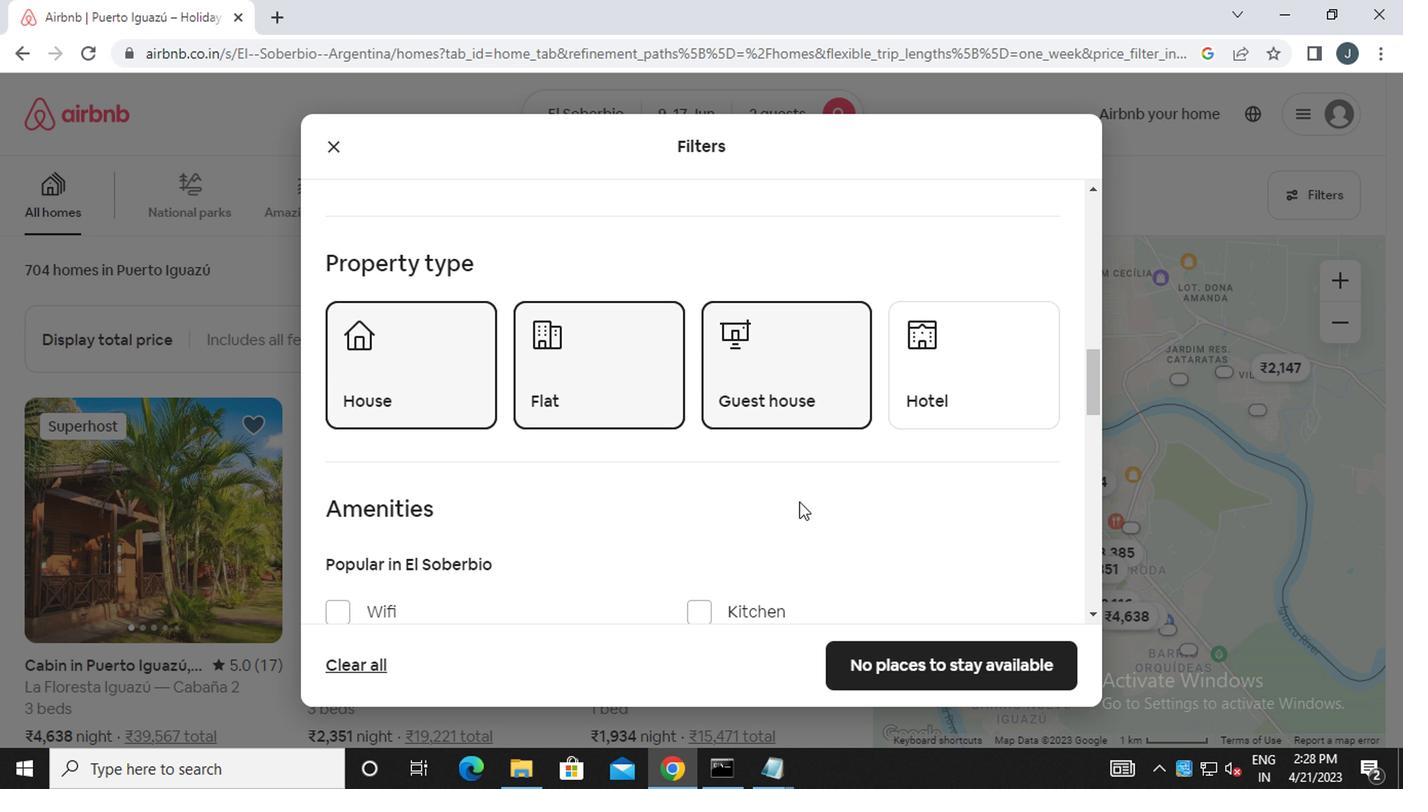 
Action: Mouse moved to (389, 403)
Screenshot: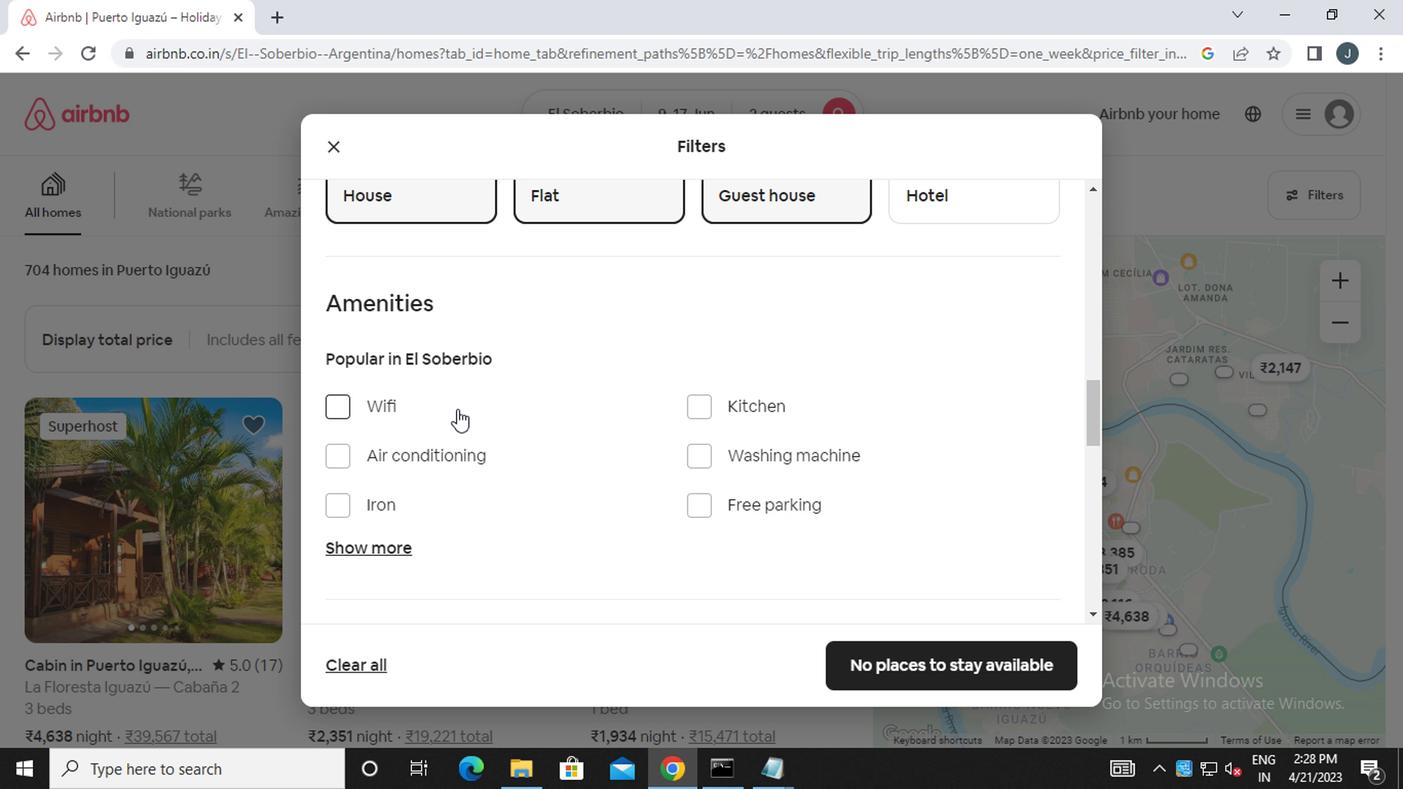 
Action: Mouse pressed left at (389, 403)
Screenshot: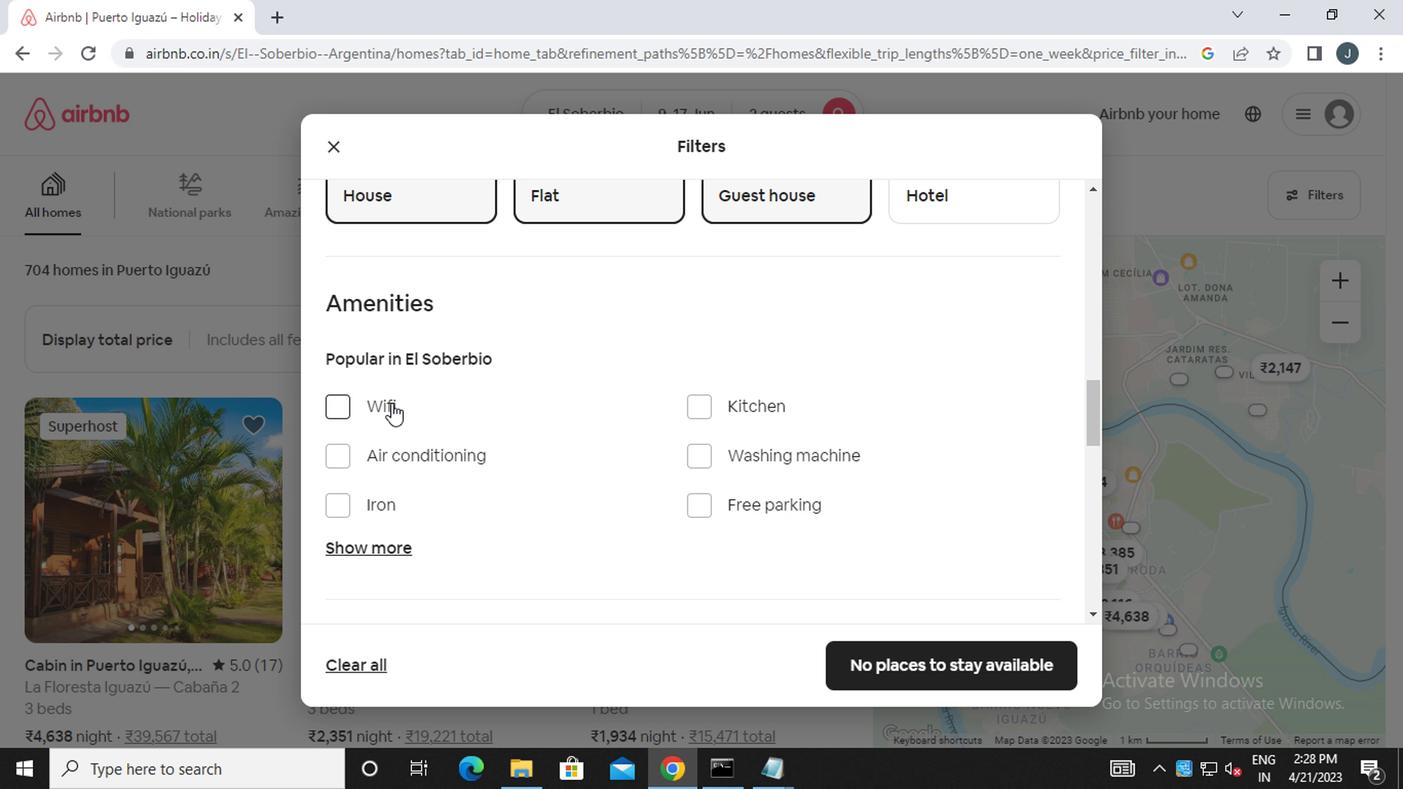 
Action: Mouse moved to (383, 544)
Screenshot: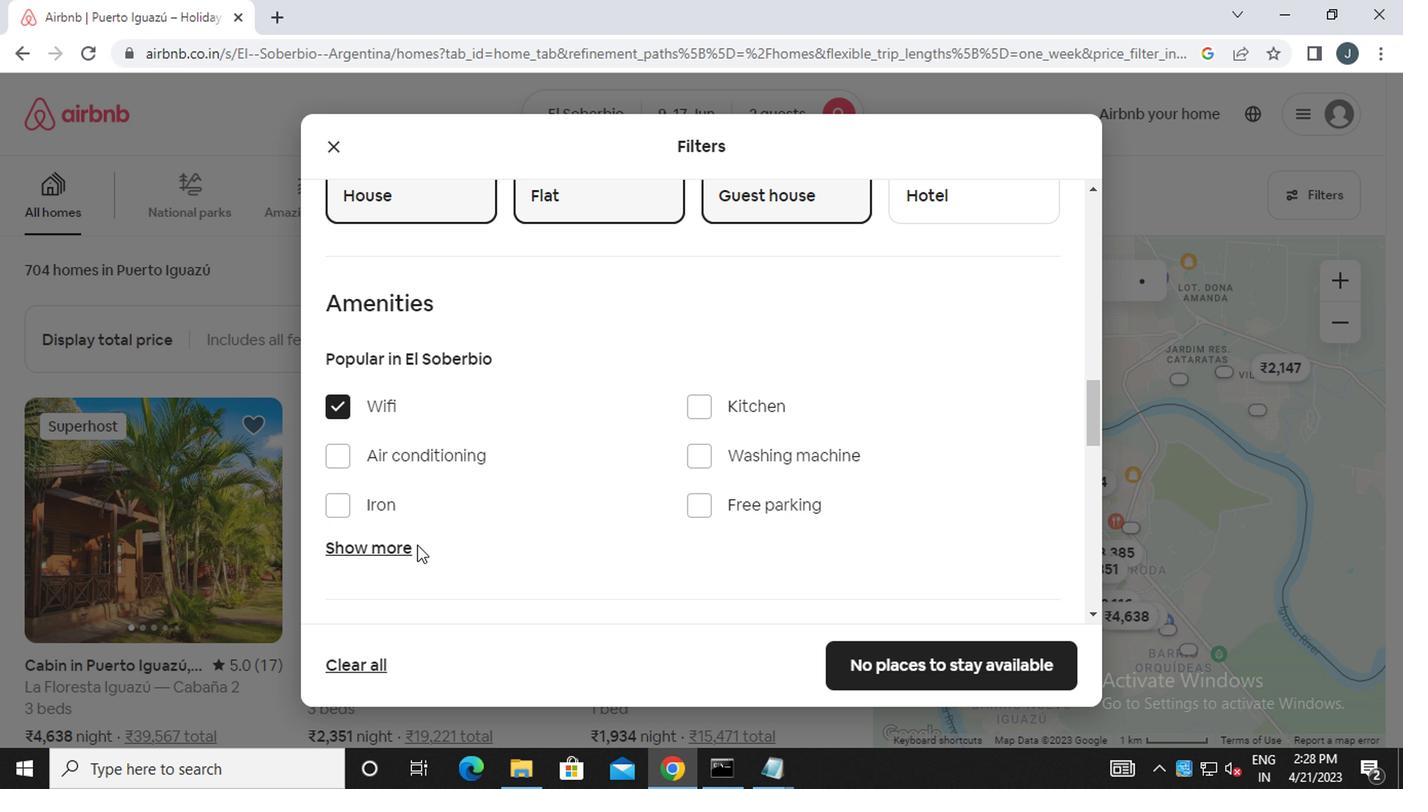 
Action: Mouse pressed left at (383, 544)
Screenshot: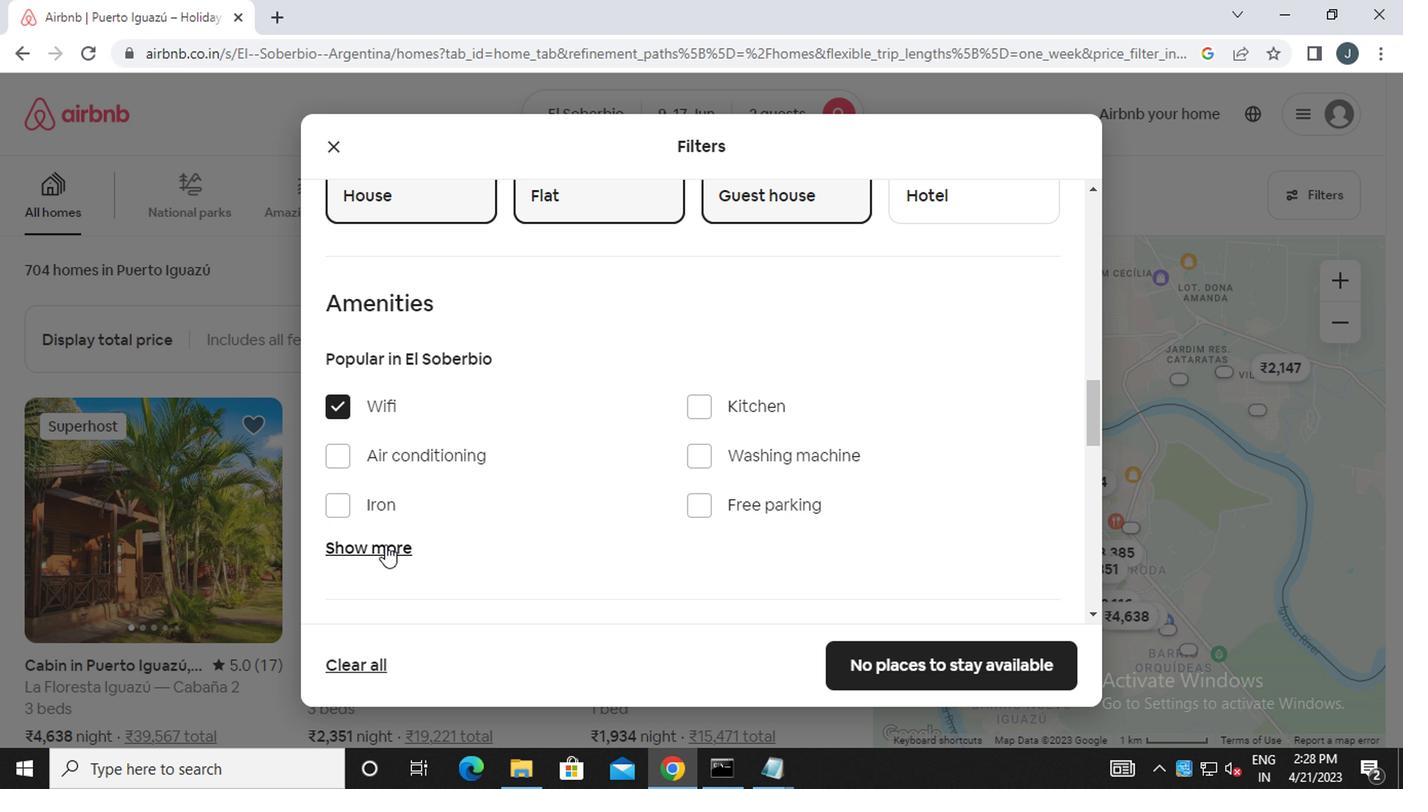 
Action: Mouse moved to (732, 615)
Screenshot: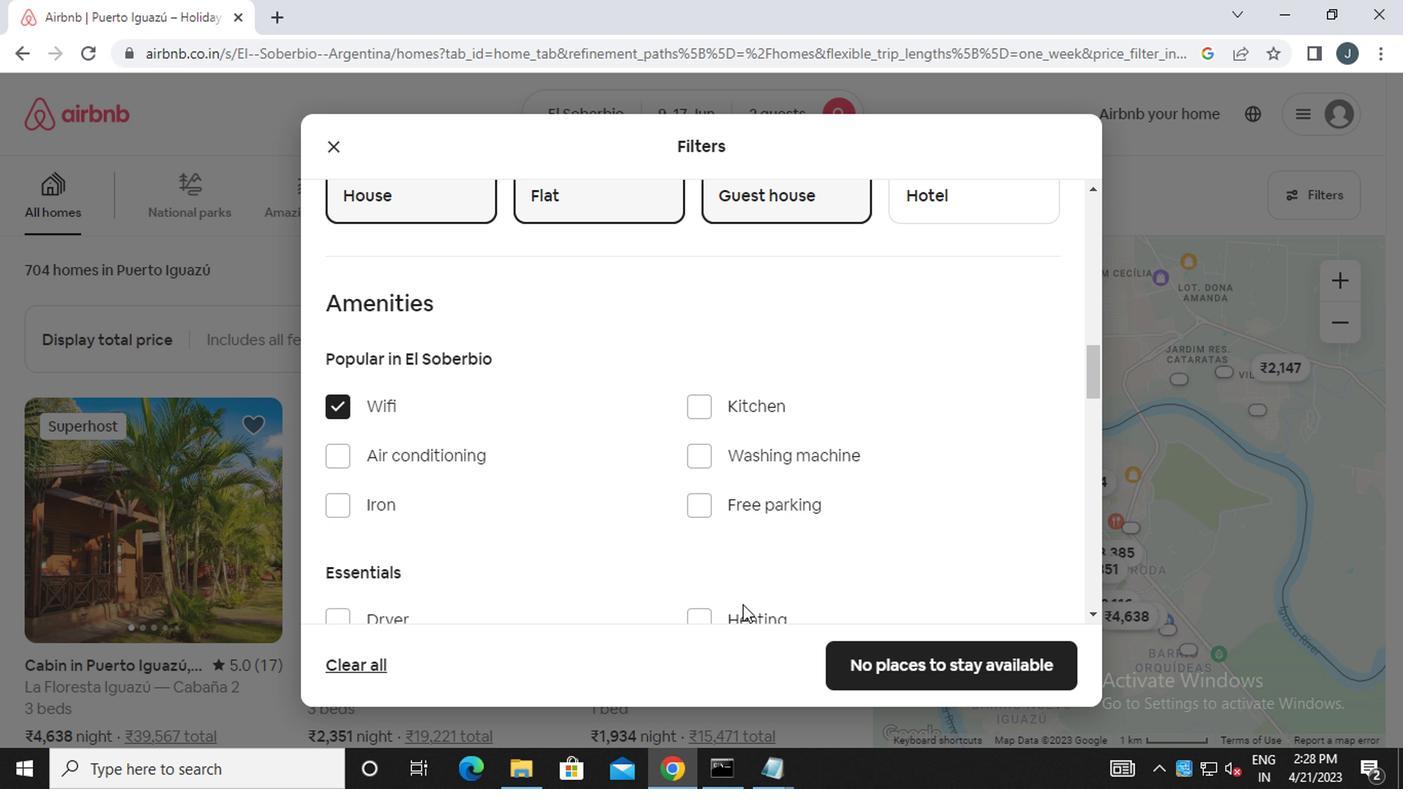
Action: Mouse pressed left at (732, 615)
Screenshot: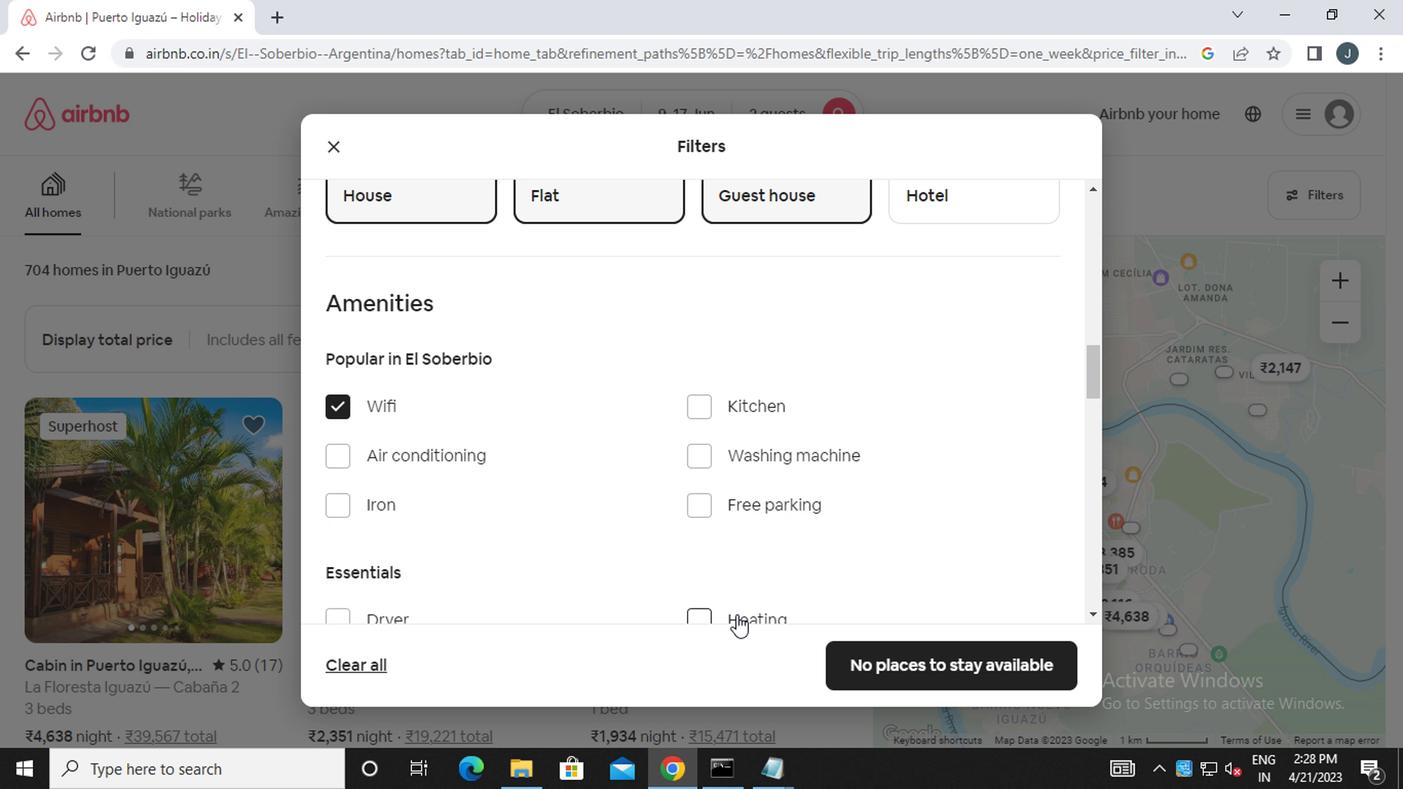 
Action: Mouse moved to (729, 592)
Screenshot: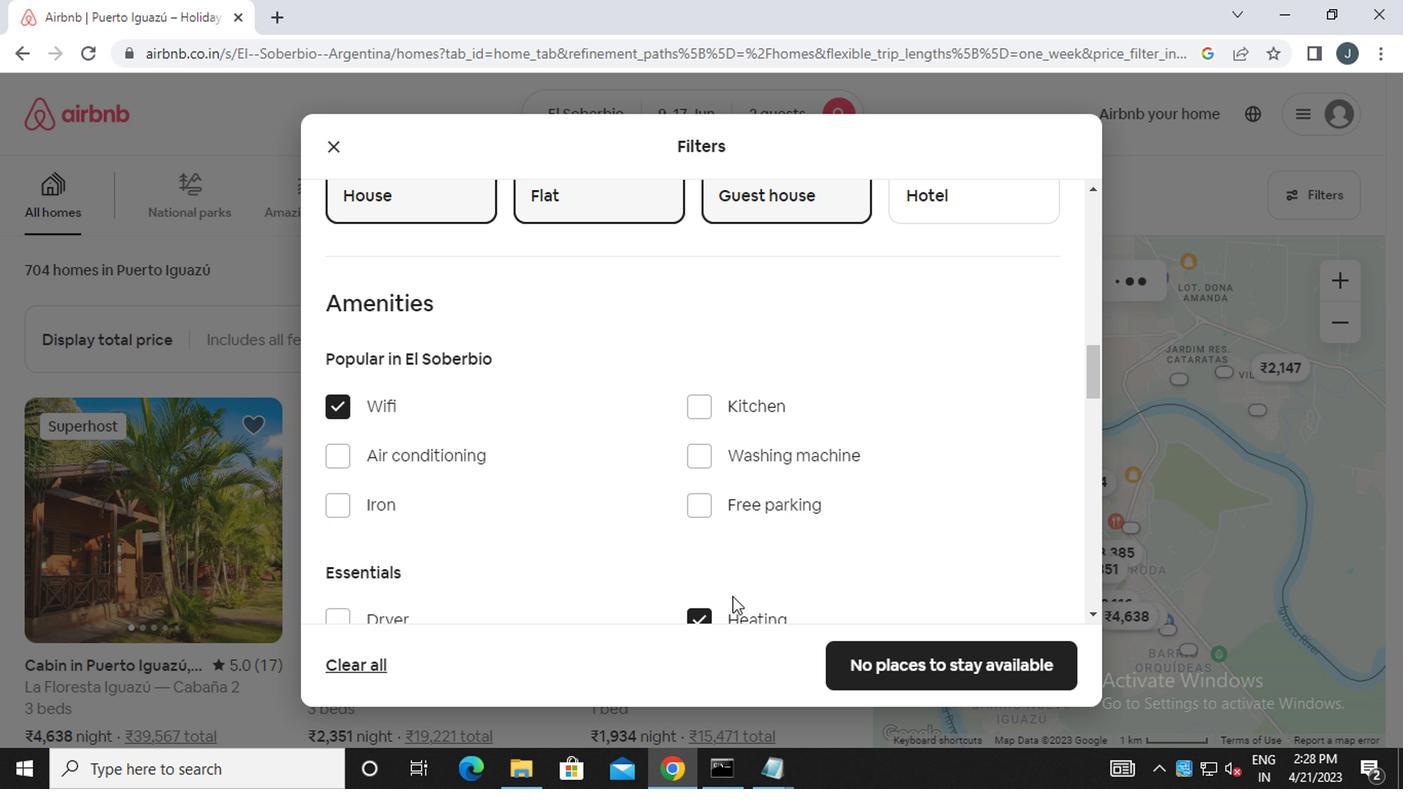 
Action: Mouse scrolled (729, 591) with delta (0, -1)
Screenshot: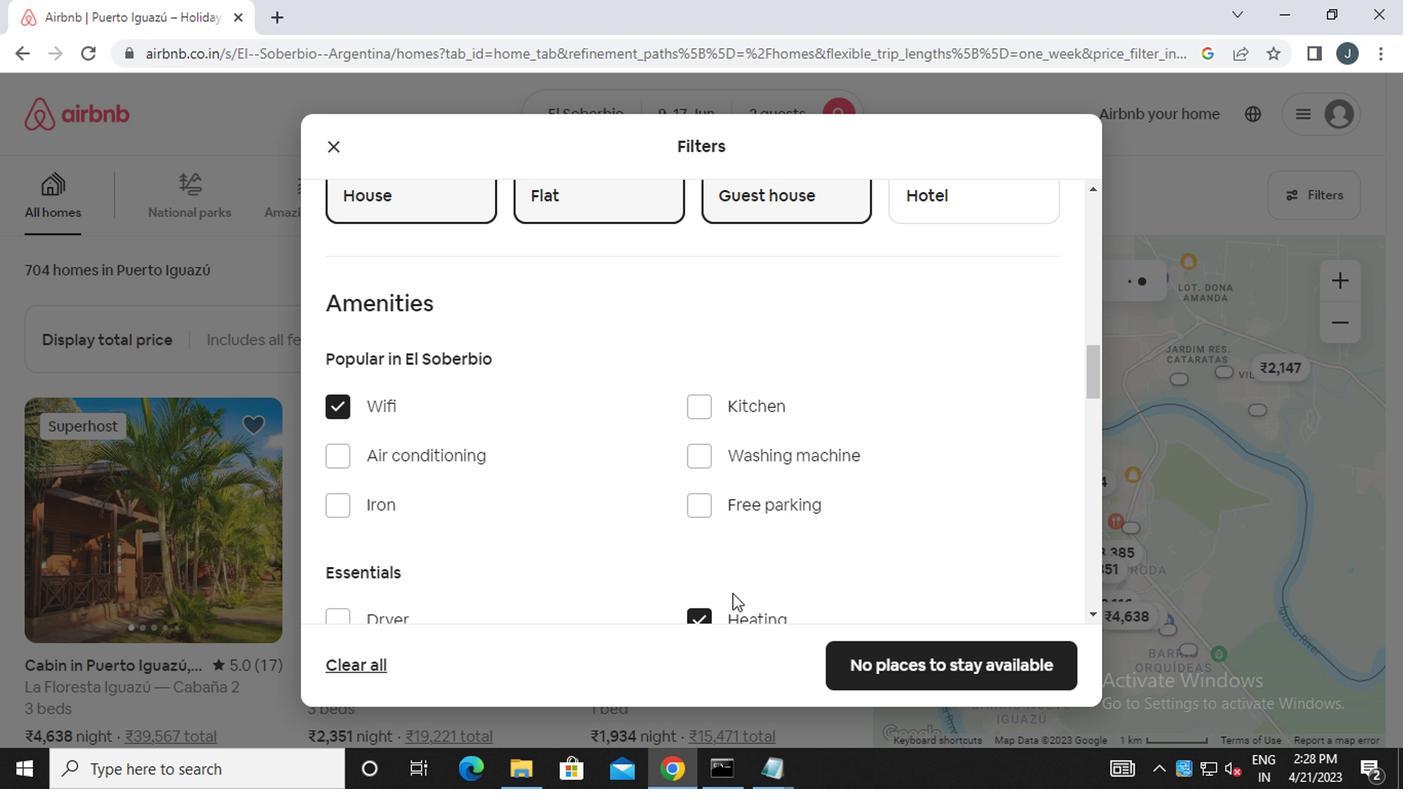 
Action: Mouse moved to (724, 587)
Screenshot: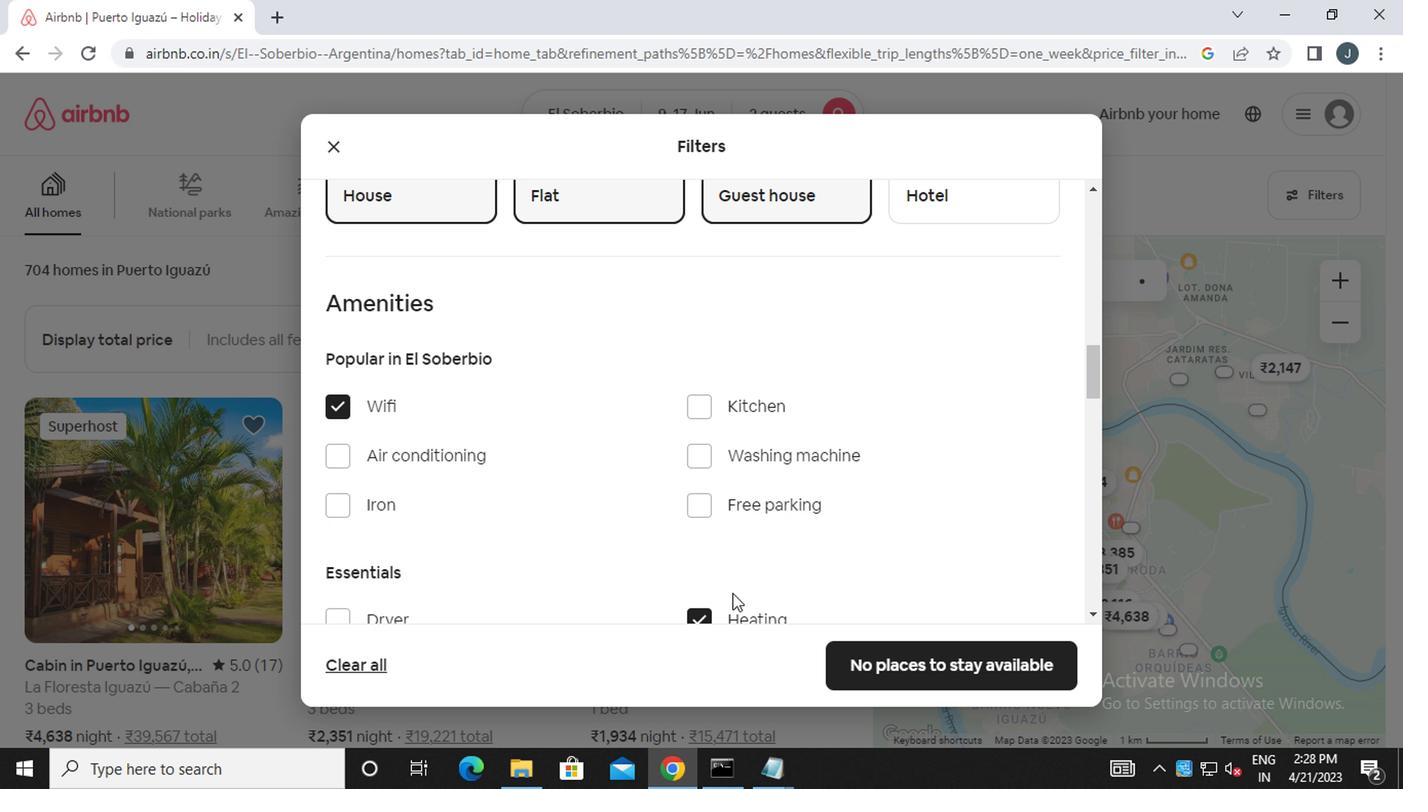 
Action: Mouse scrolled (724, 586) with delta (0, -1)
Screenshot: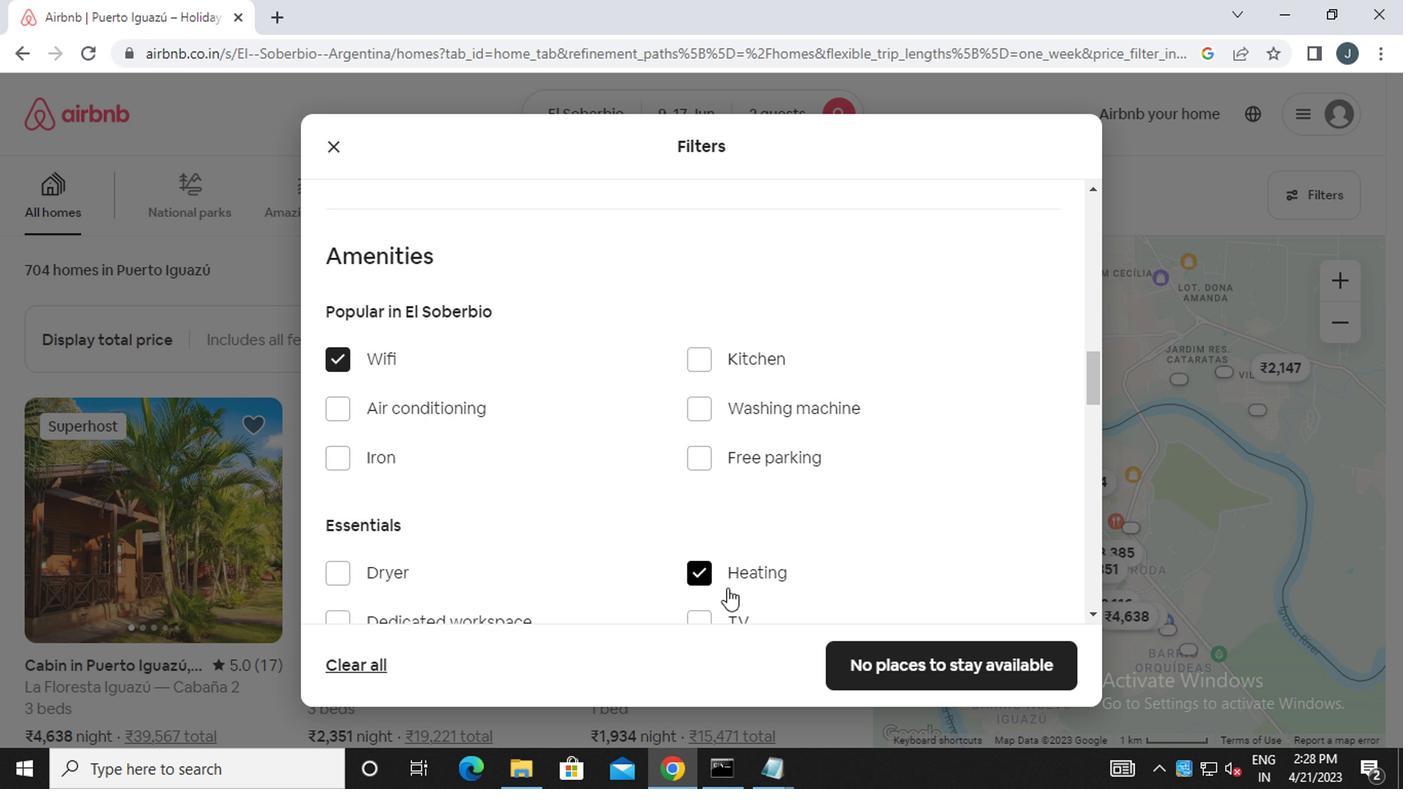 
Action: Mouse moved to (713, 573)
Screenshot: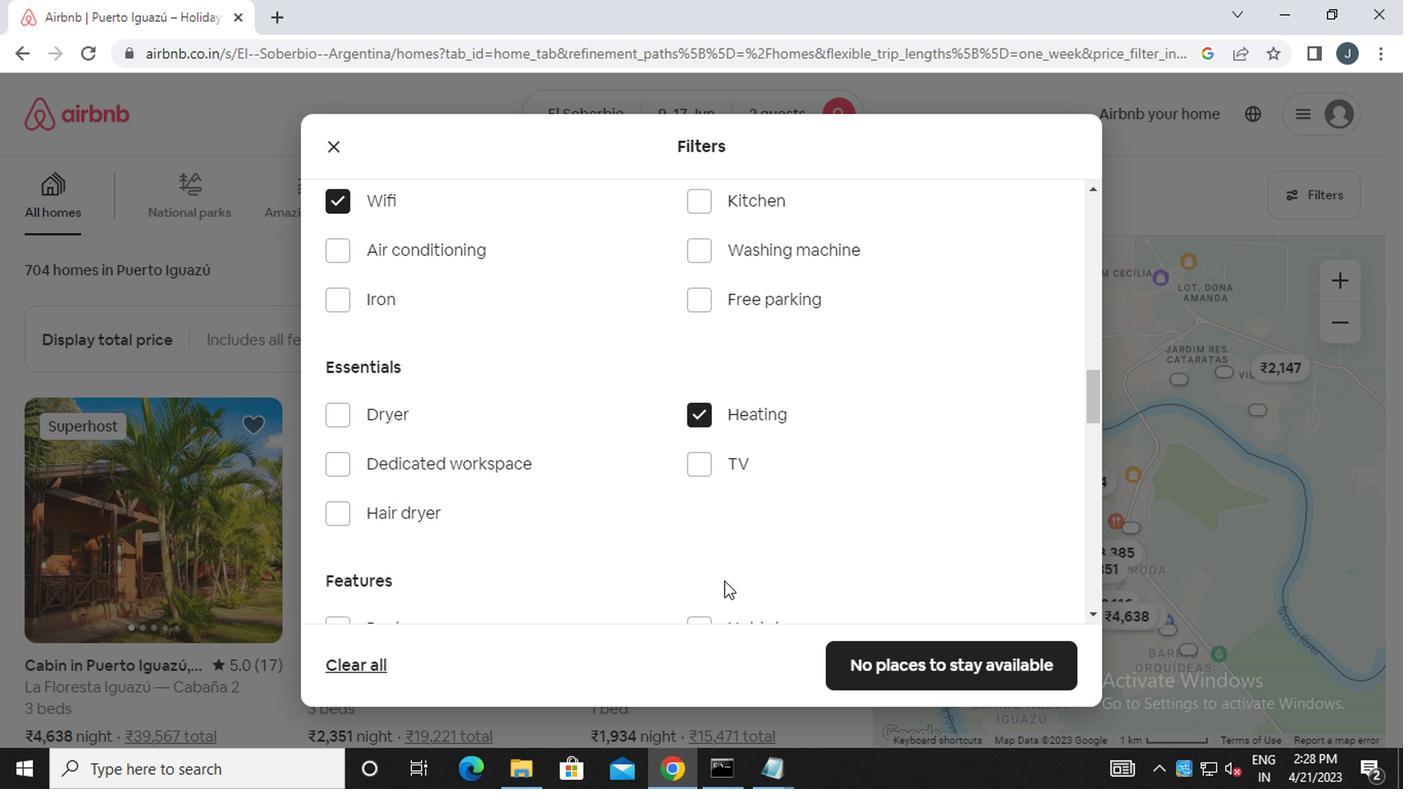 
Action: Mouse scrolled (713, 572) with delta (0, 0)
Screenshot: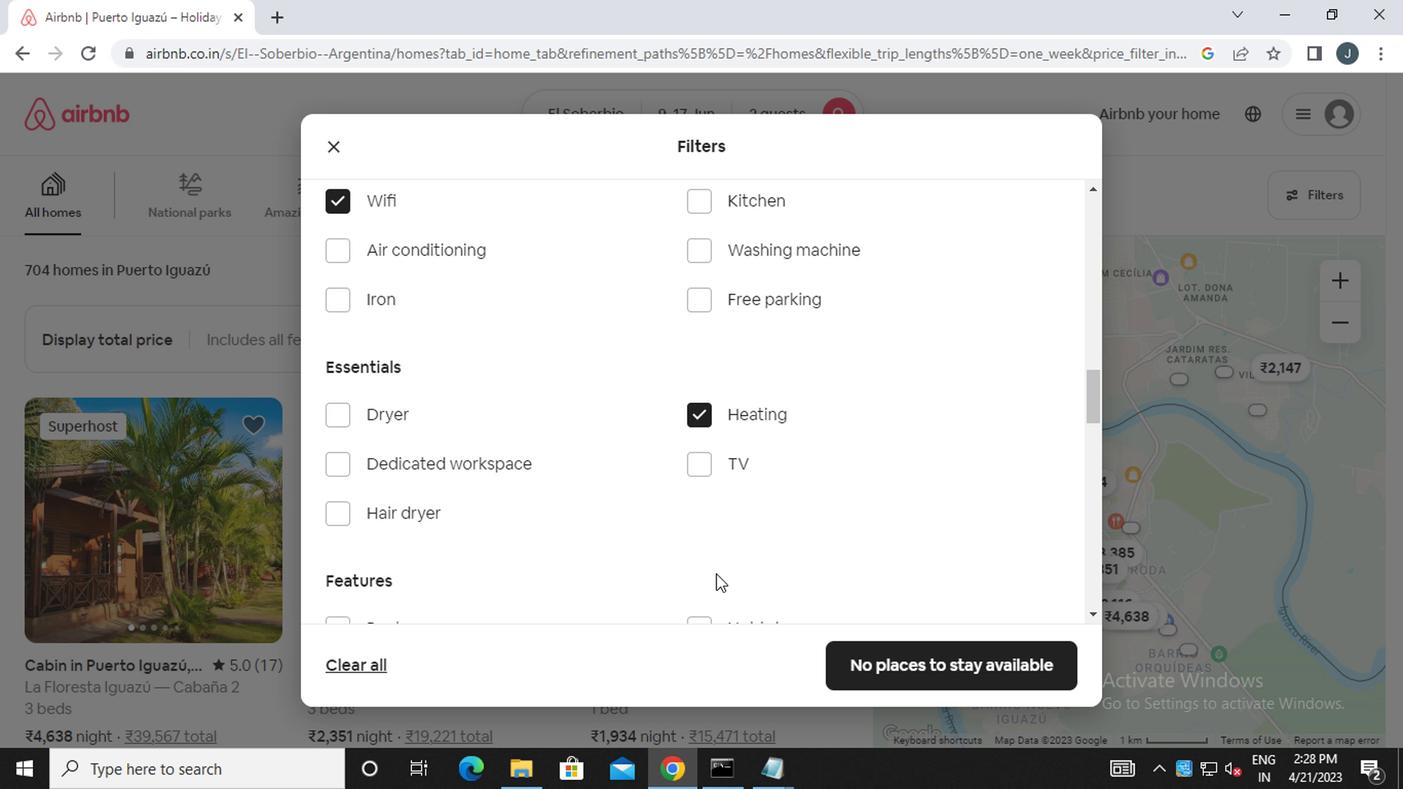 
Action: Mouse scrolled (713, 572) with delta (0, 0)
Screenshot: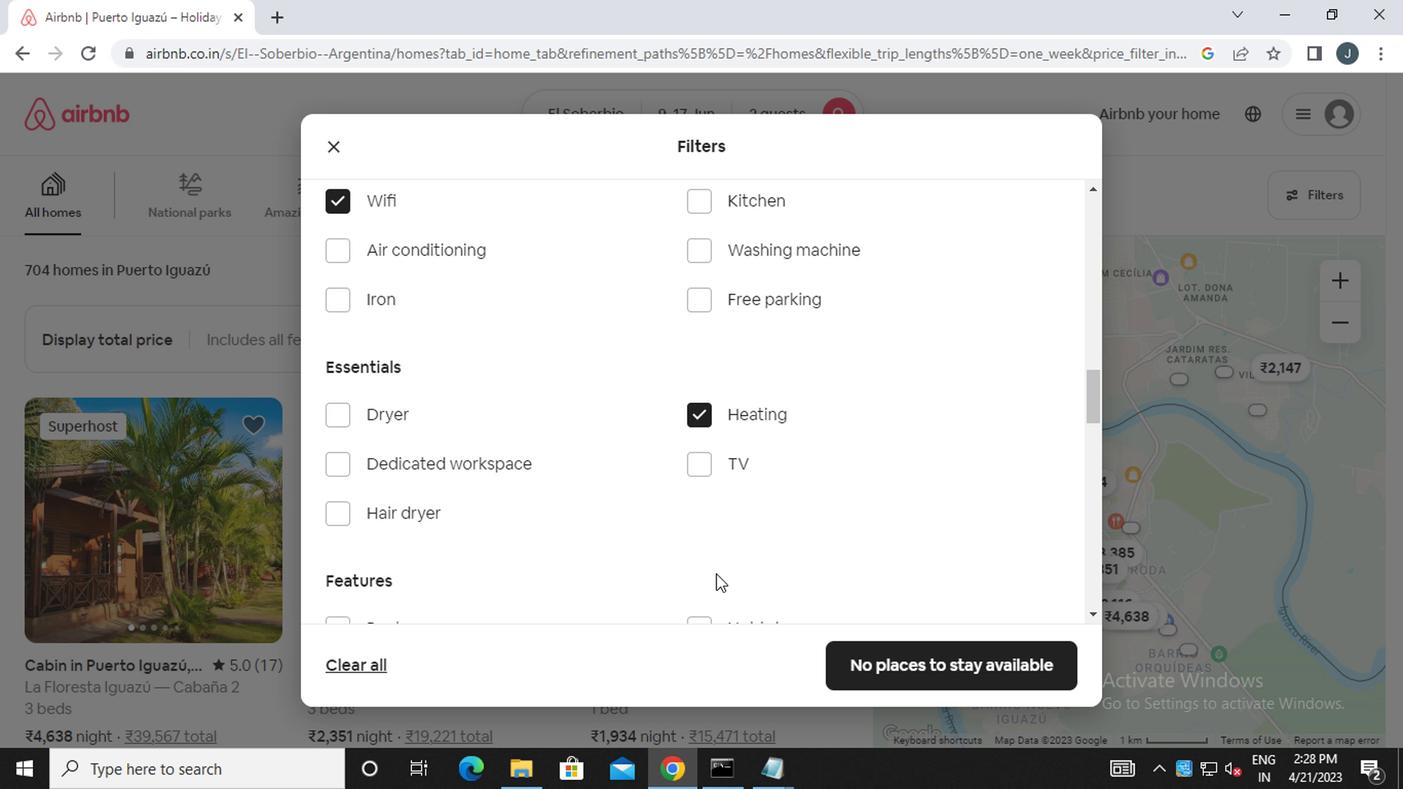 
Action: Mouse scrolled (713, 572) with delta (0, 0)
Screenshot: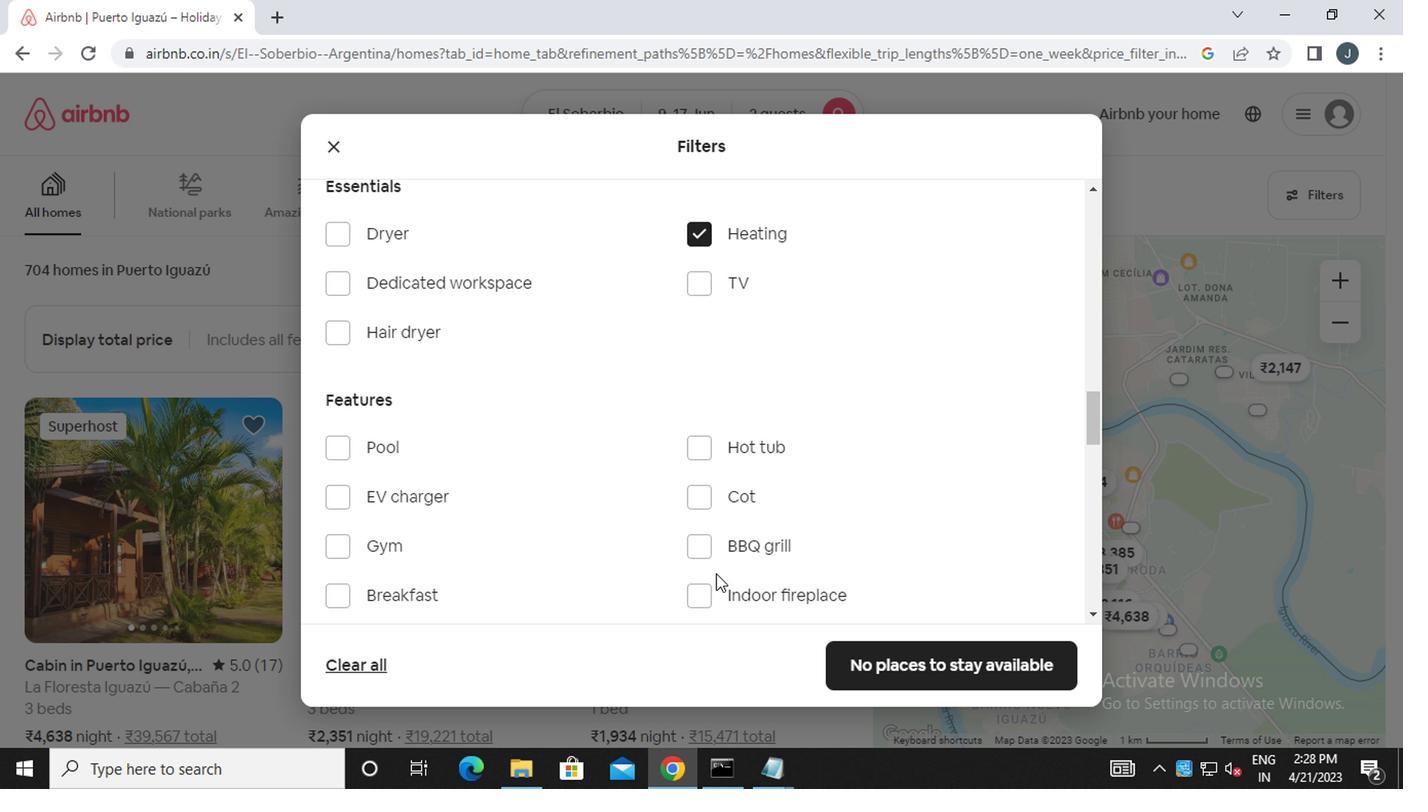 
Action: Mouse moved to (680, 573)
Screenshot: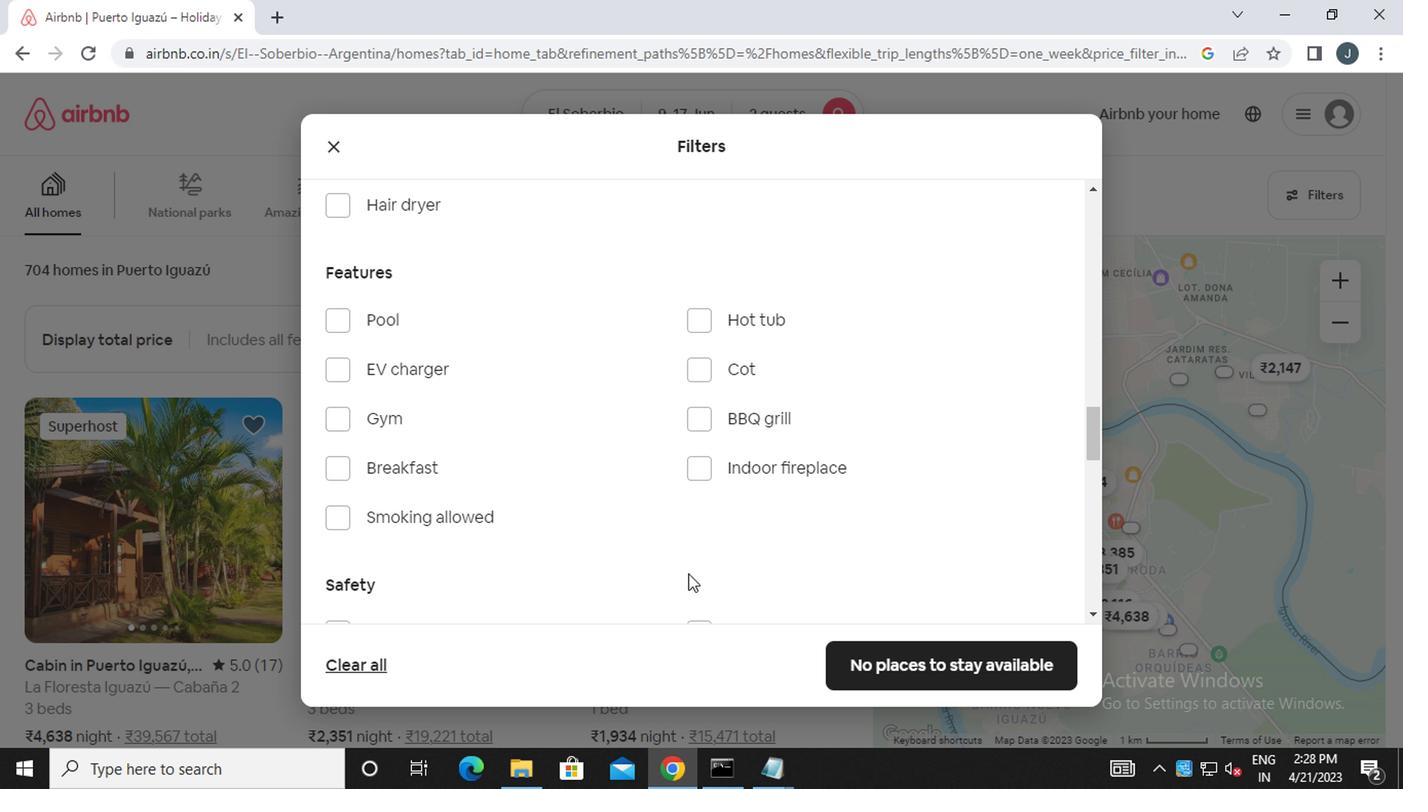 
Action: Mouse scrolled (680, 572) with delta (0, 0)
Screenshot: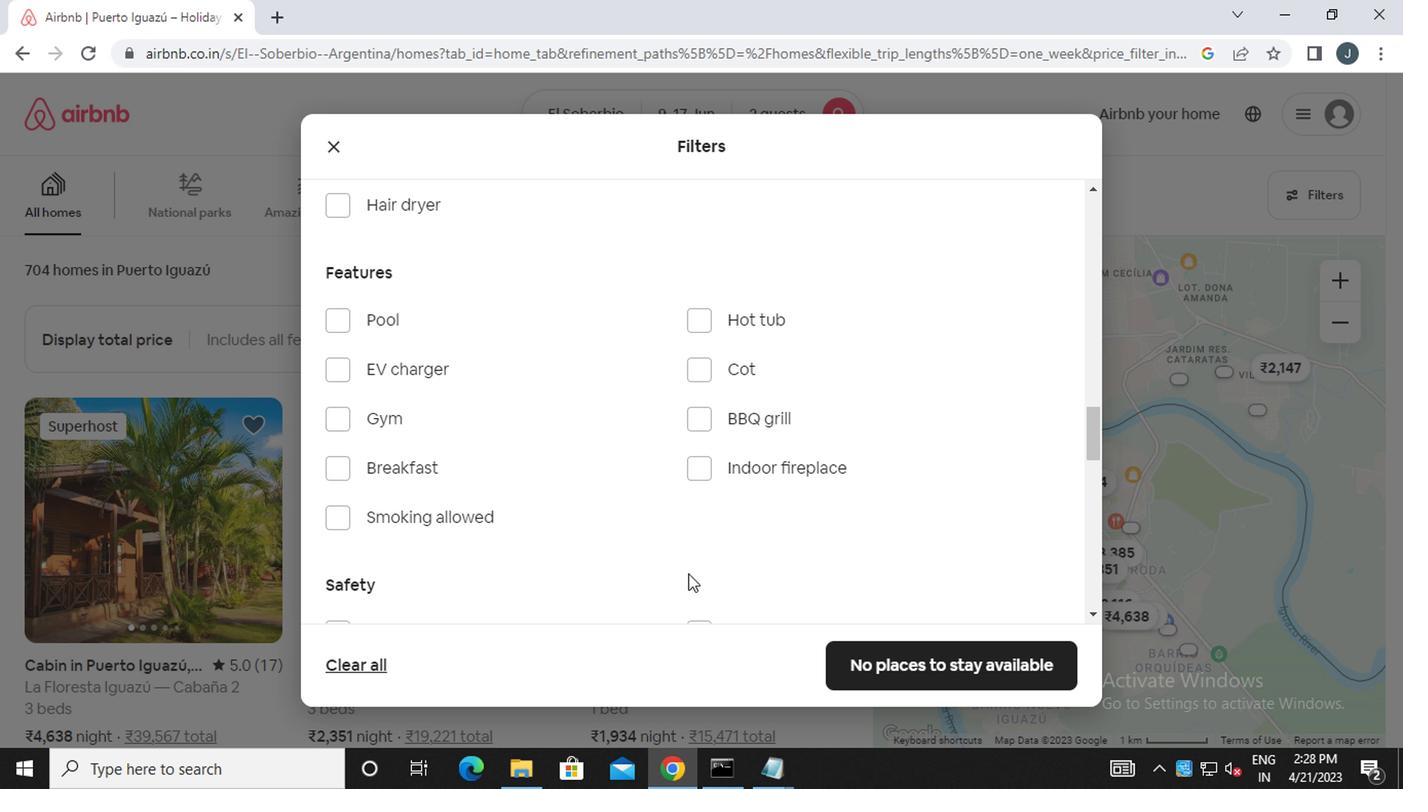 
Action: Mouse moved to (672, 573)
Screenshot: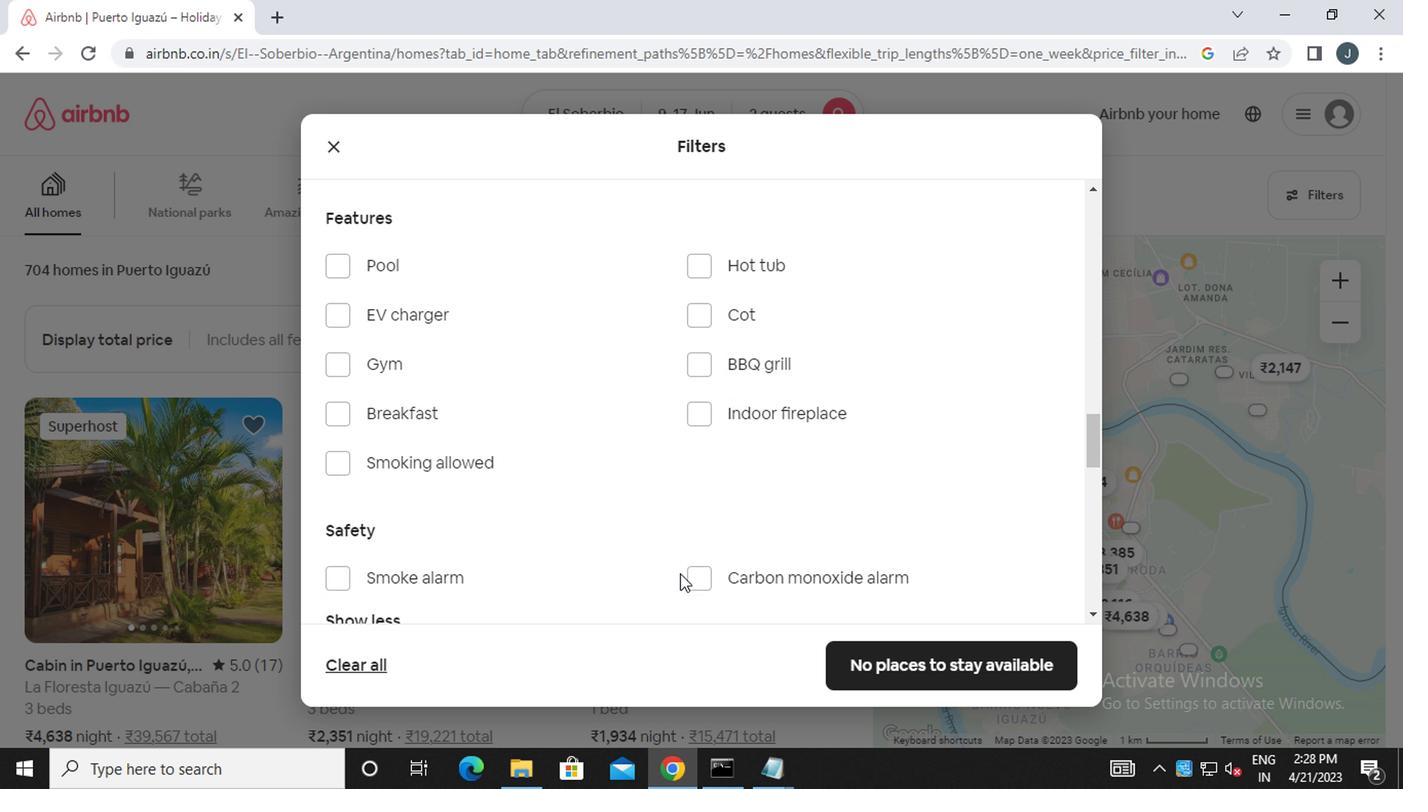 
Action: Mouse scrolled (672, 572) with delta (0, 0)
Screenshot: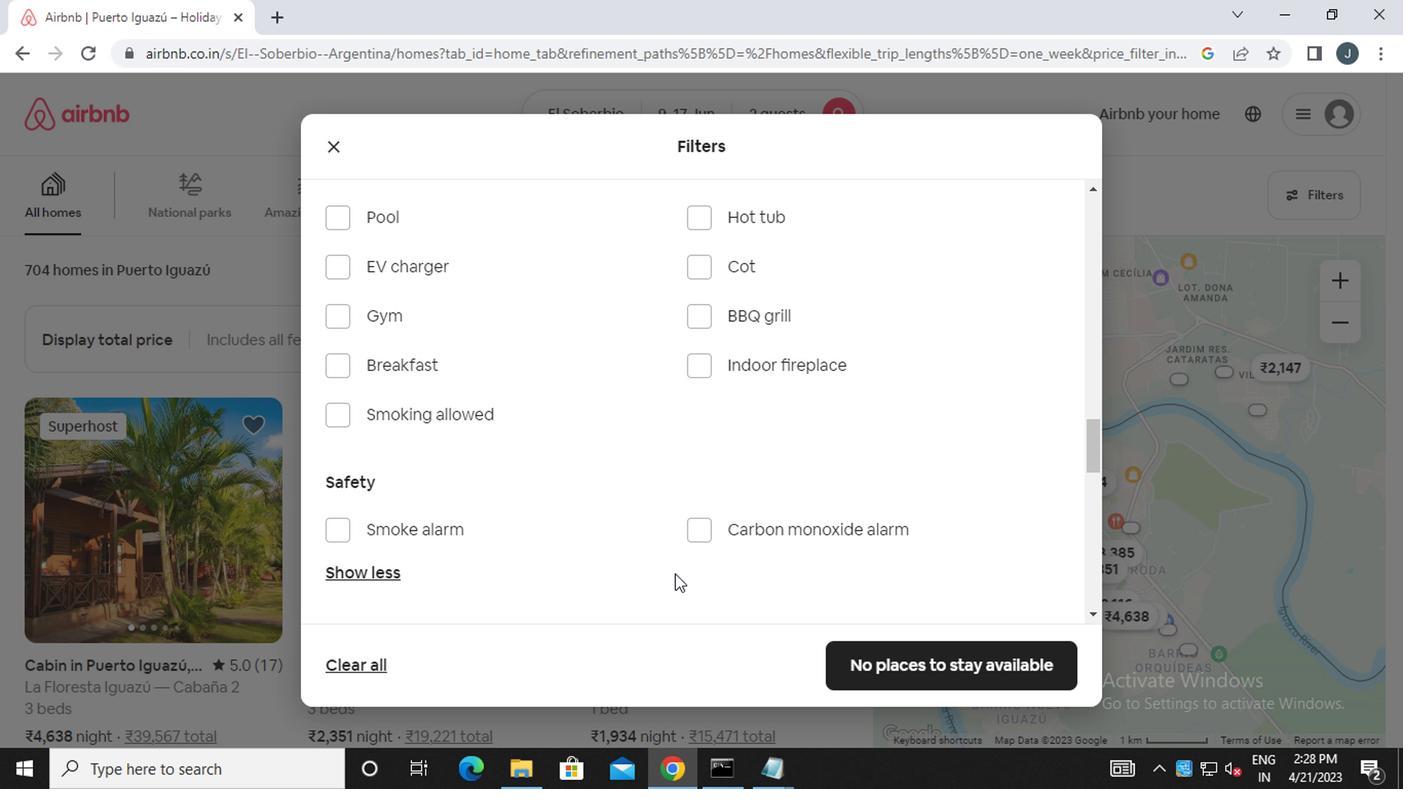 
Action: Mouse moved to (637, 562)
Screenshot: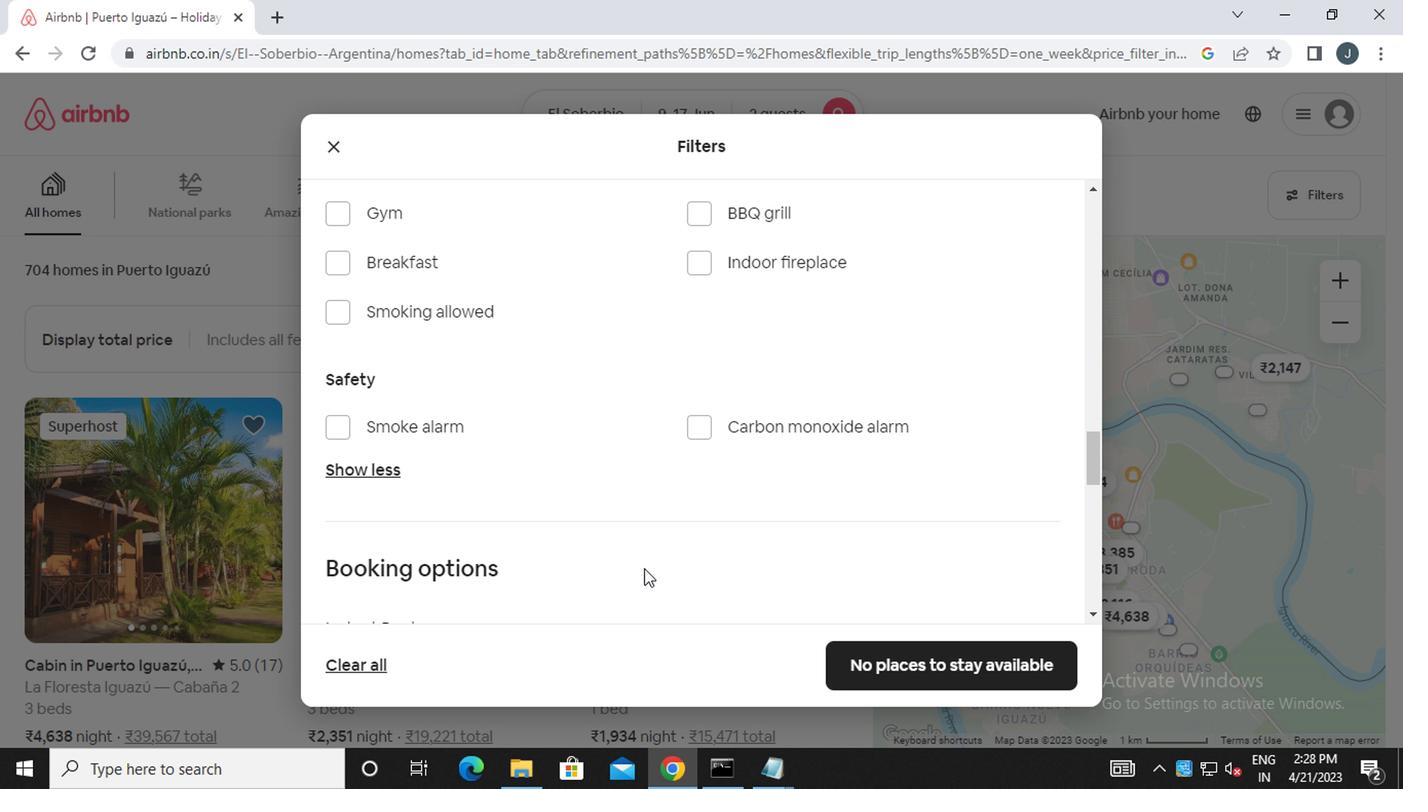 
Action: Mouse scrolled (637, 561) with delta (0, 0)
Screenshot: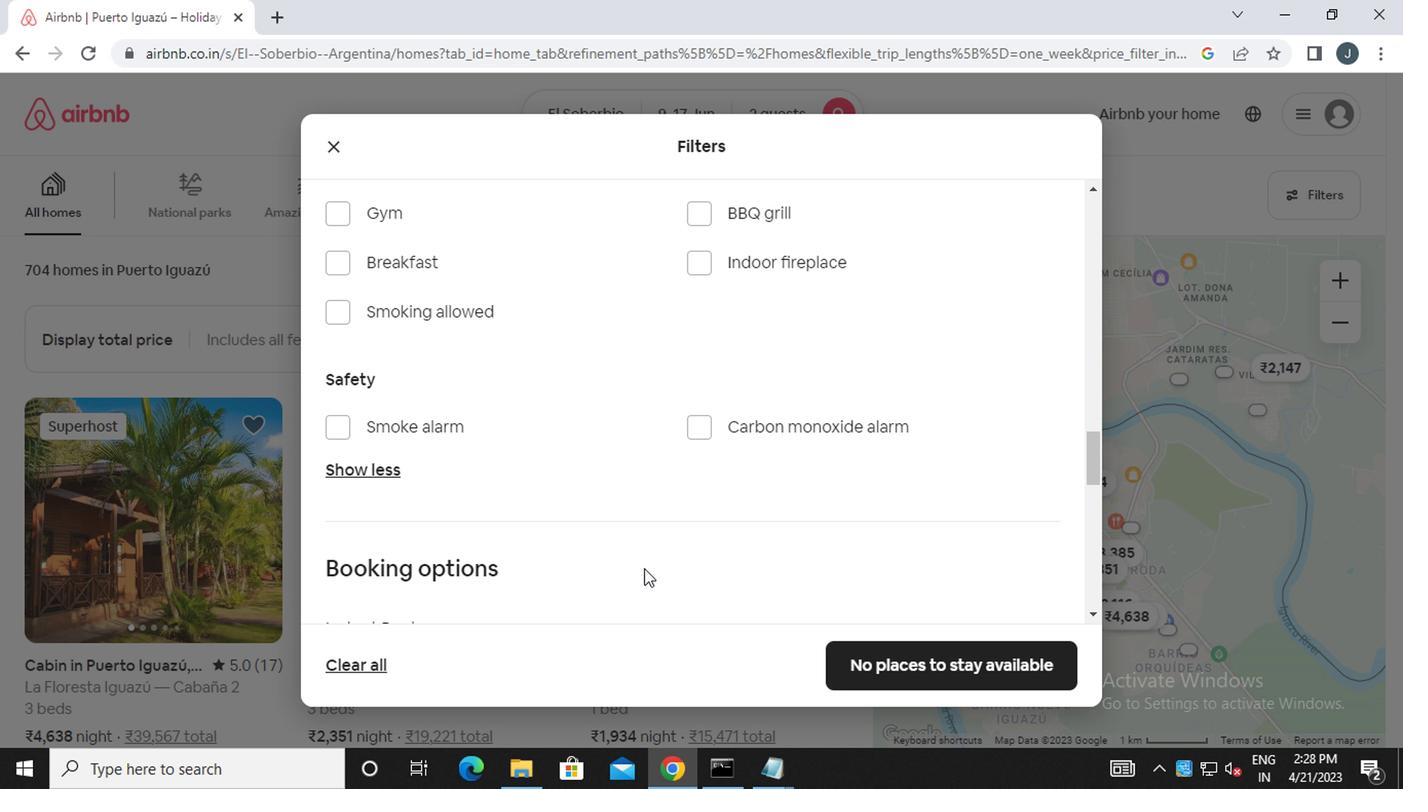 
Action: Mouse moved to (658, 515)
Screenshot: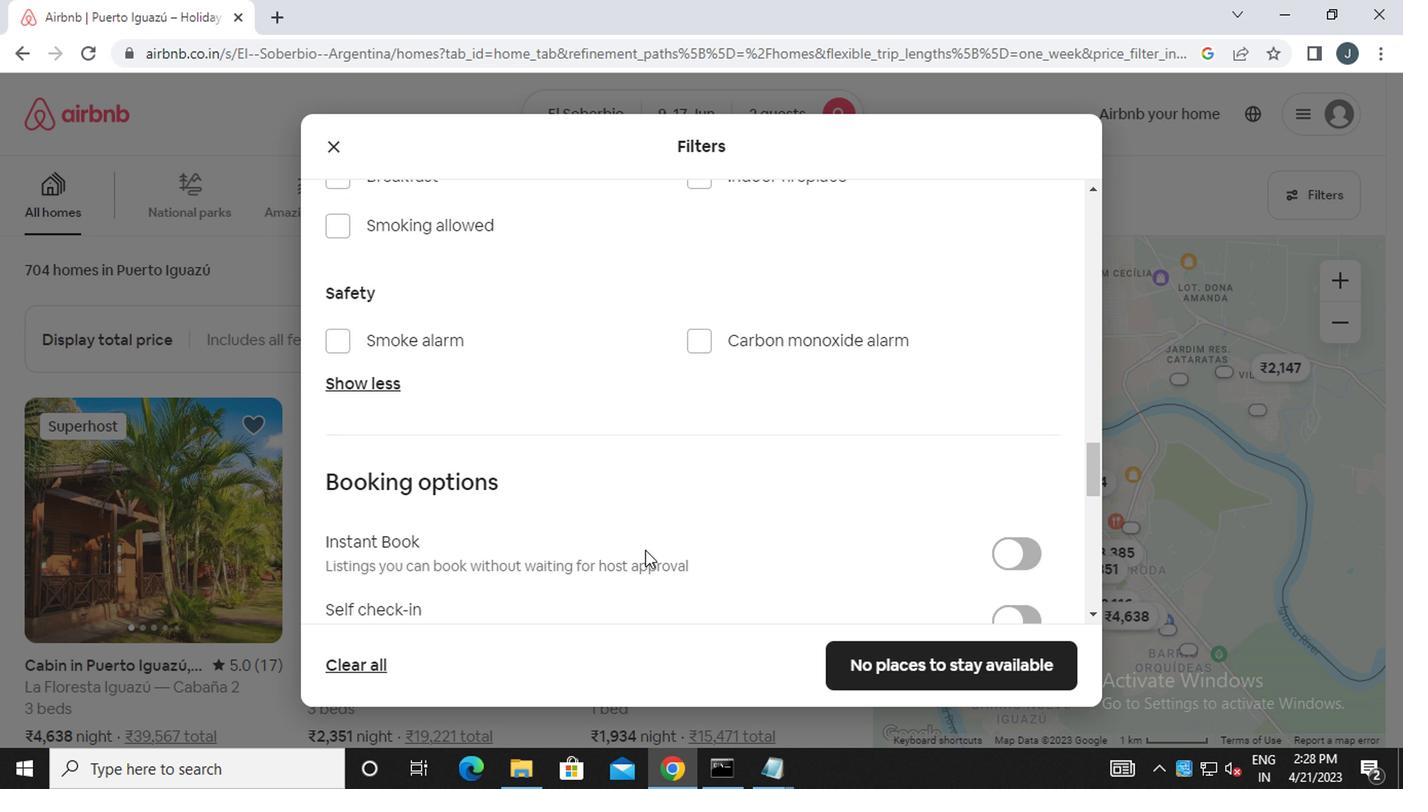 
Action: Mouse scrolled (658, 513) with delta (0, -1)
Screenshot: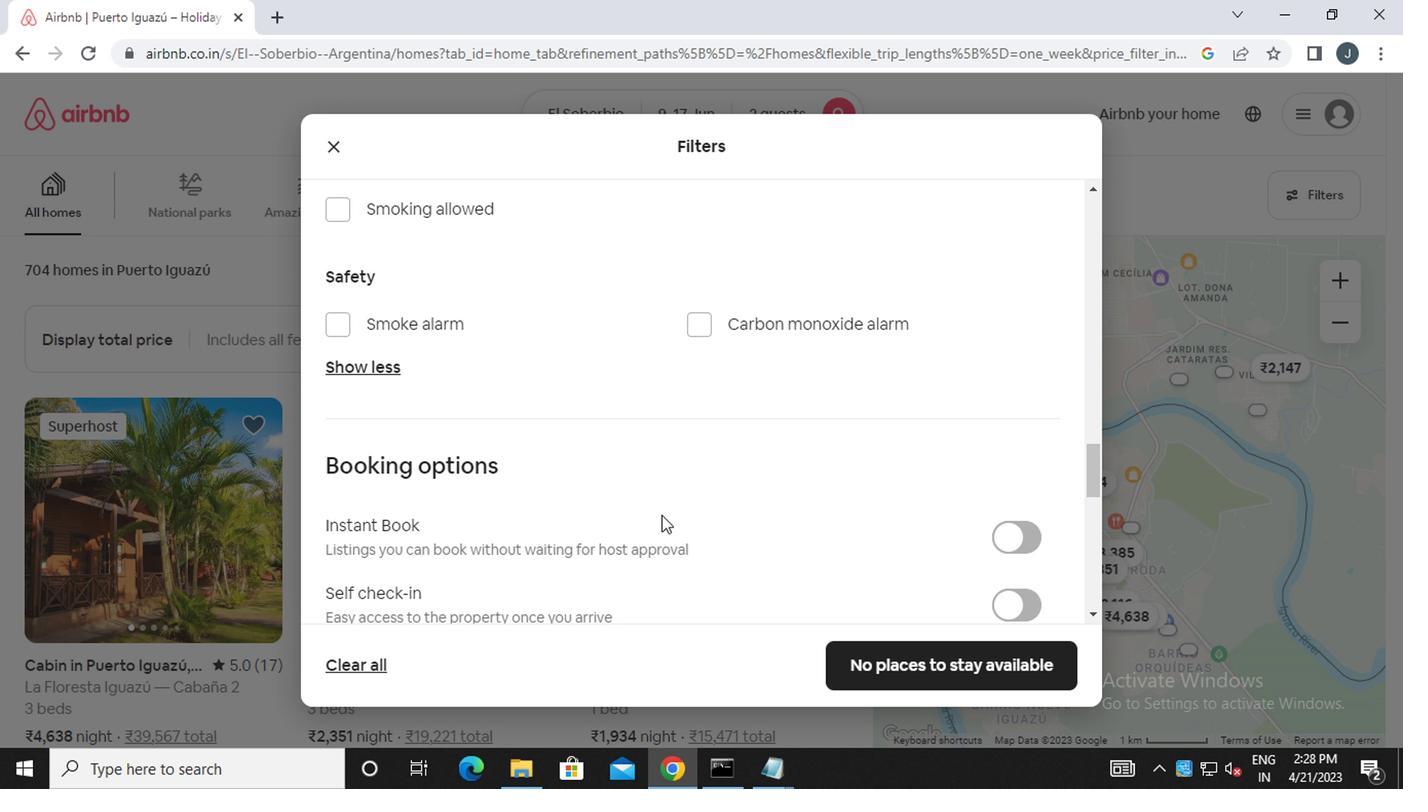 
Action: Mouse scrolled (658, 513) with delta (0, -1)
Screenshot: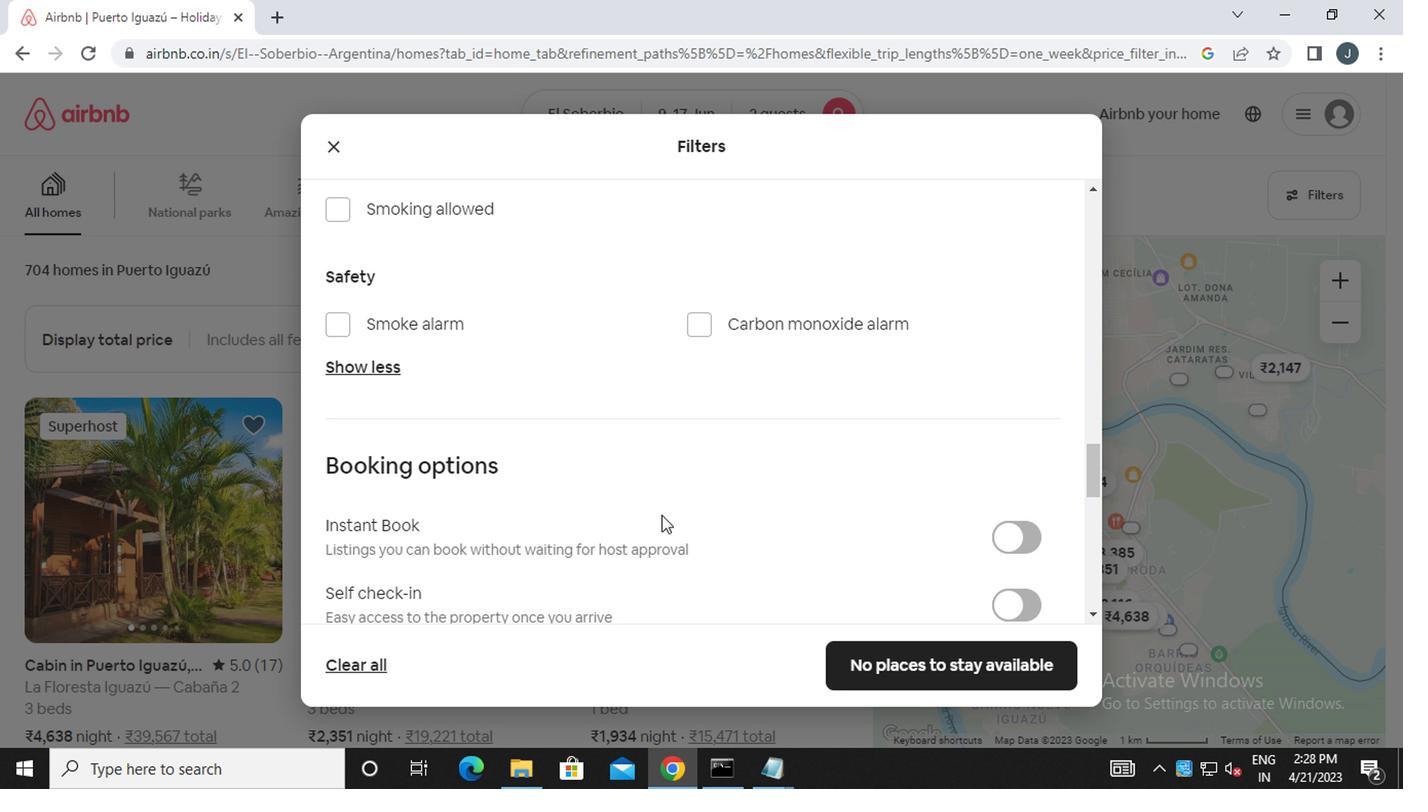
Action: Mouse moved to (1028, 395)
Screenshot: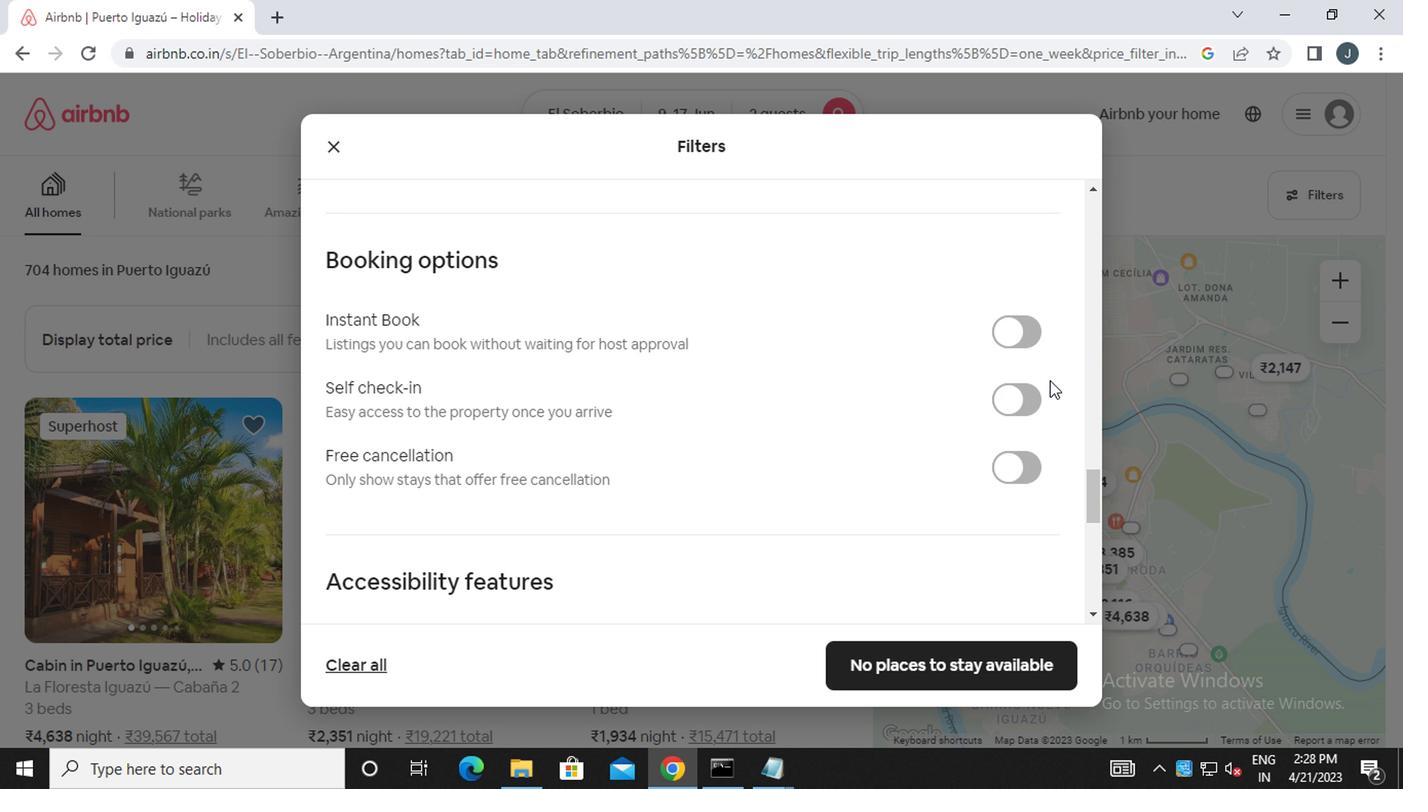 
Action: Mouse pressed left at (1028, 395)
Screenshot: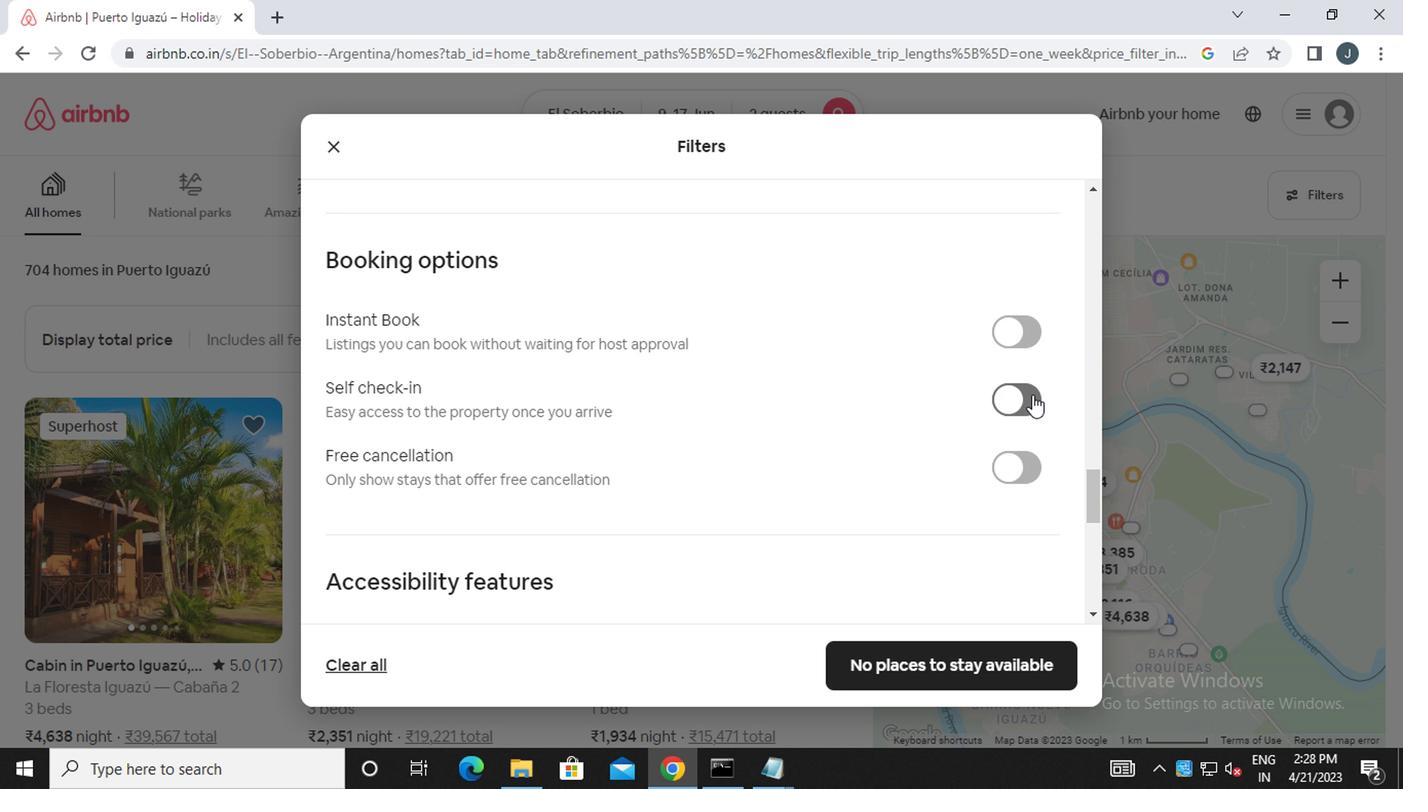 
Action: Mouse moved to (665, 441)
Screenshot: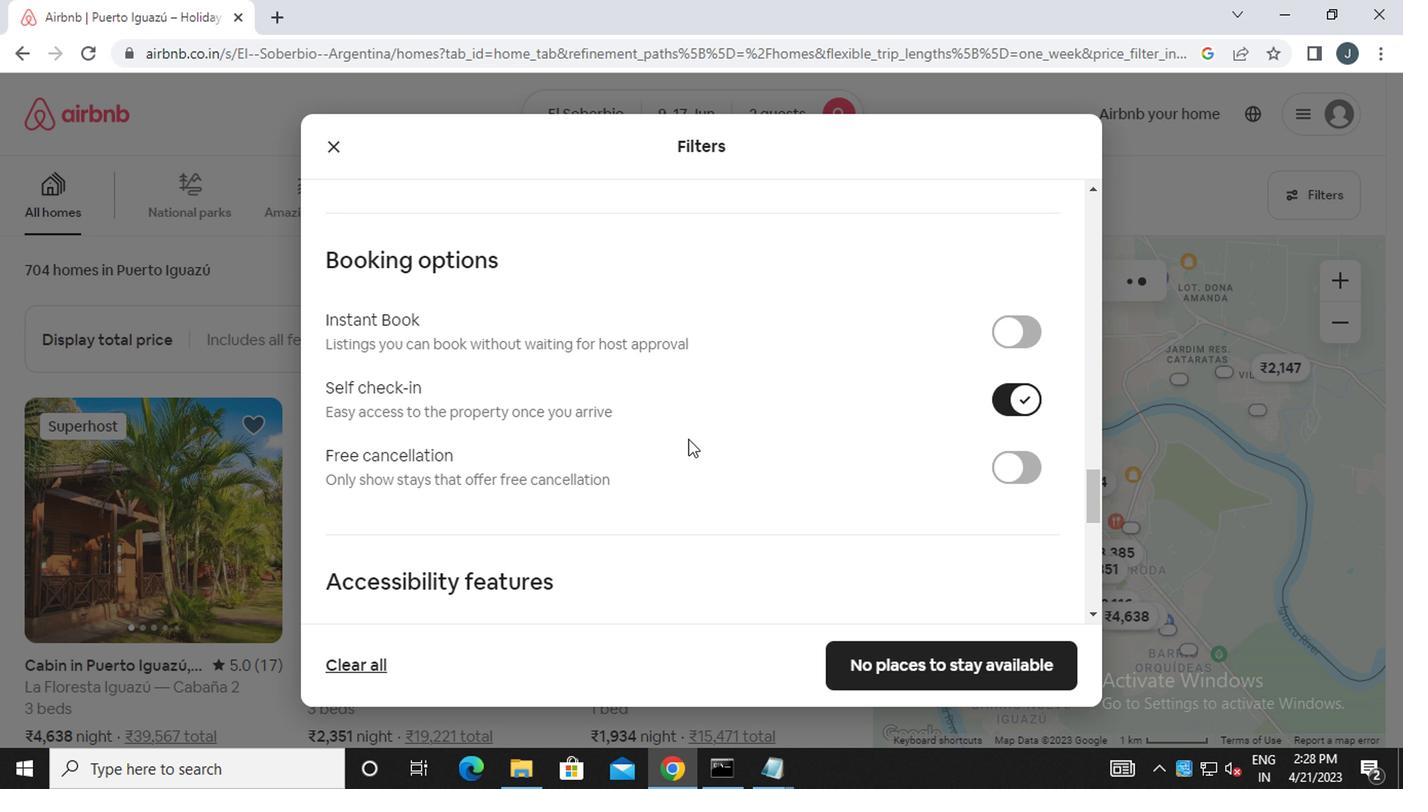 
Action: Mouse scrolled (665, 440) with delta (0, 0)
Screenshot: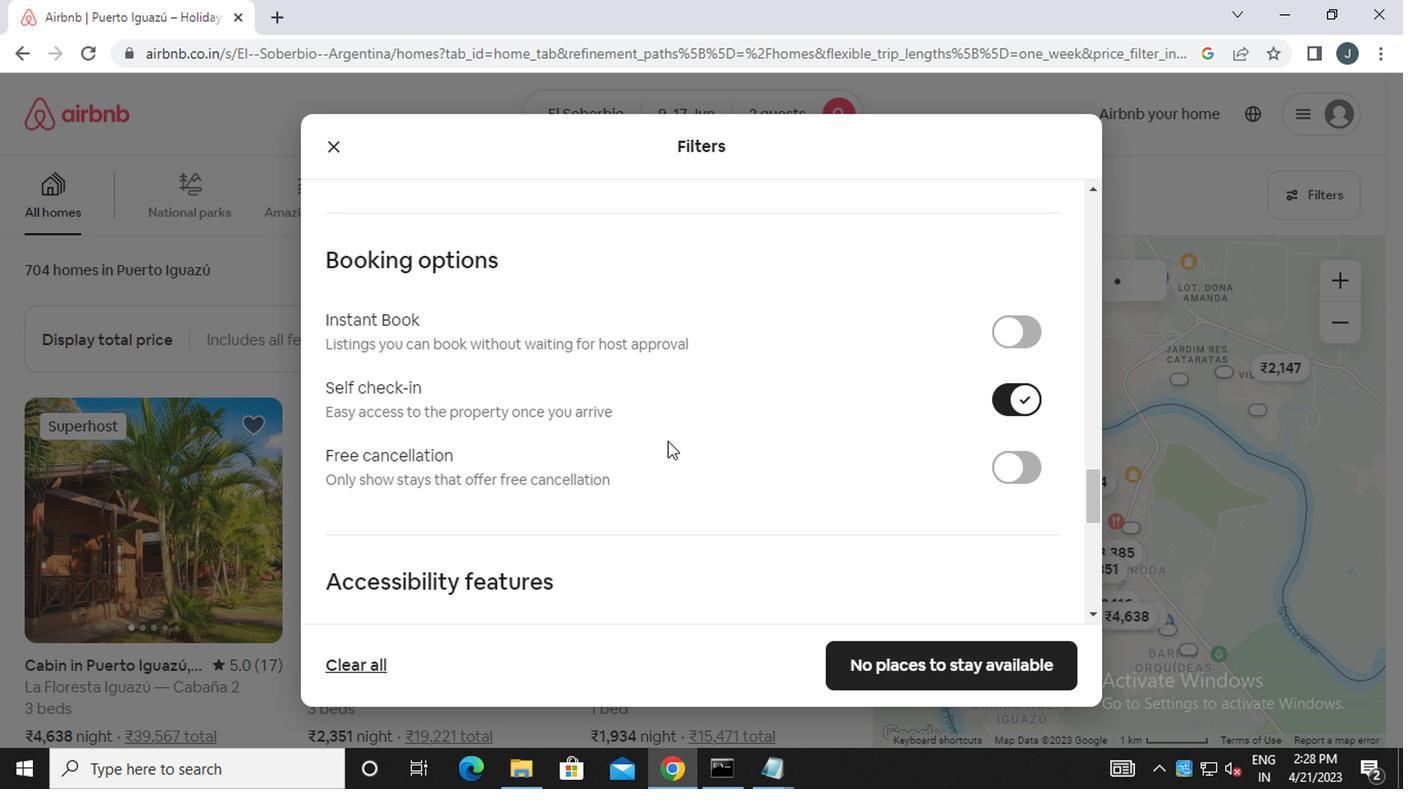 
Action: Mouse scrolled (665, 440) with delta (0, 0)
Screenshot: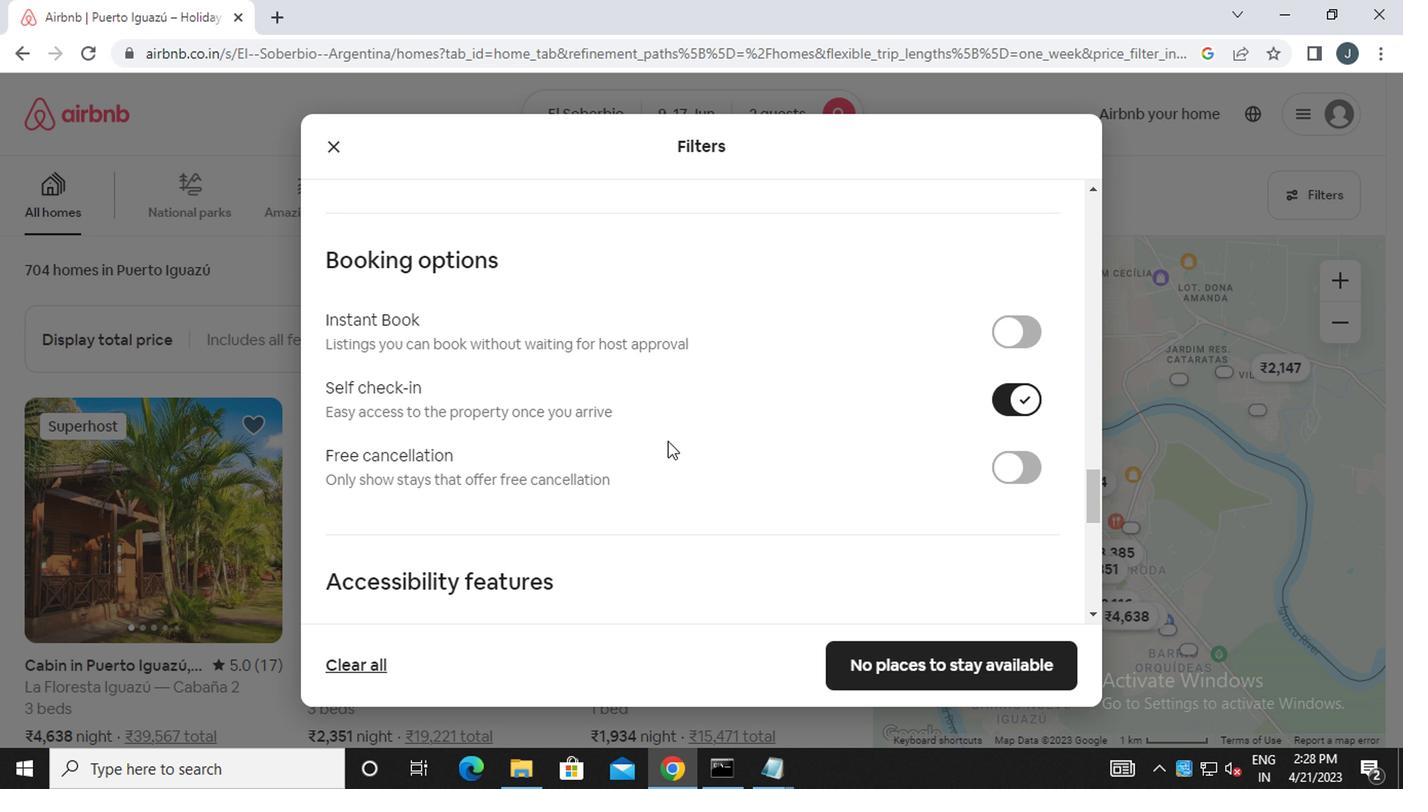 
Action: Mouse scrolled (665, 440) with delta (0, 0)
Screenshot: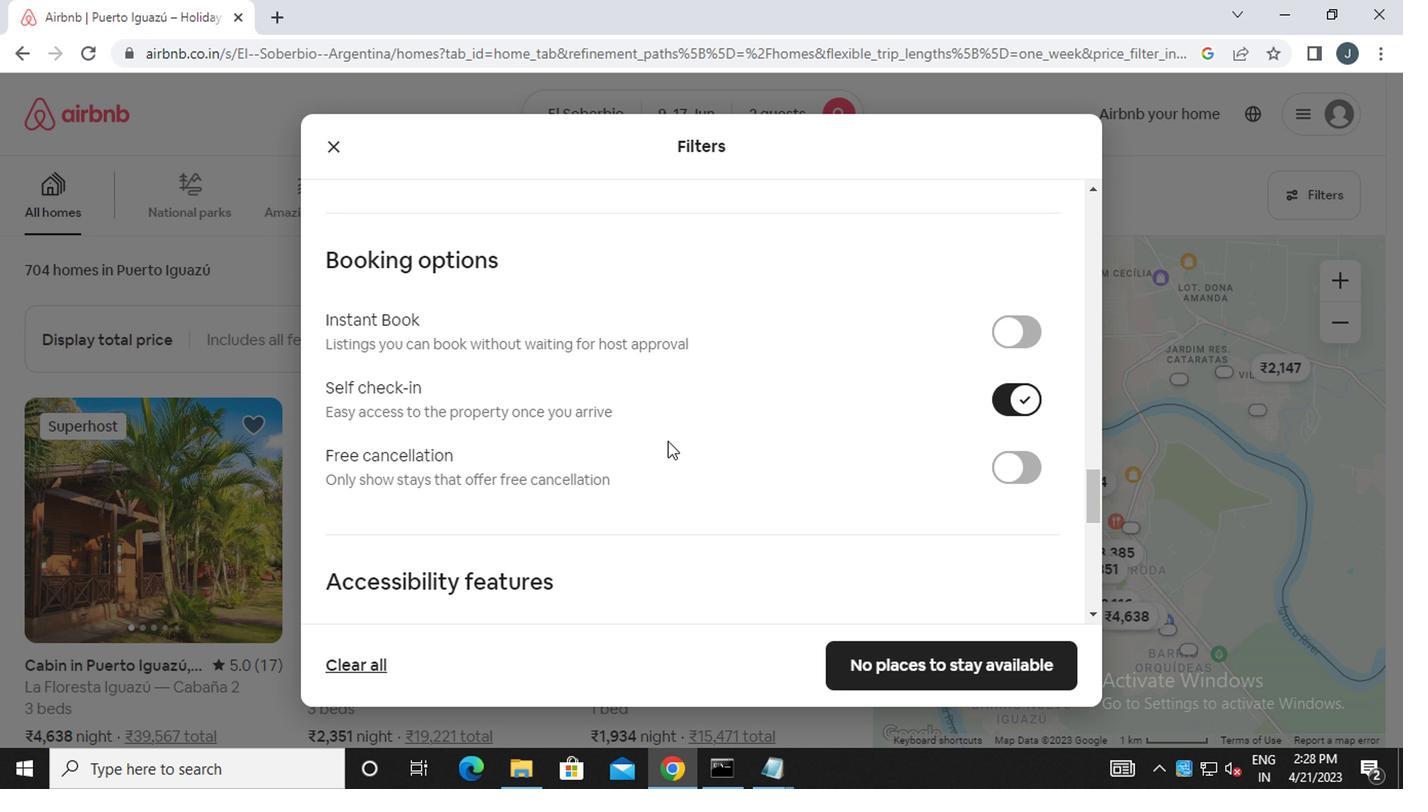 
Action: Mouse scrolled (665, 440) with delta (0, 0)
Screenshot: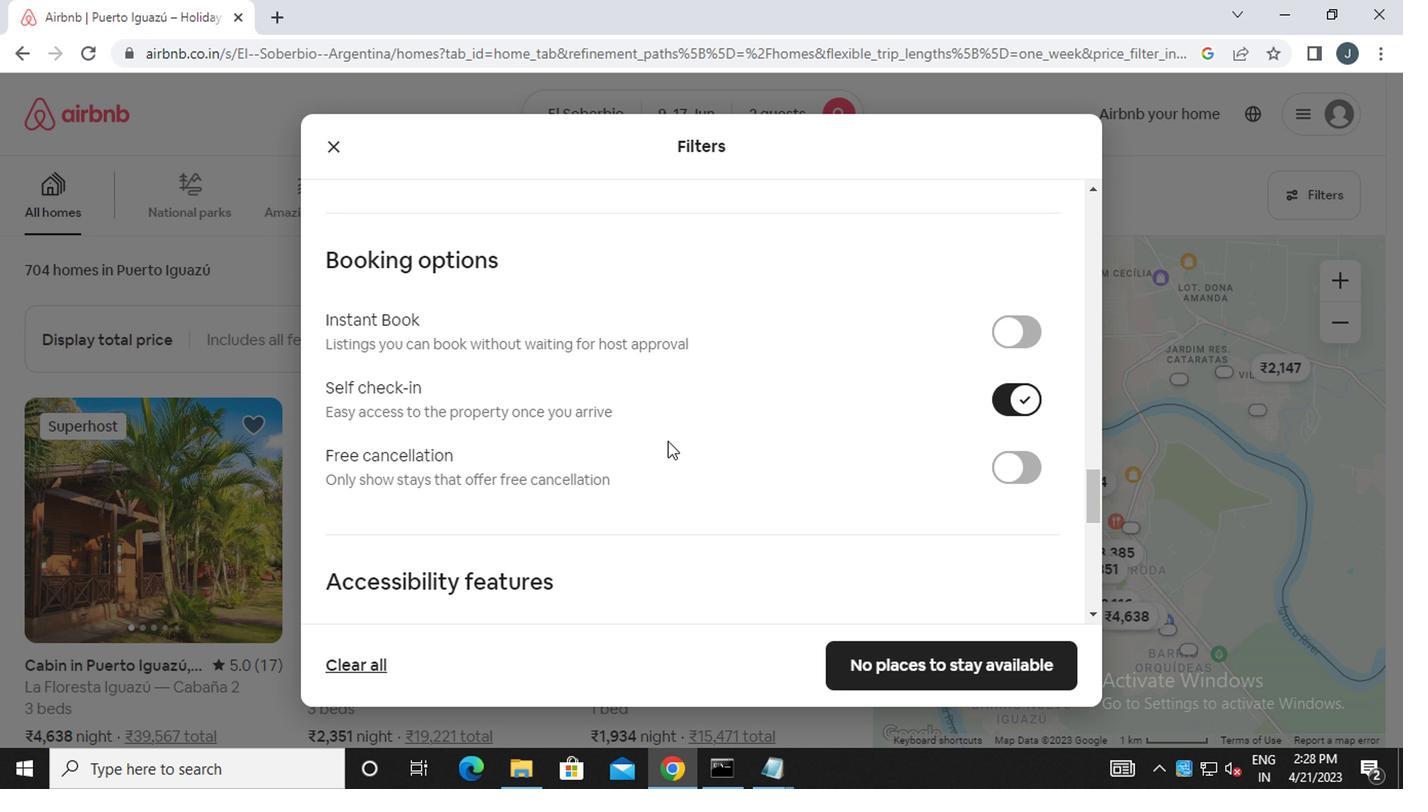 
Action: Mouse scrolled (665, 440) with delta (0, 0)
Screenshot: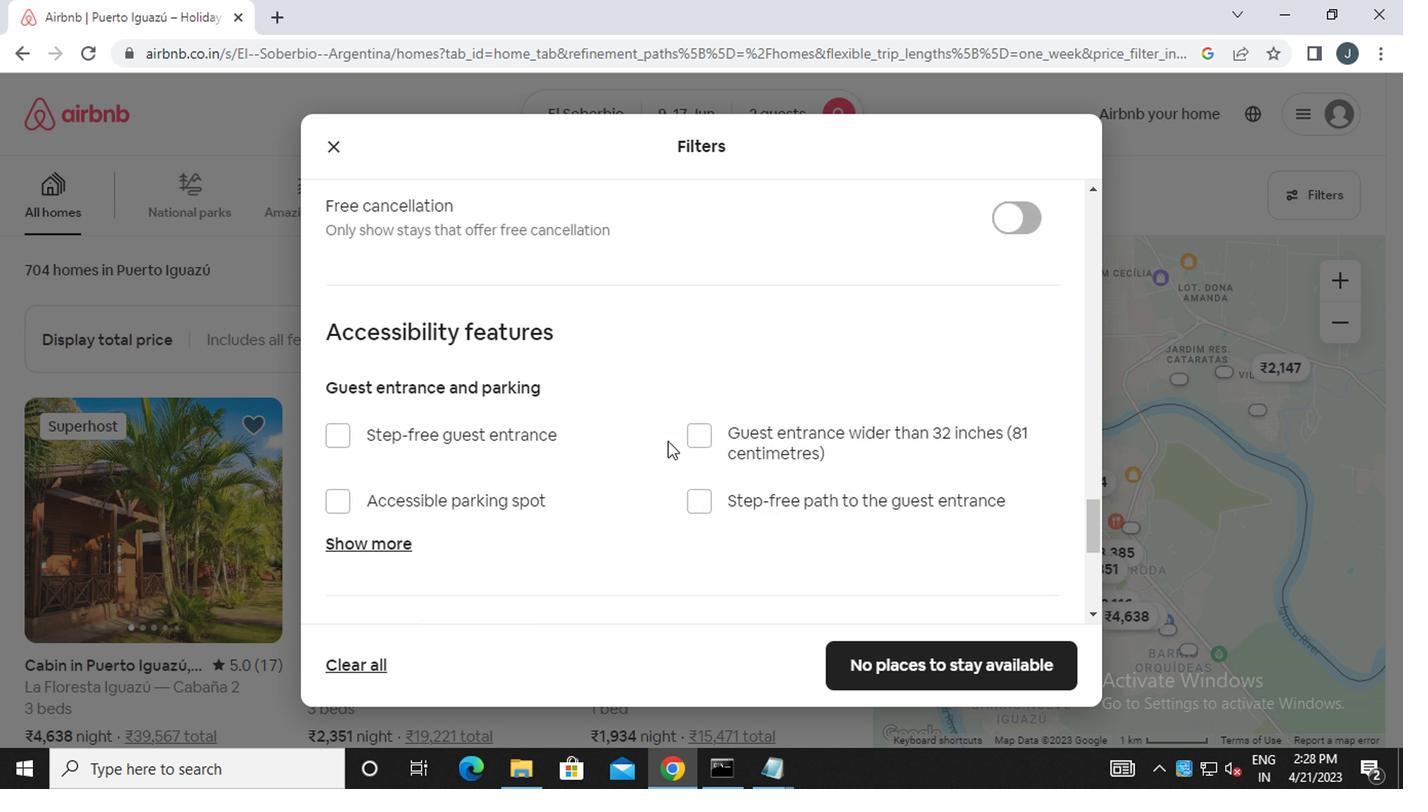 
Action: Mouse scrolled (665, 440) with delta (0, 0)
Screenshot: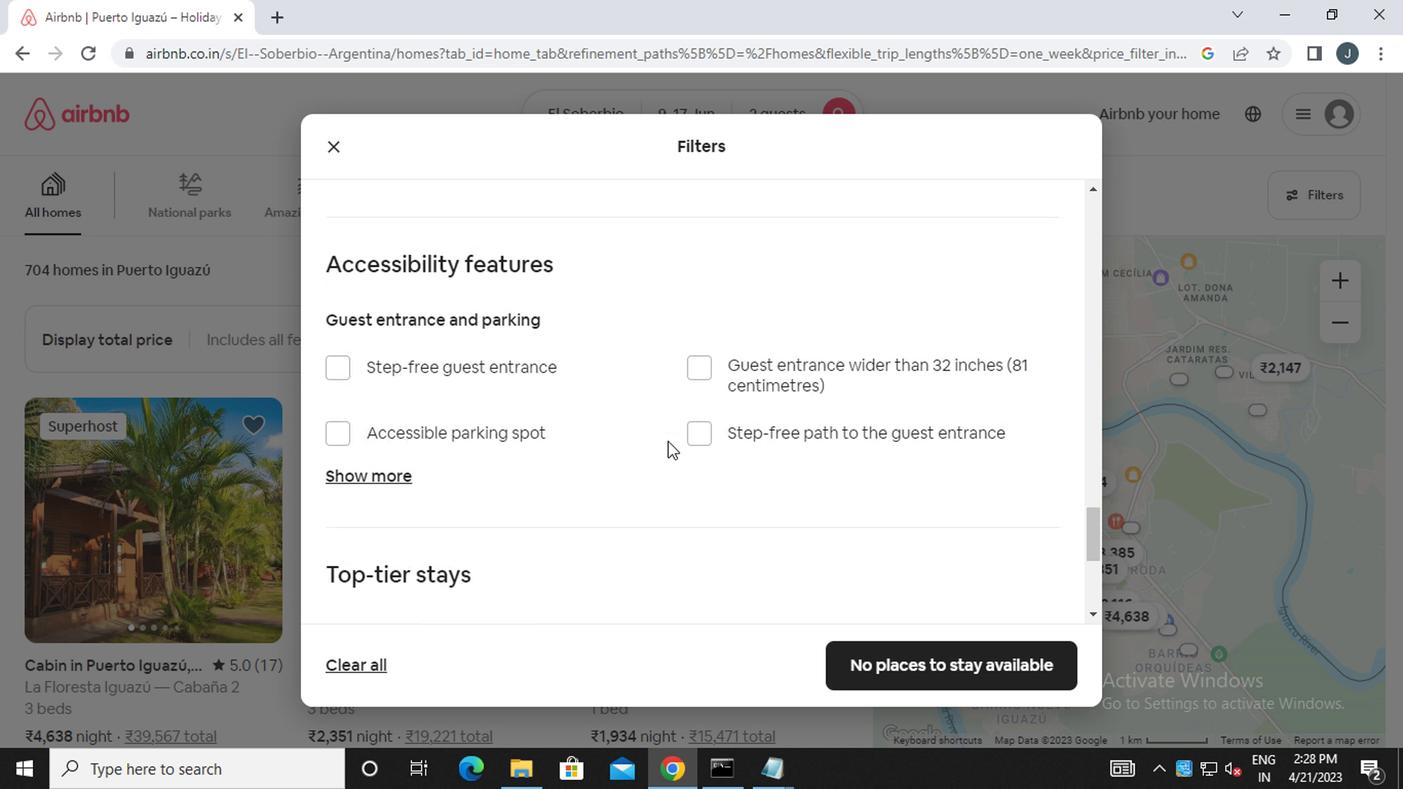 
Action: Mouse scrolled (665, 440) with delta (0, 0)
Screenshot: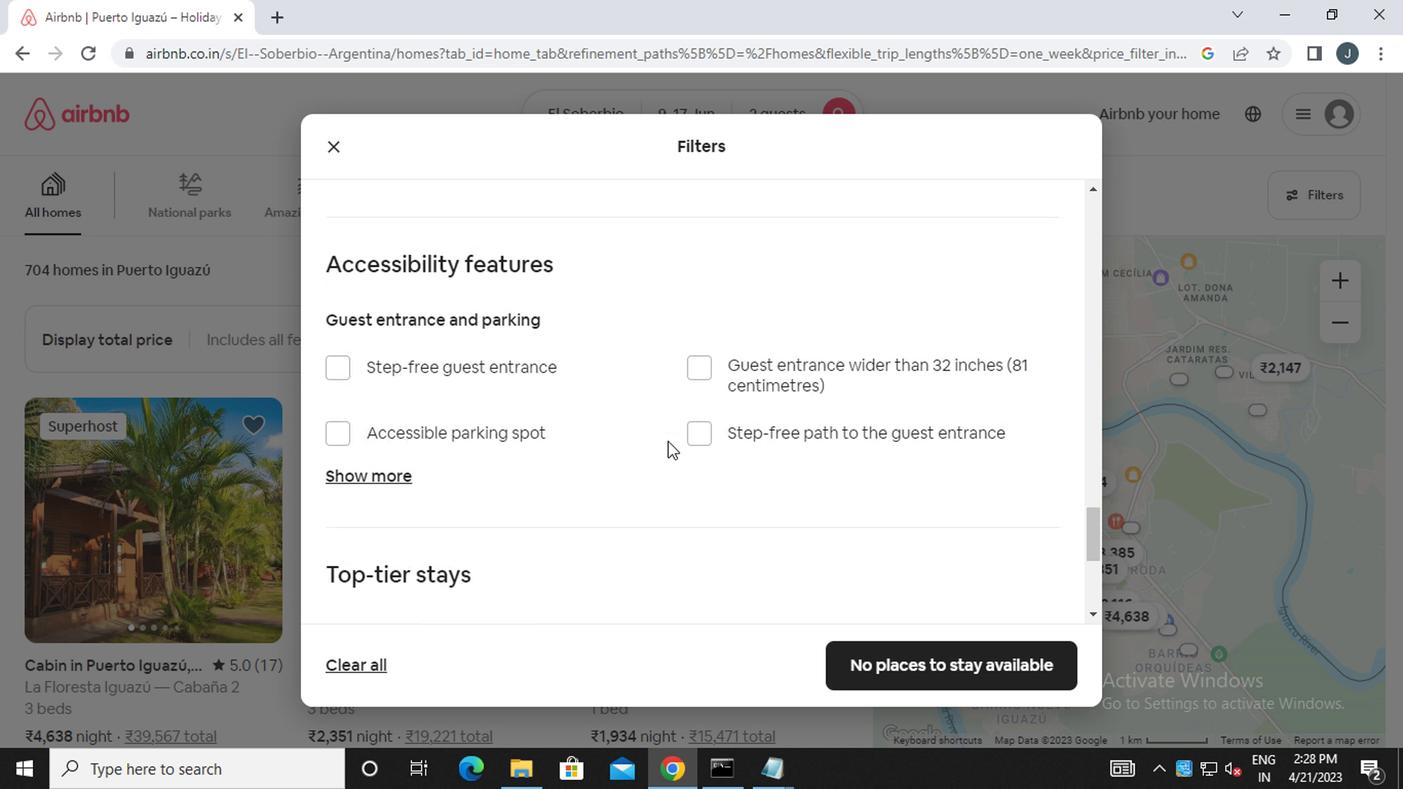 
Action: Mouse scrolled (665, 440) with delta (0, 0)
Screenshot: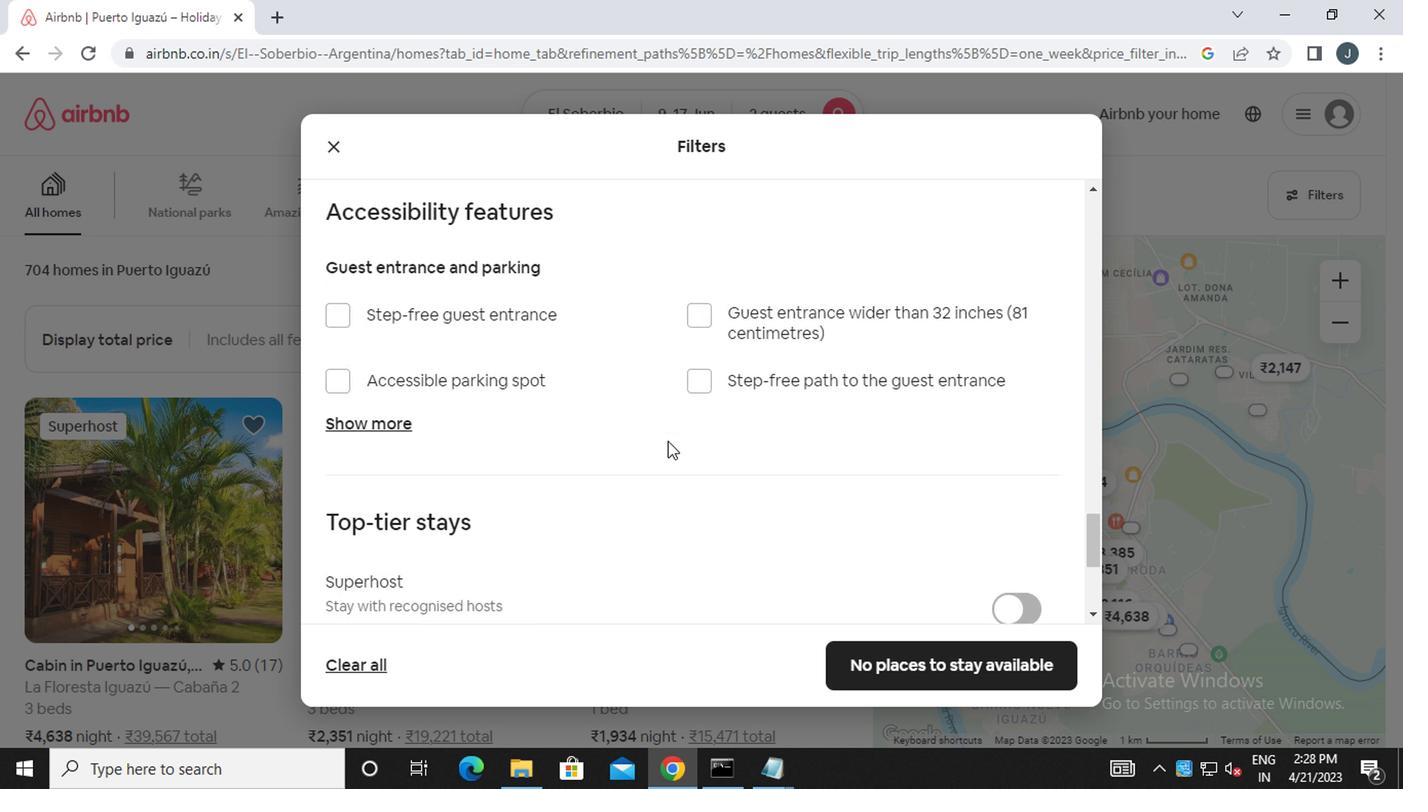 
Action: Mouse scrolled (665, 440) with delta (0, 0)
Screenshot: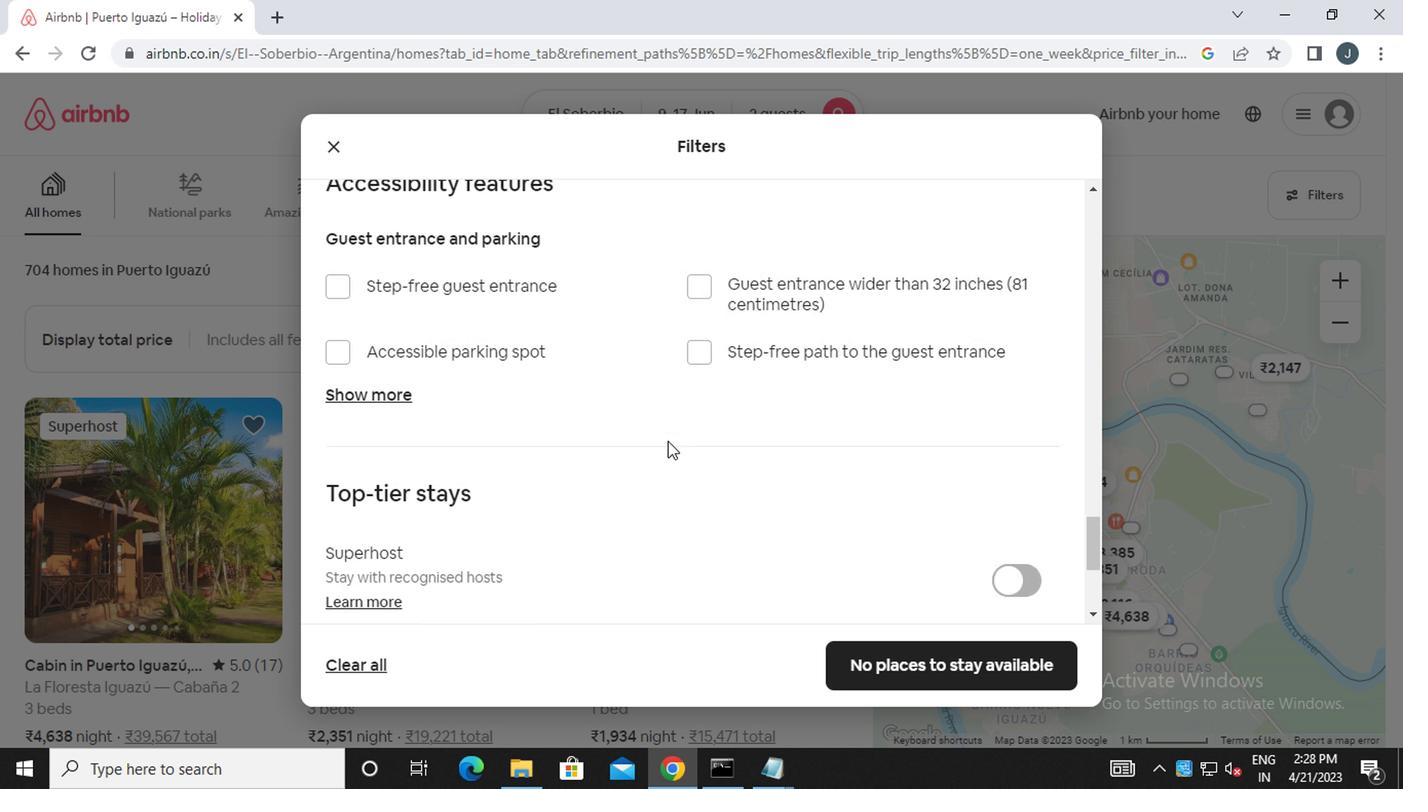 
Action: Mouse scrolled (665, 440) with delta (0, 0)
Screenshot: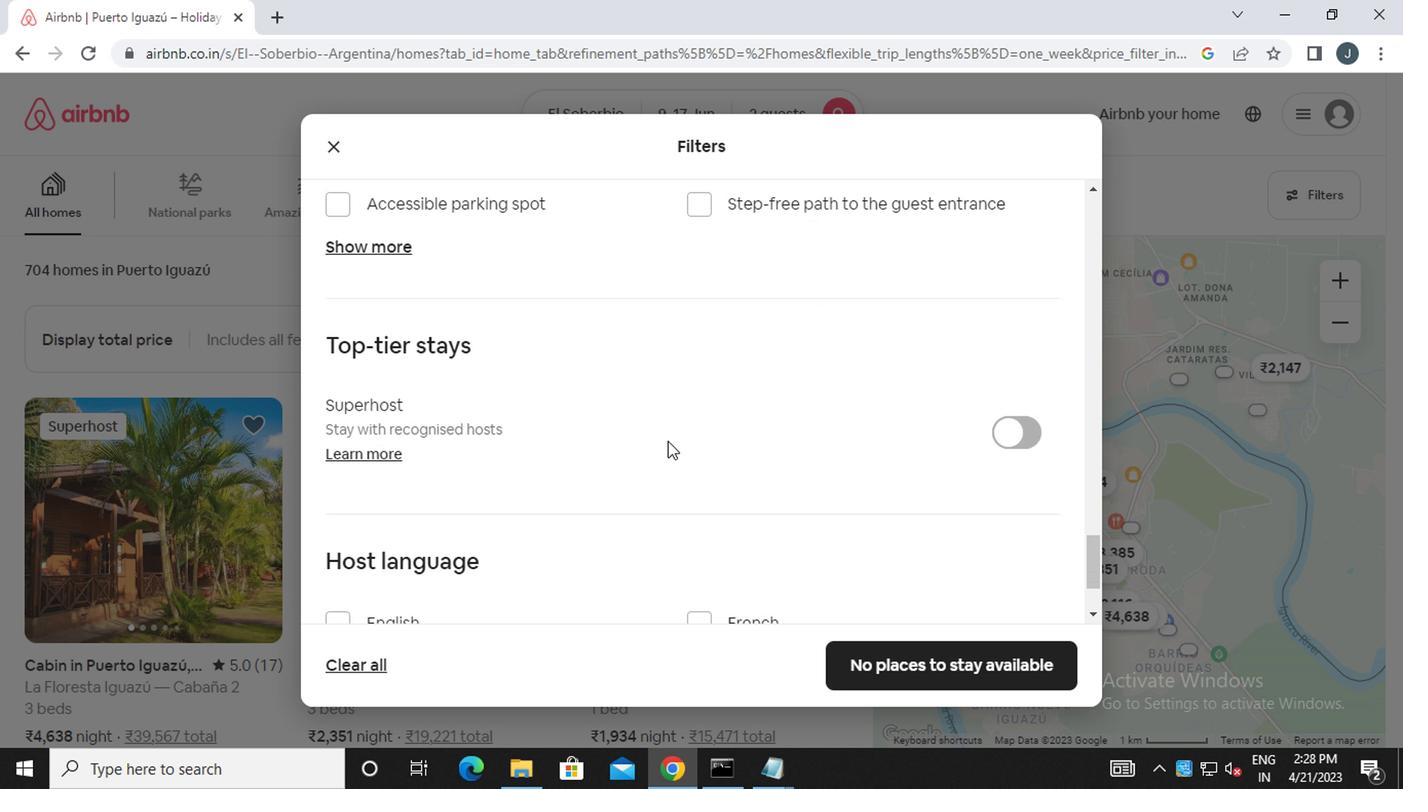 
Action: Mouse scrolled (665, 440) with delta (0, 0)
Screenshot: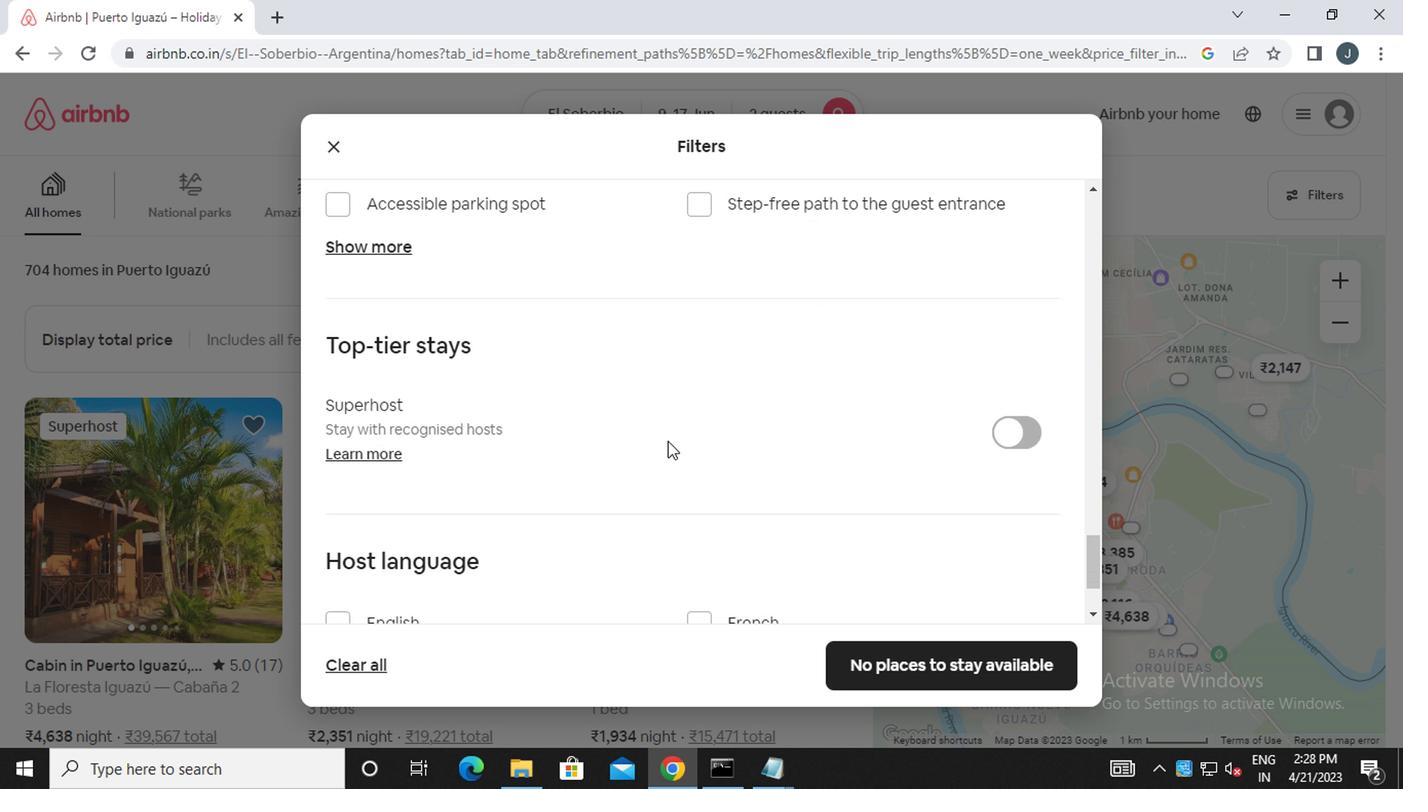 
Action: Mouse moved to (665, 441)
Screenshot: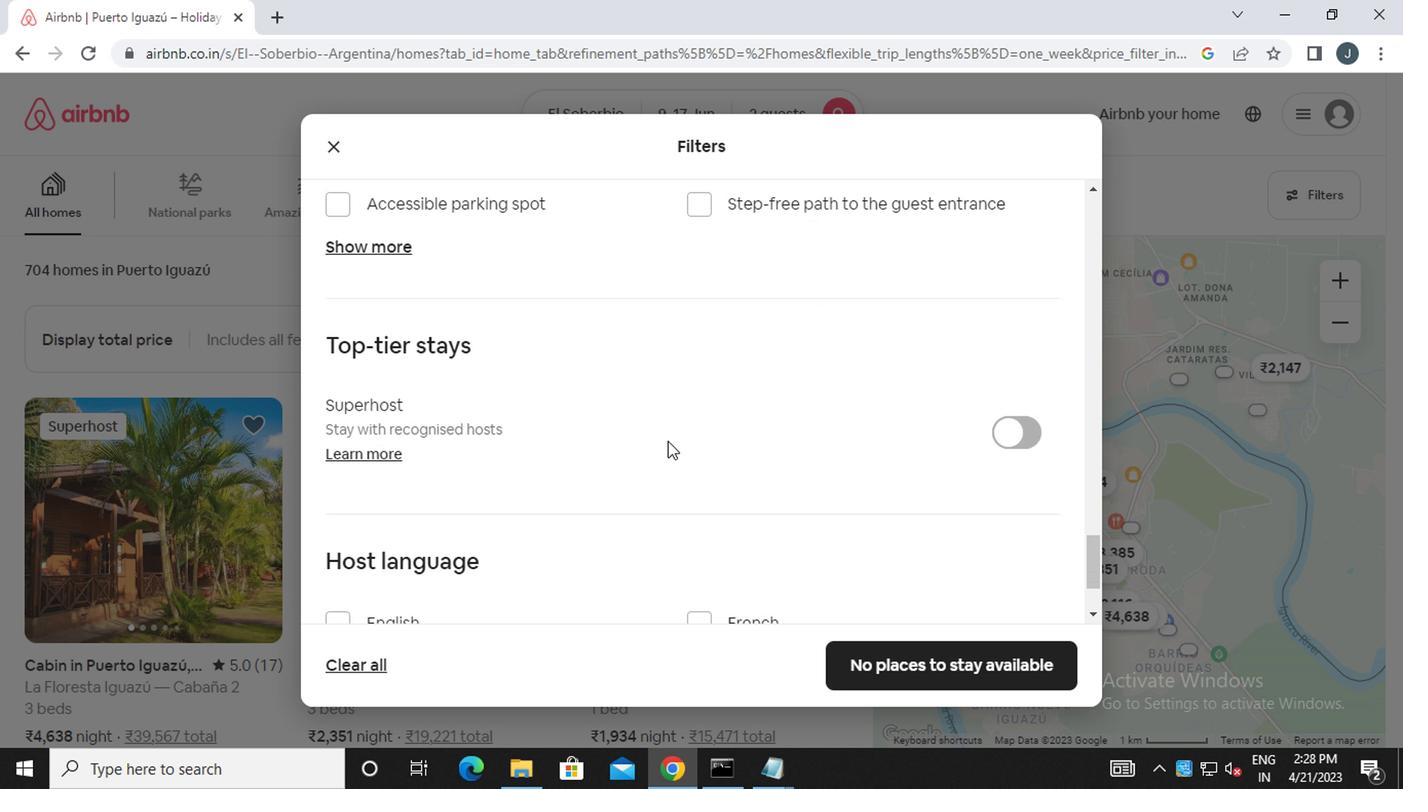 
Action: Mouse scrolled (665, 440) with delta (0, 0)
Screenshot: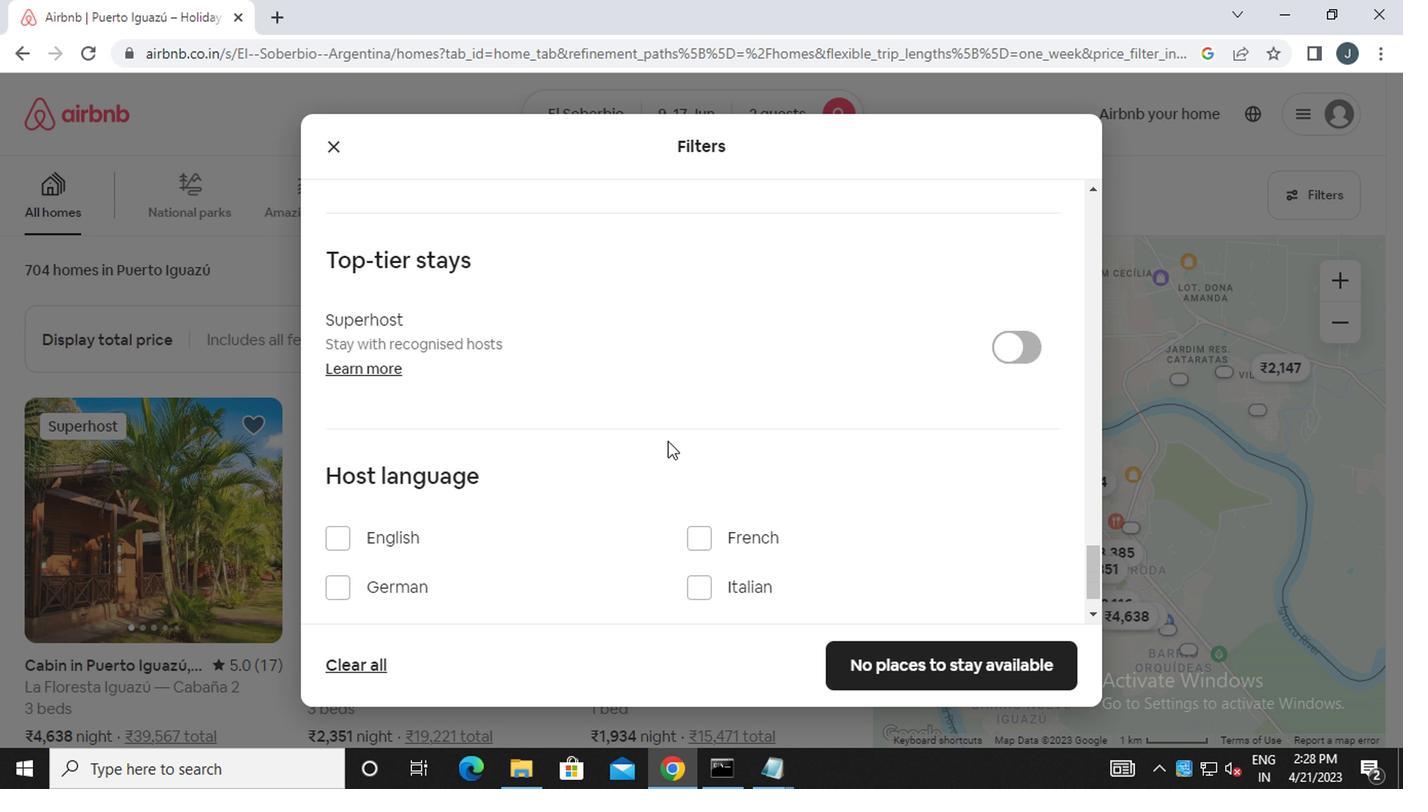 
Action: Mouse scrolled (665, 440) with delta (0, 0)
Screenshot: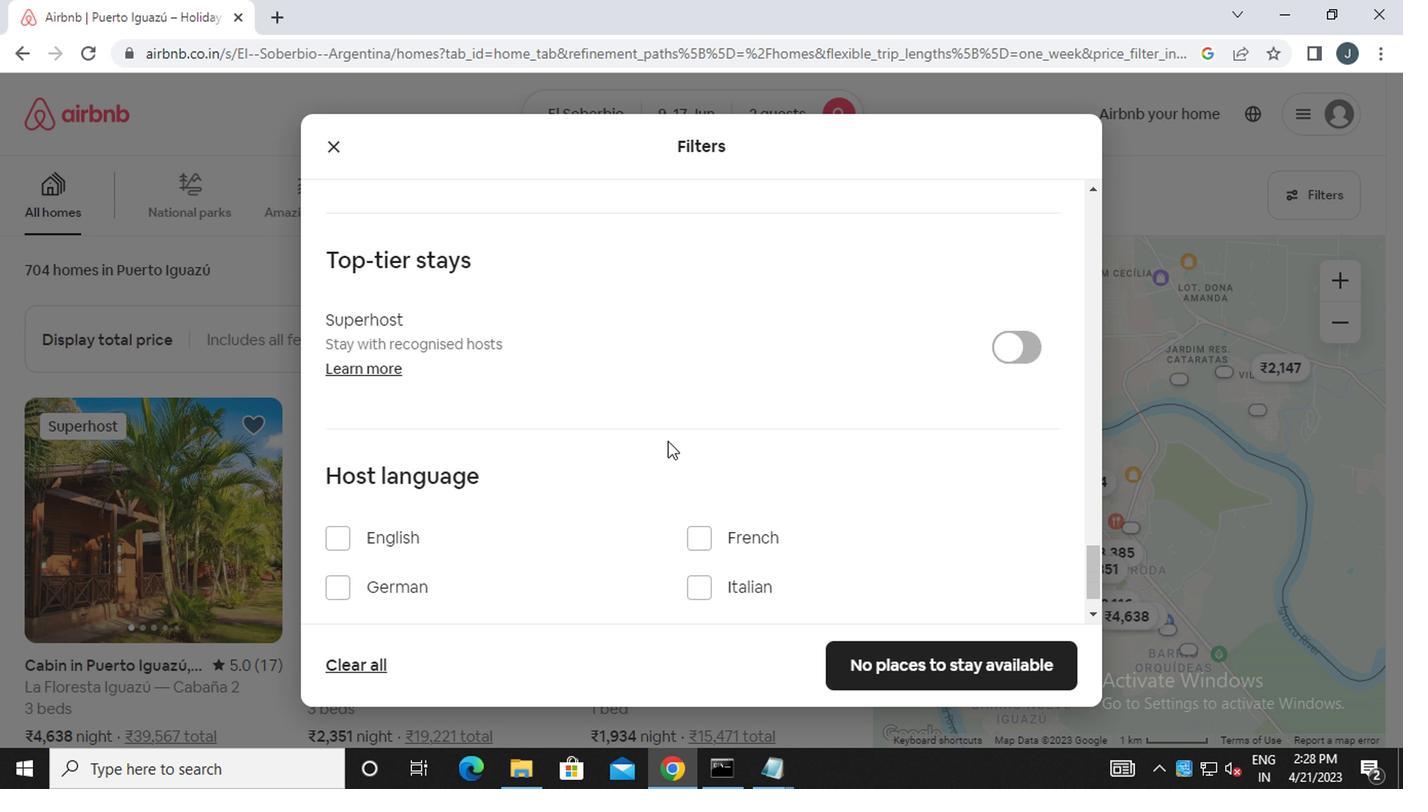 
Action: Mouse moved to (405, 482)
Screenshot: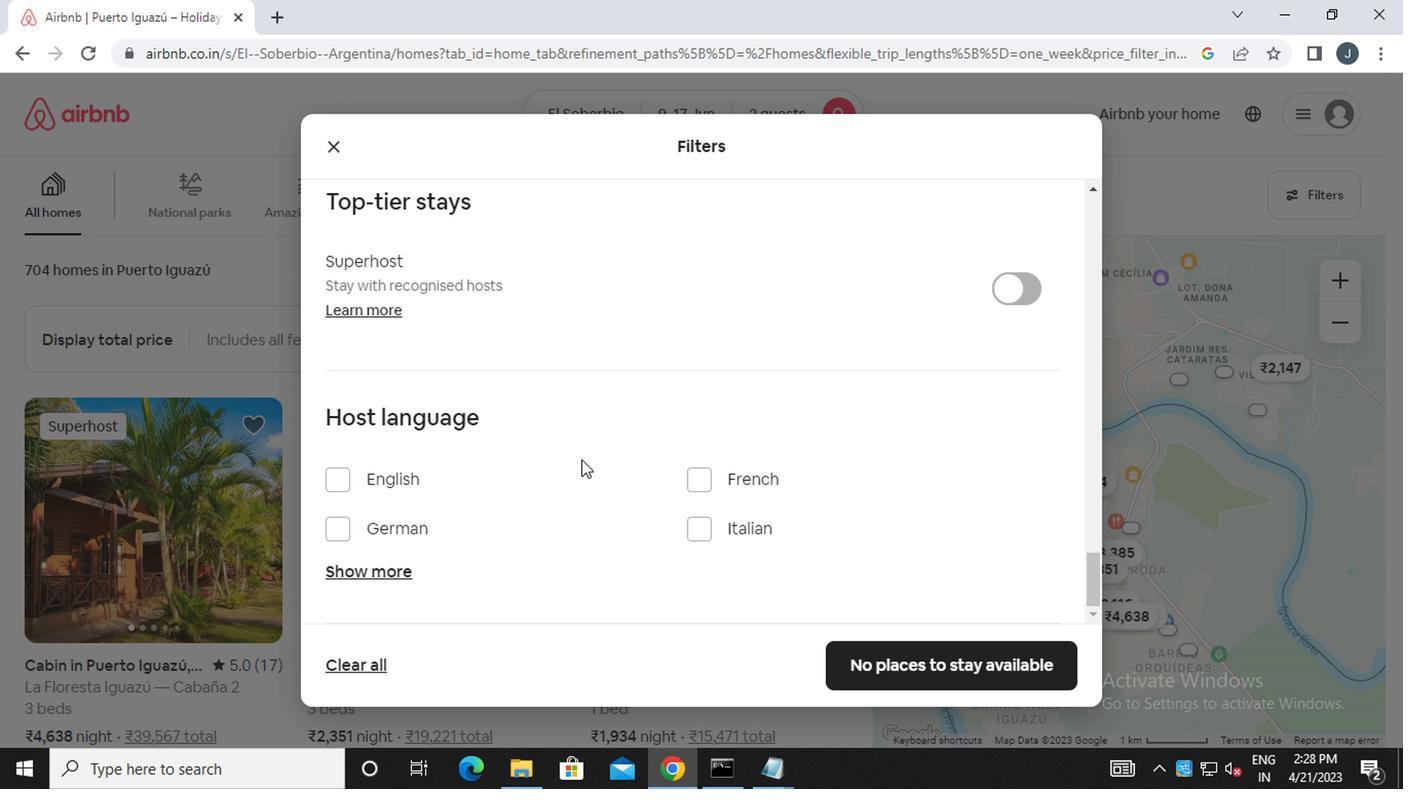 
Action: Mouse pressed left at (405, 482)
Screenshot: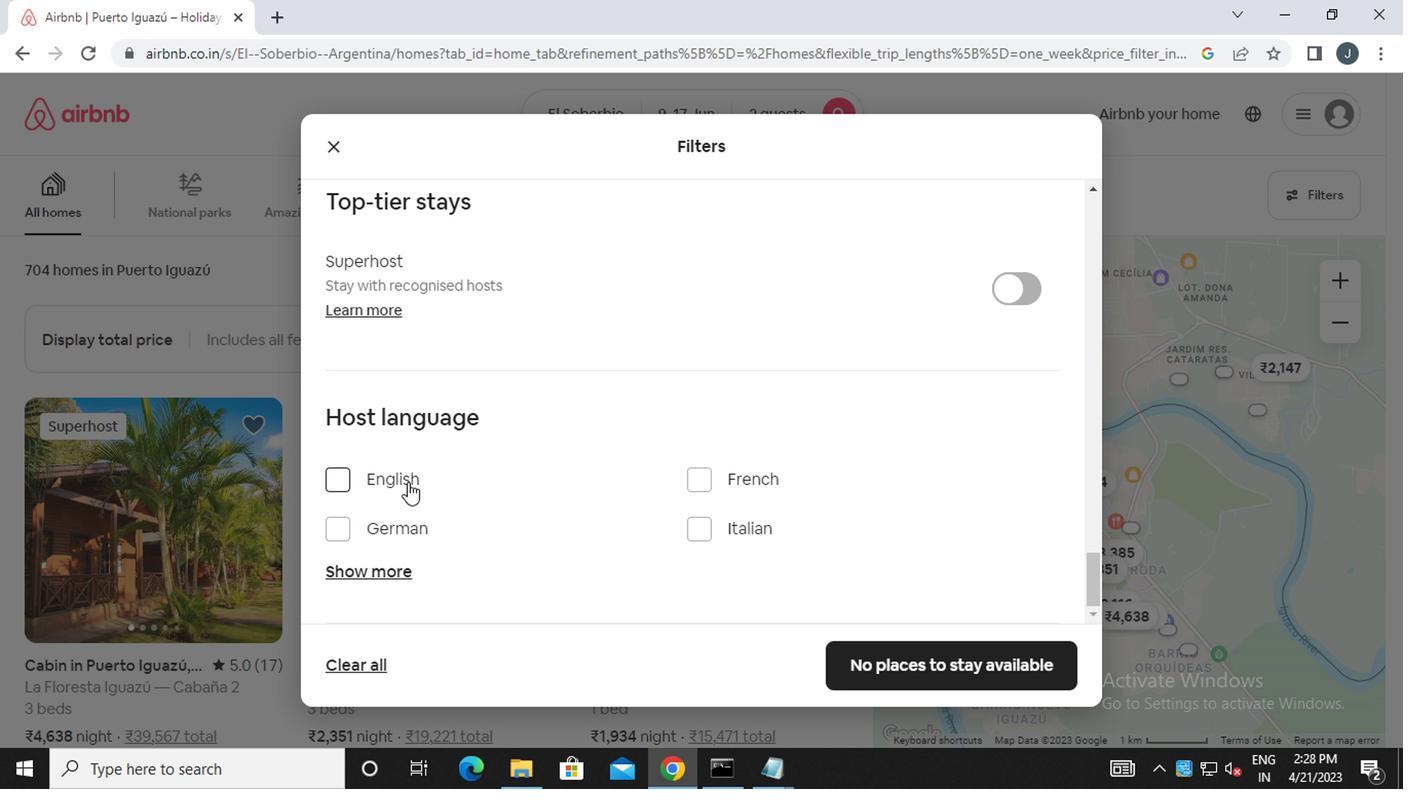 
Action: Mouse moved to (948, 670)
Screenshot: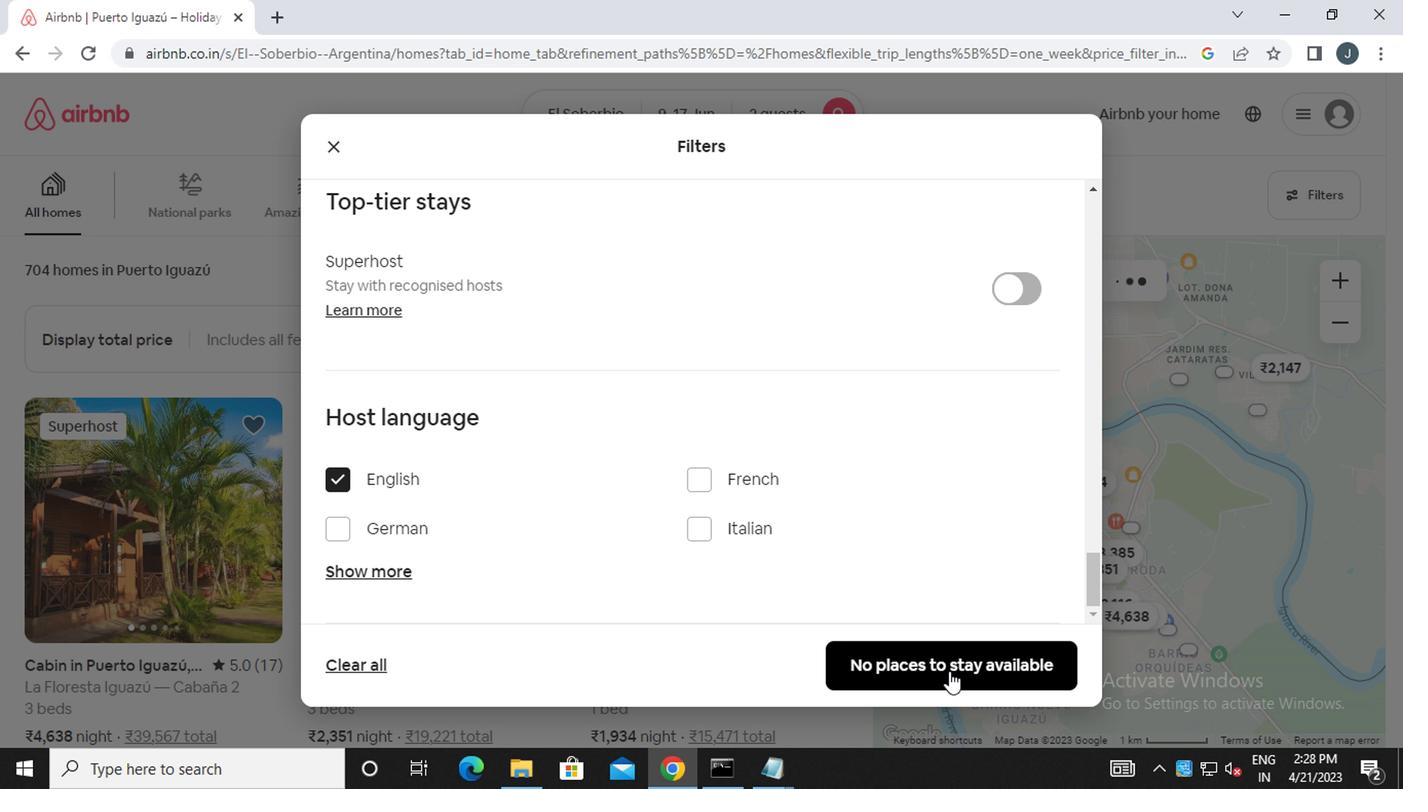 
Action: Mouse pressed left at (948, 670)
Screenshot: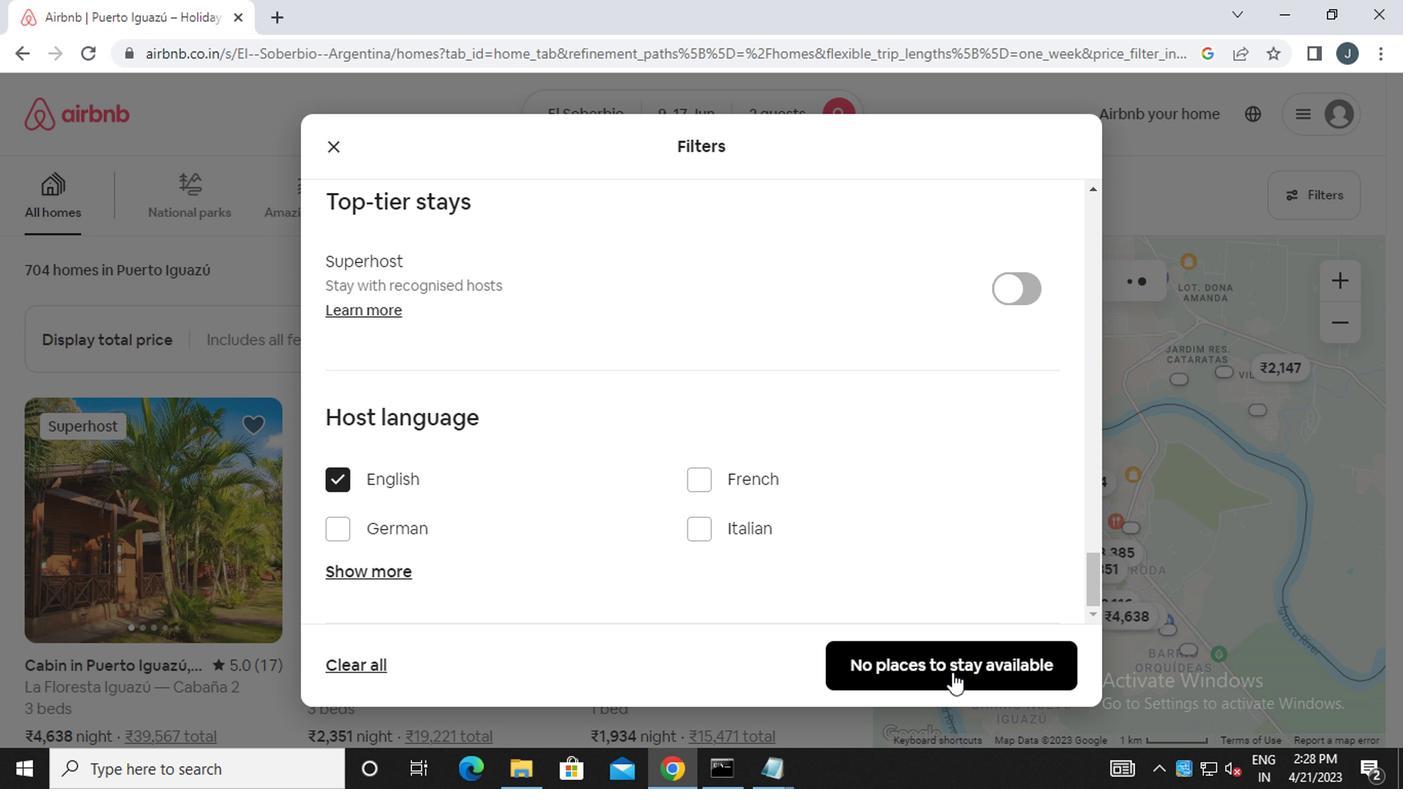 
Action: Mouse moved to (936, 665)
Screenshot: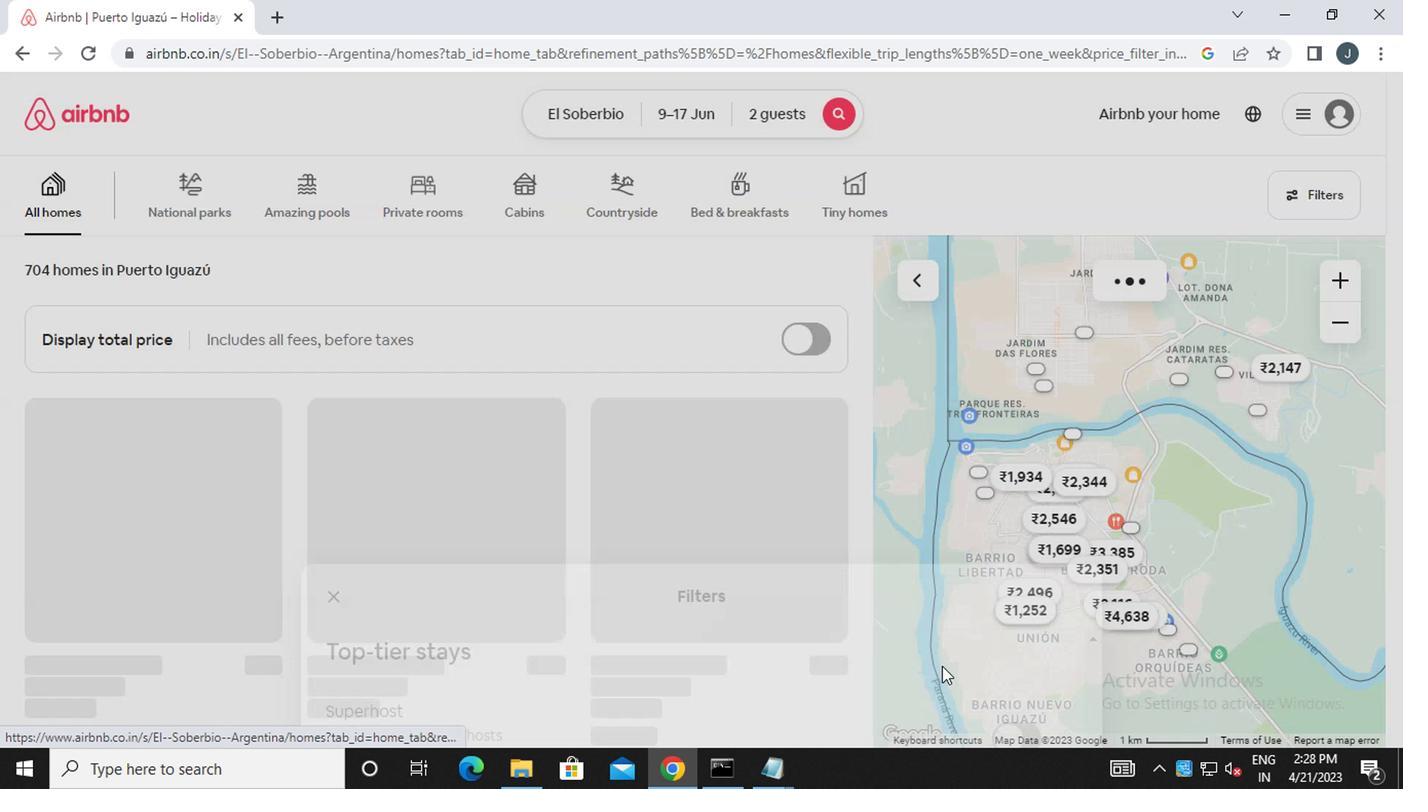 
